 Task: In the event  named  Team Building Activity: Paint and Sip Night, Set a range of dates when you can accept meetings  '6 Jul â€" 31 Jul 2023'. Select a duration of  15 min. Select working hours  	_x000D_
MON- SAT 9:00am â€" 5:00pm. Add time before or after your events  as 5 min. Set the frequency of available time slots for invitees as  40 min. Set the minimum notice period and maximum events allowed per day as  44 hours and 4. , logged in from the account softage.4@softage.net and add another guest for the event, softage.10@softage.net
Action: Mouse pressed left at (875, 456)
Screenshot: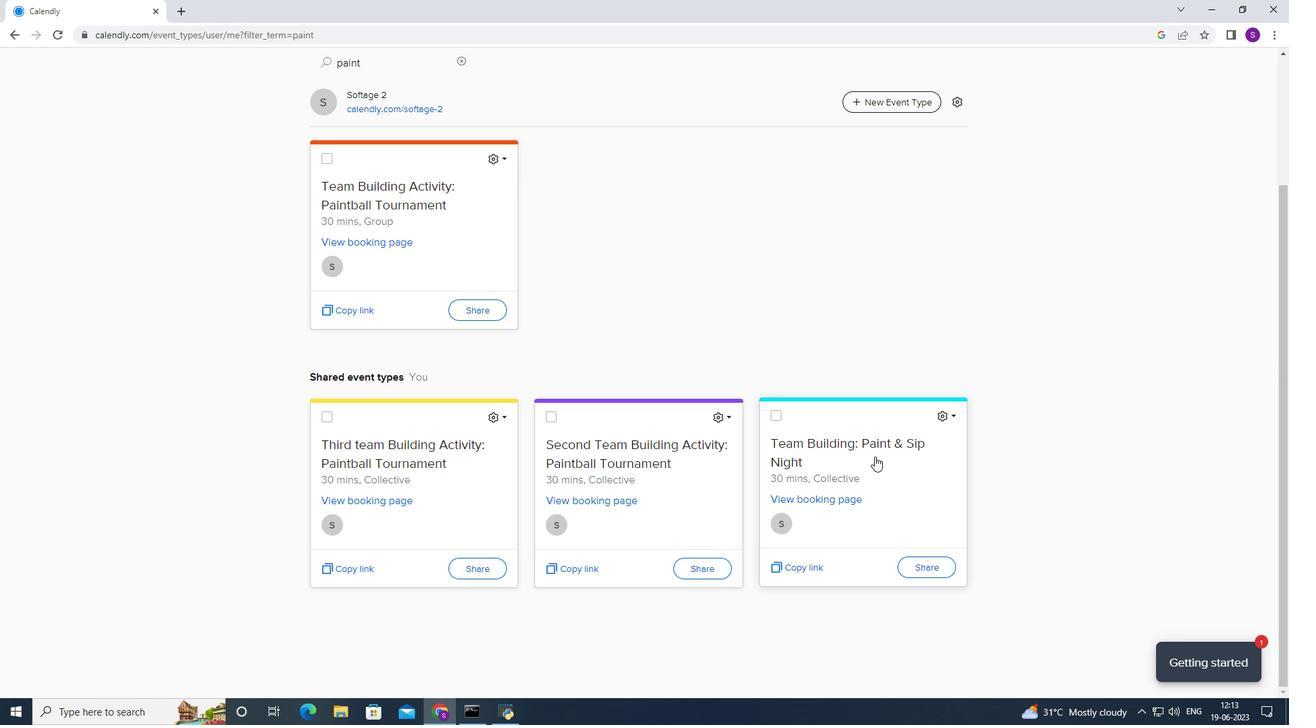 
Action: Mouse moved to (419, 336)
Screenshot: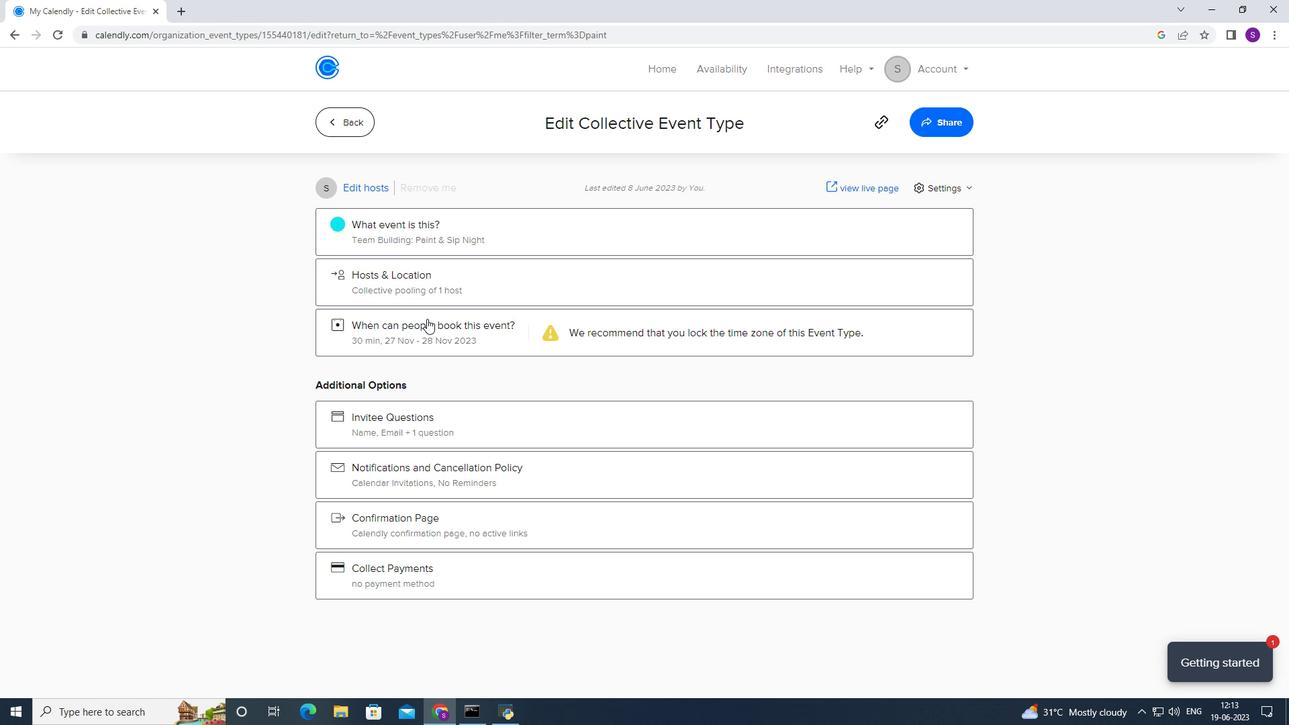 
Action: Mouse pressed left at (419, 336)
Screenshot: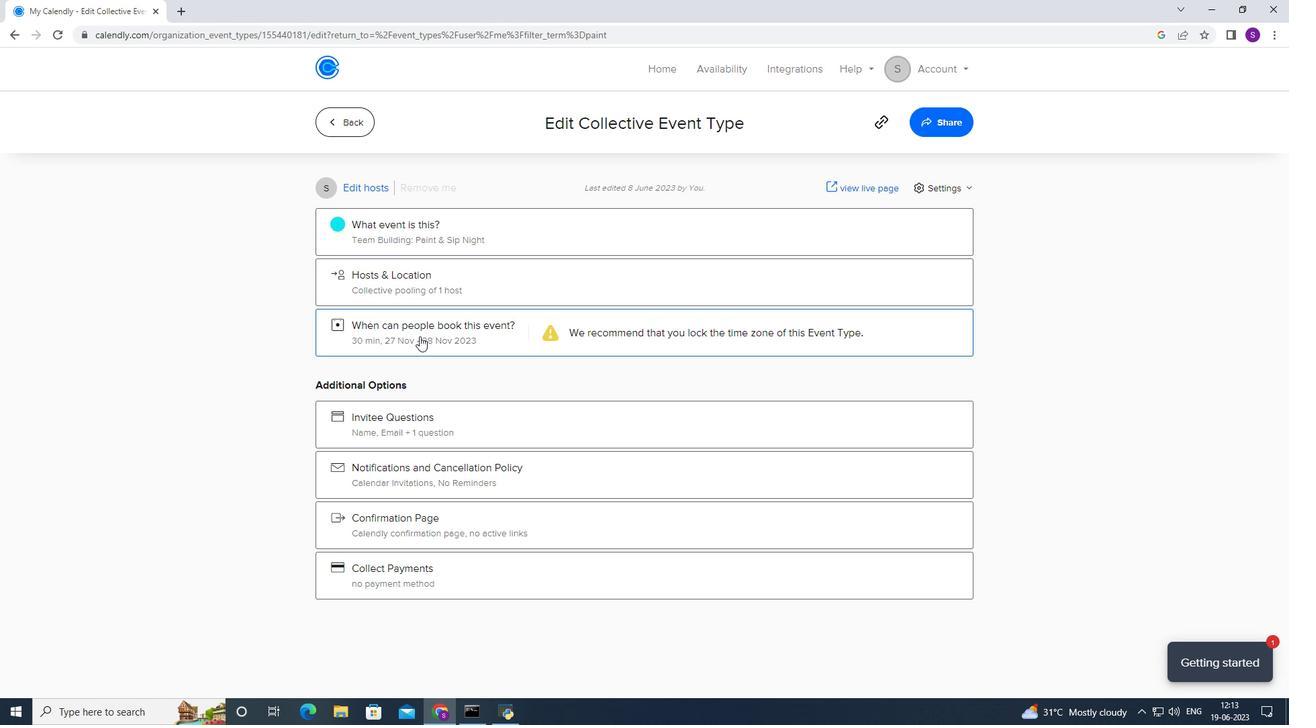 
Action: Mouse moved to (401, 382)
Screenshot: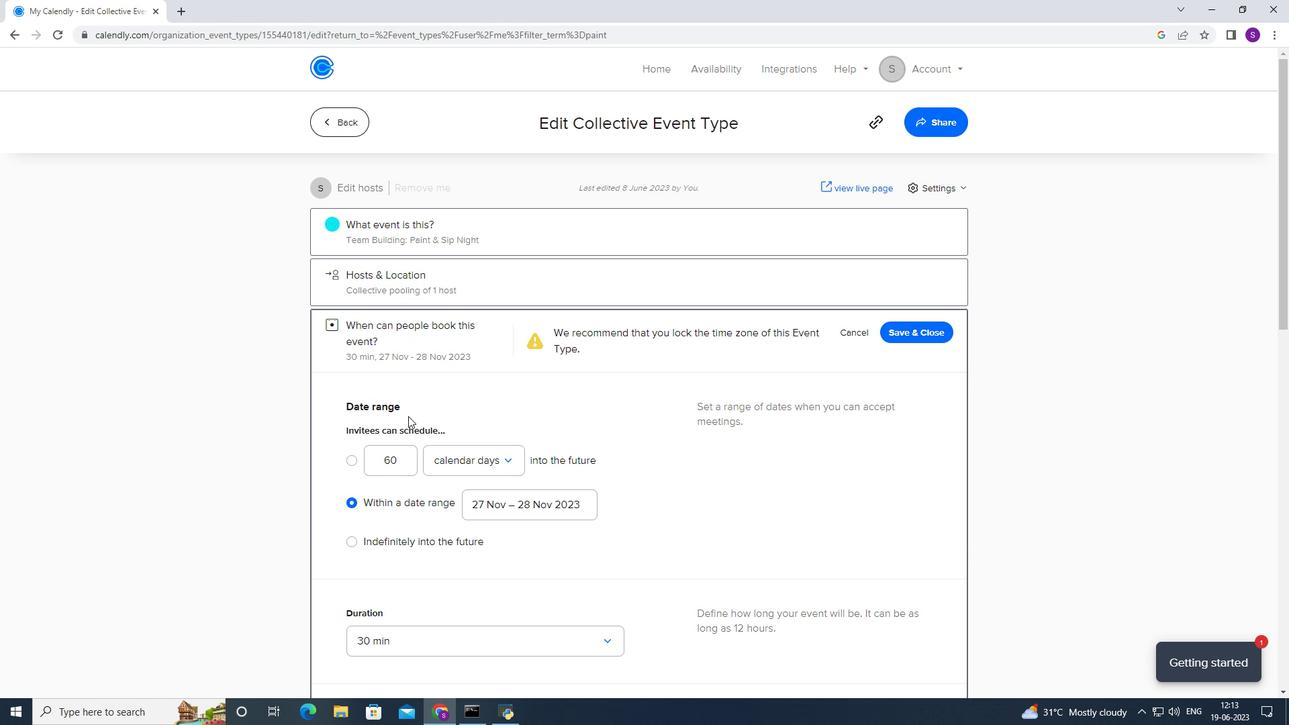 
Action: Mouse scrolled (401, 382) with delta (0, 0)
Screenshot: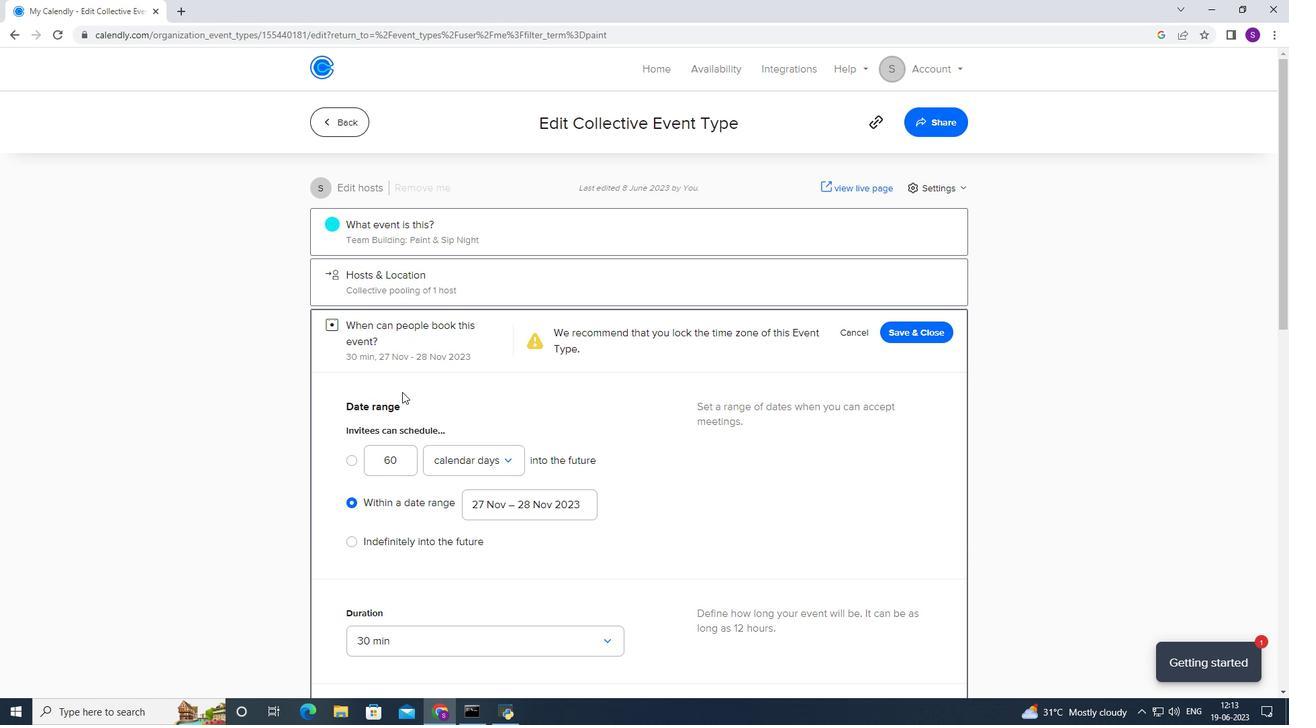
Action: Mouse scrolled (401, 382) with delta (0, 0)
Screenshot: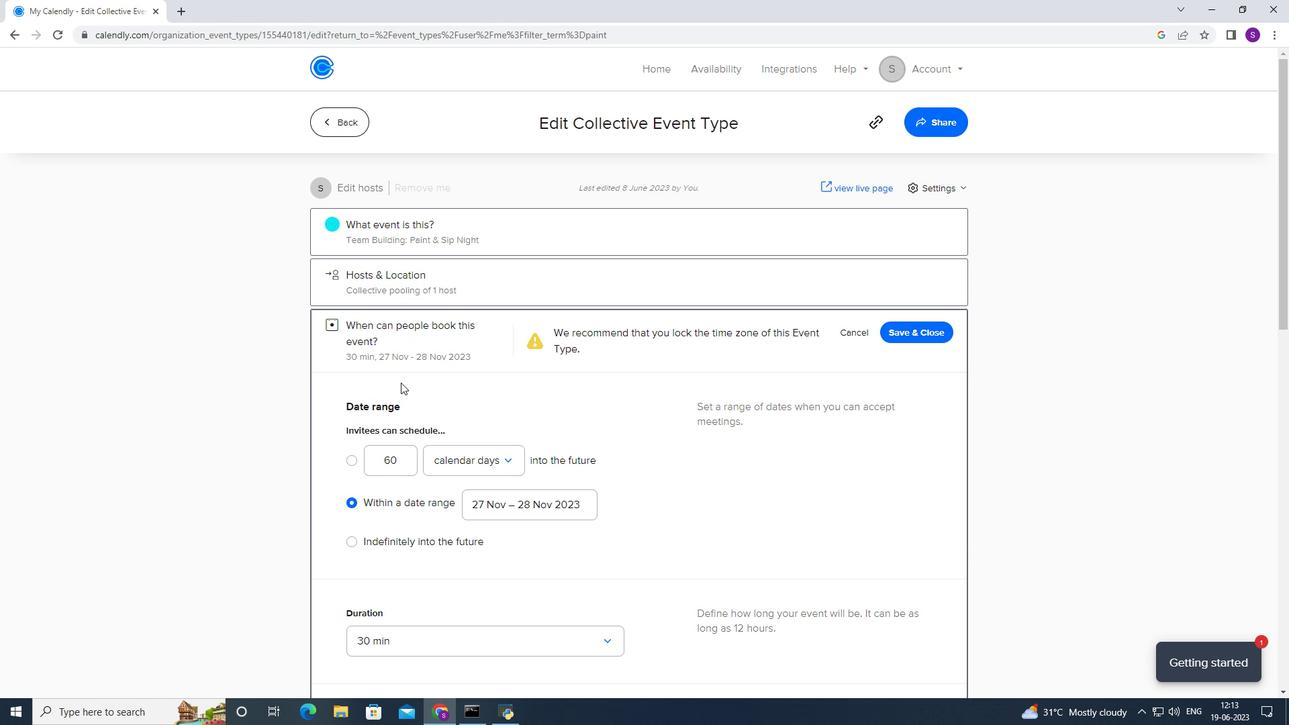 
Action: Mouse moved to (486, 372)
Screenshot: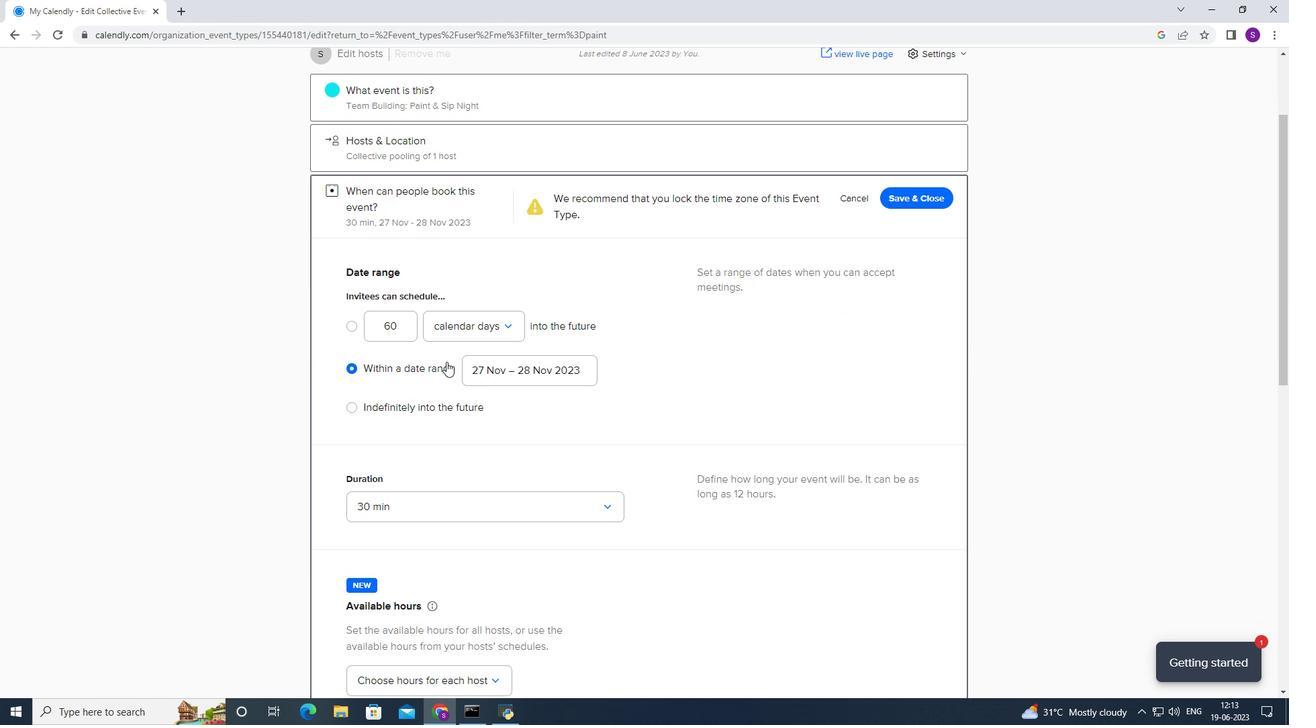 
Action: Mouse pressed left at (486, 372)
Screenshot: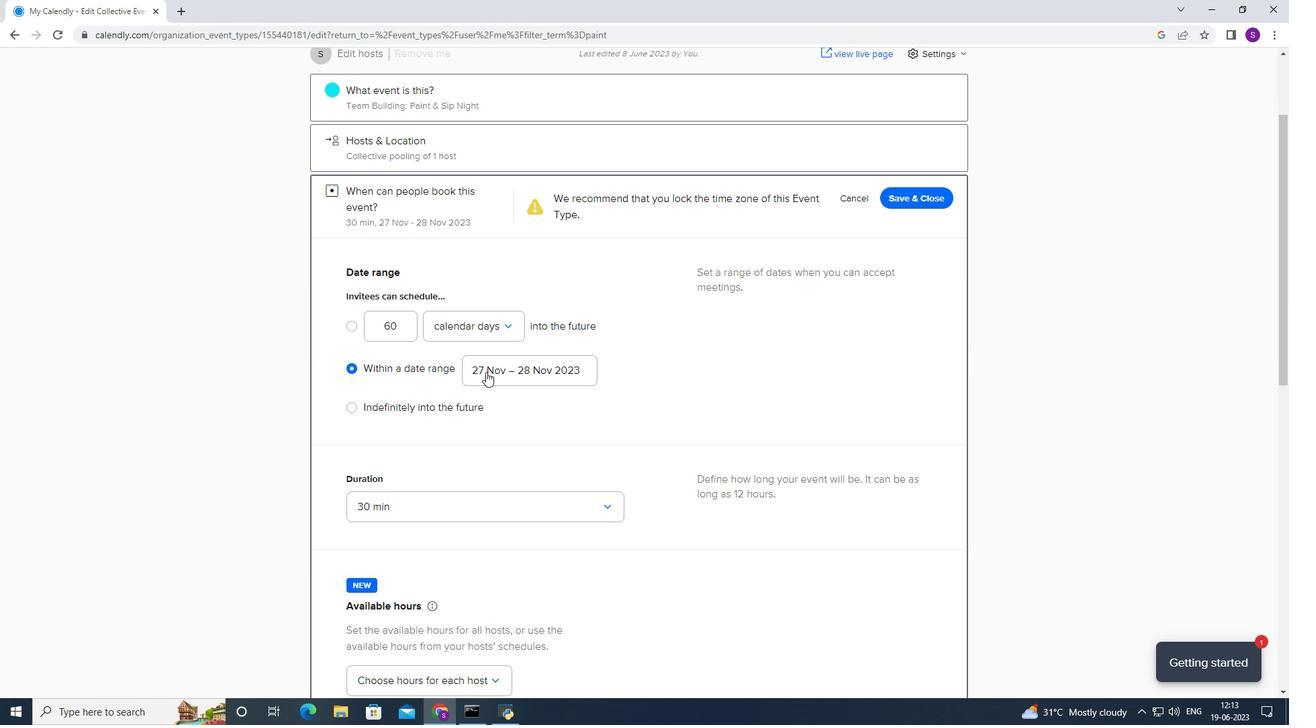 
Action: Mouse moved to (532, 482)
Screenshot: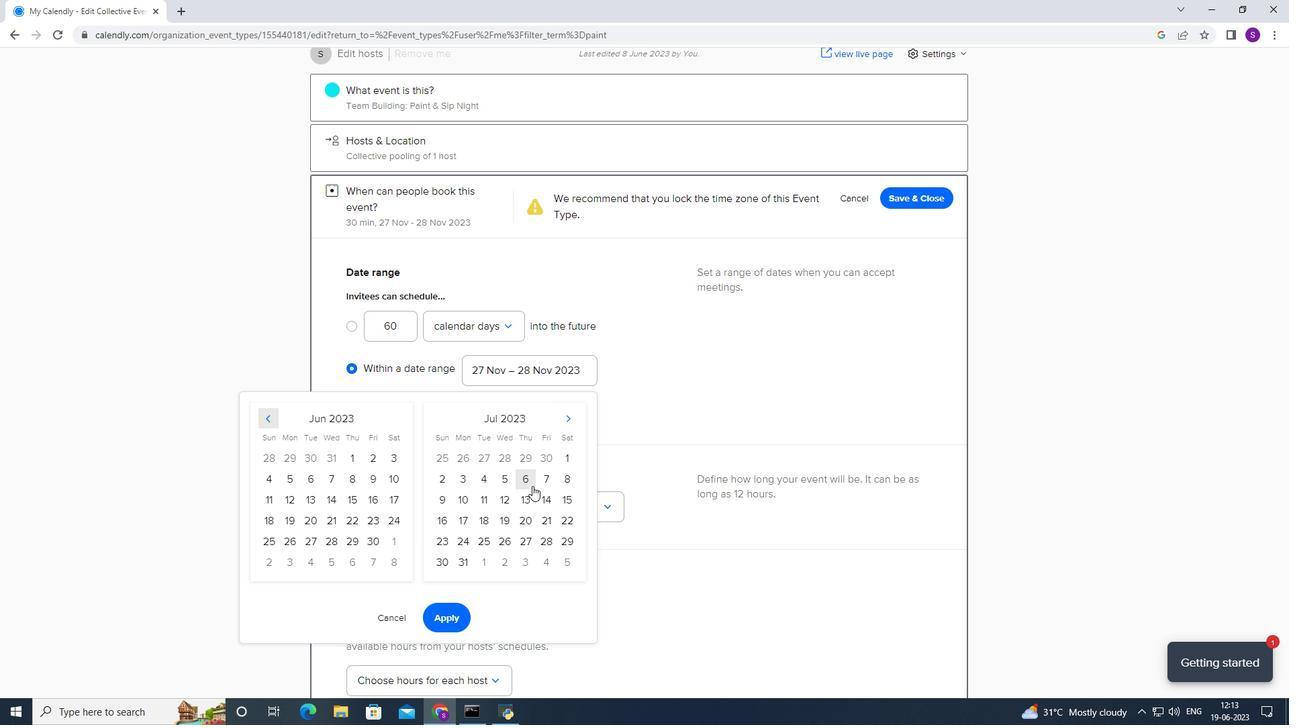 
Action: Mouse pressed left at (532, 482)
Screenshot: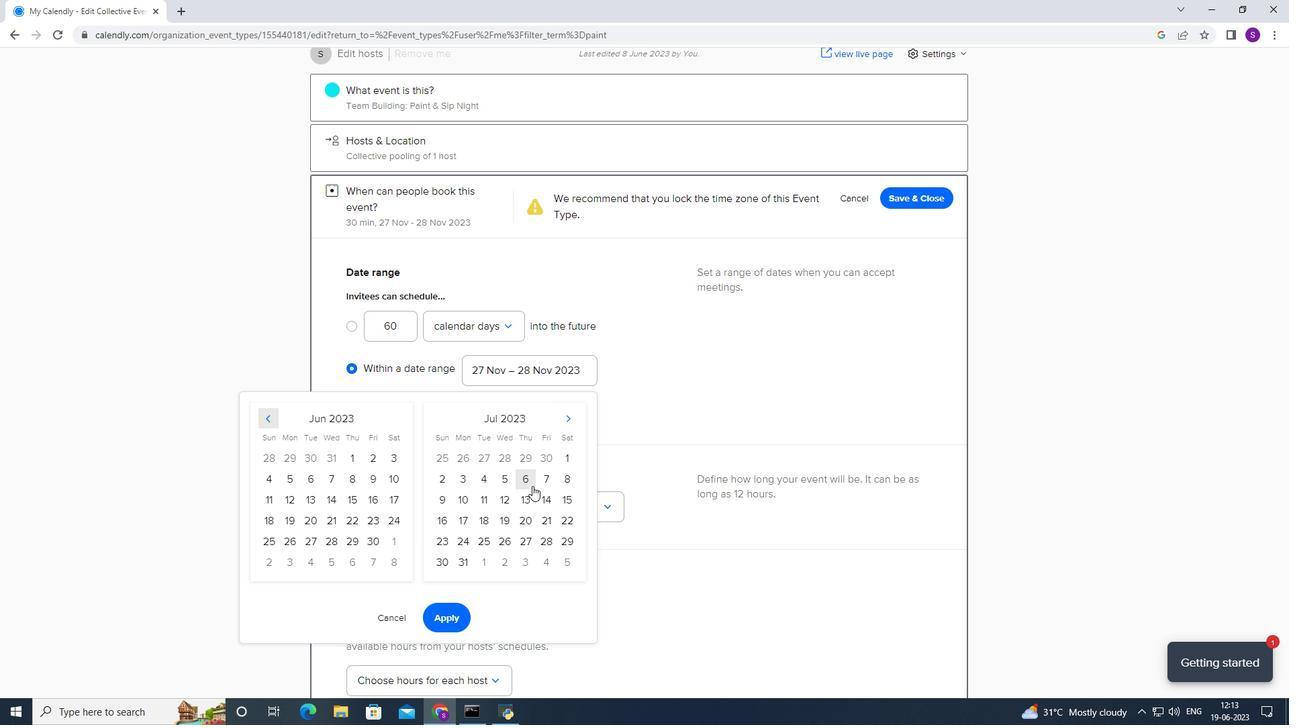 
Action: Mouse moved to (463, 549)
Screenshot: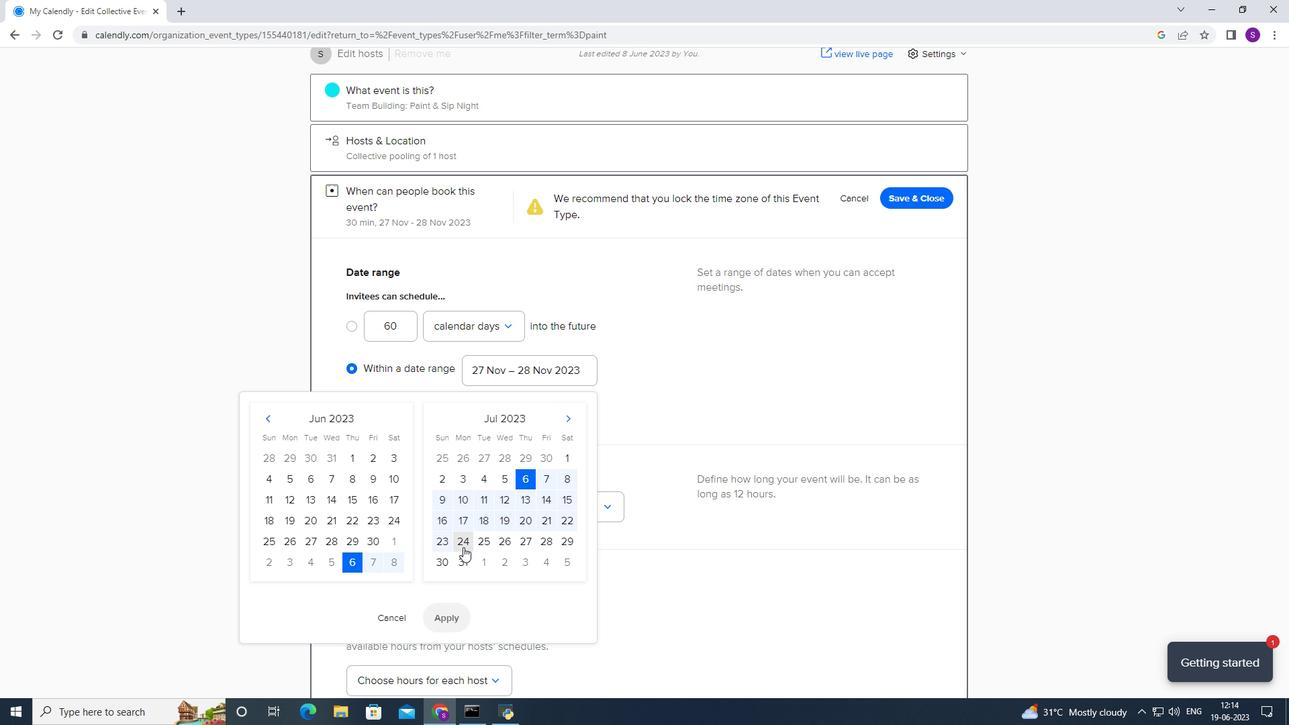 
Action: Mouse pressed left at (463, 549)
Screenshot: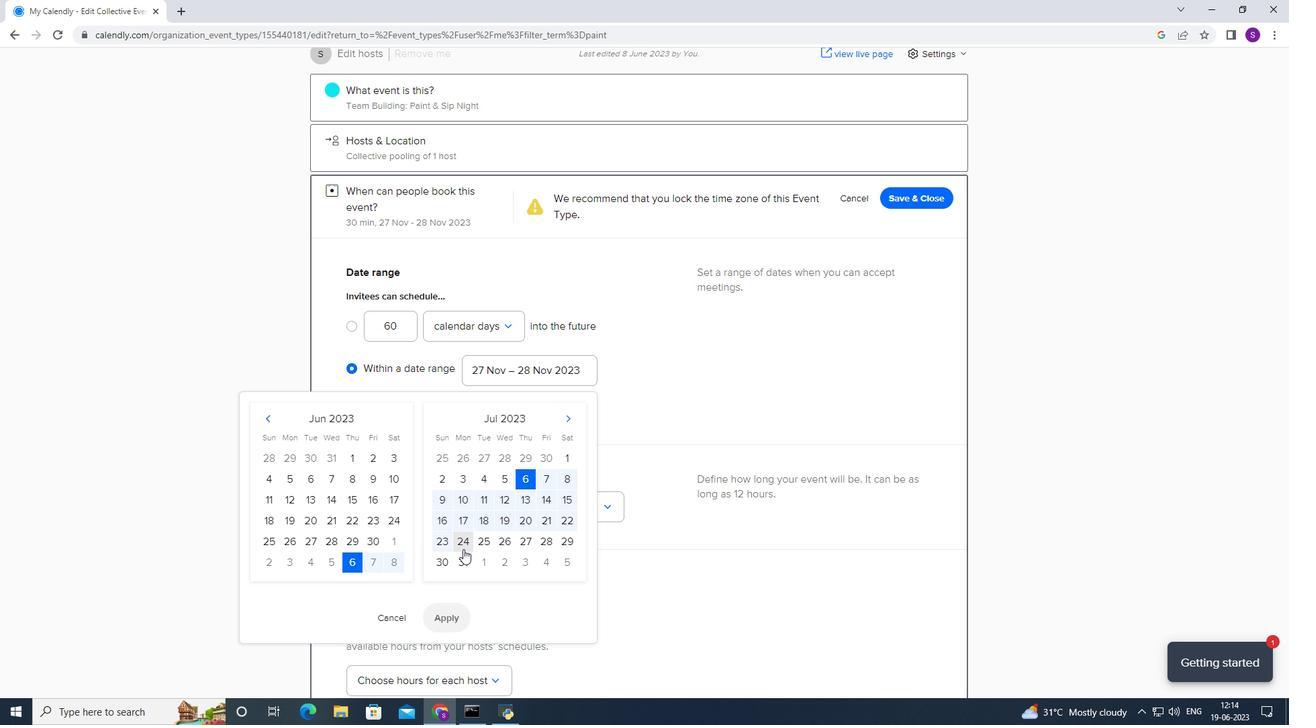 
Action: Mouse moved to (464, 559)
Screenshot: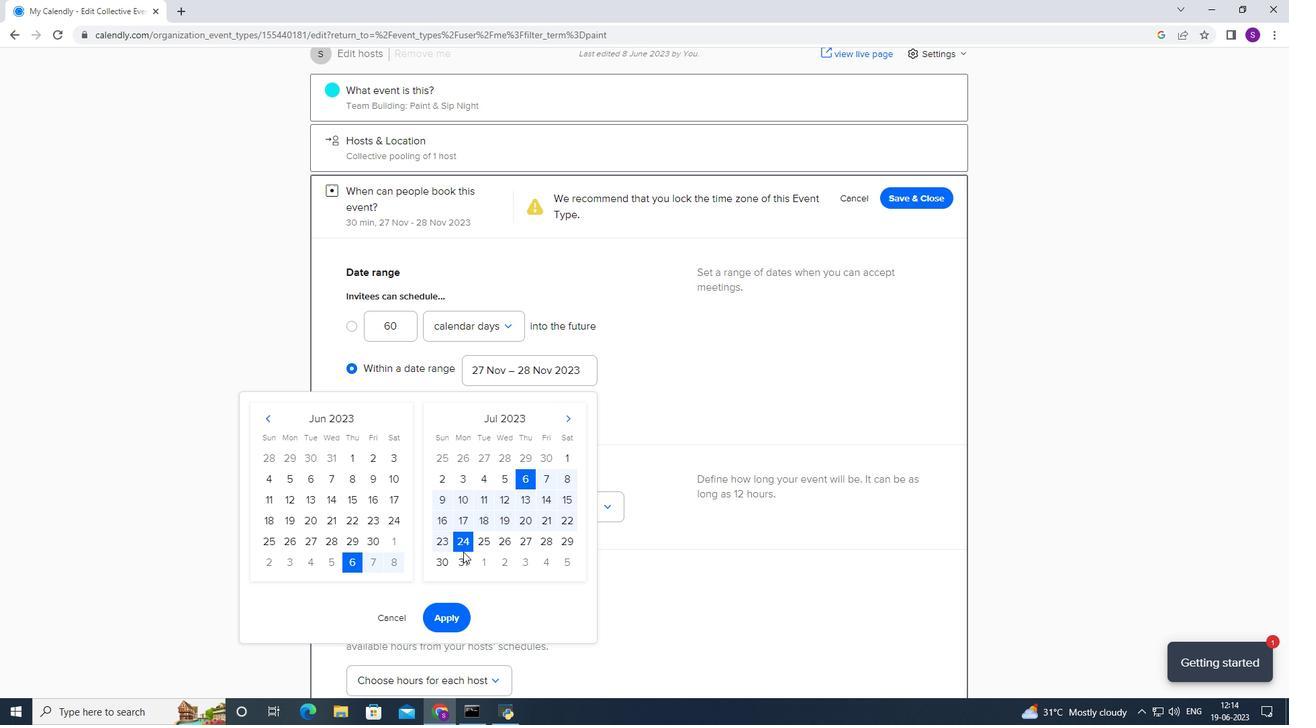 
Action: Mouse pressed left at (464, 559)
Screenshot: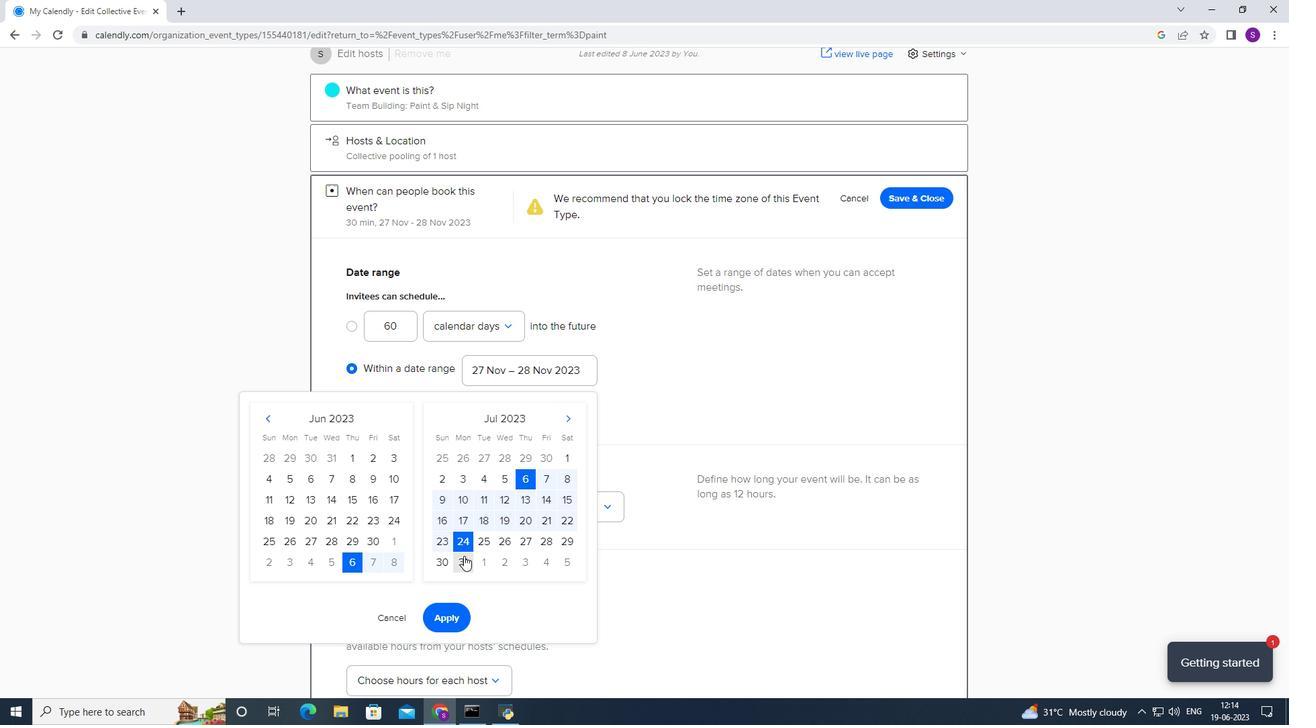 
Action: Mouse moved to (523, 480)
Screenshot: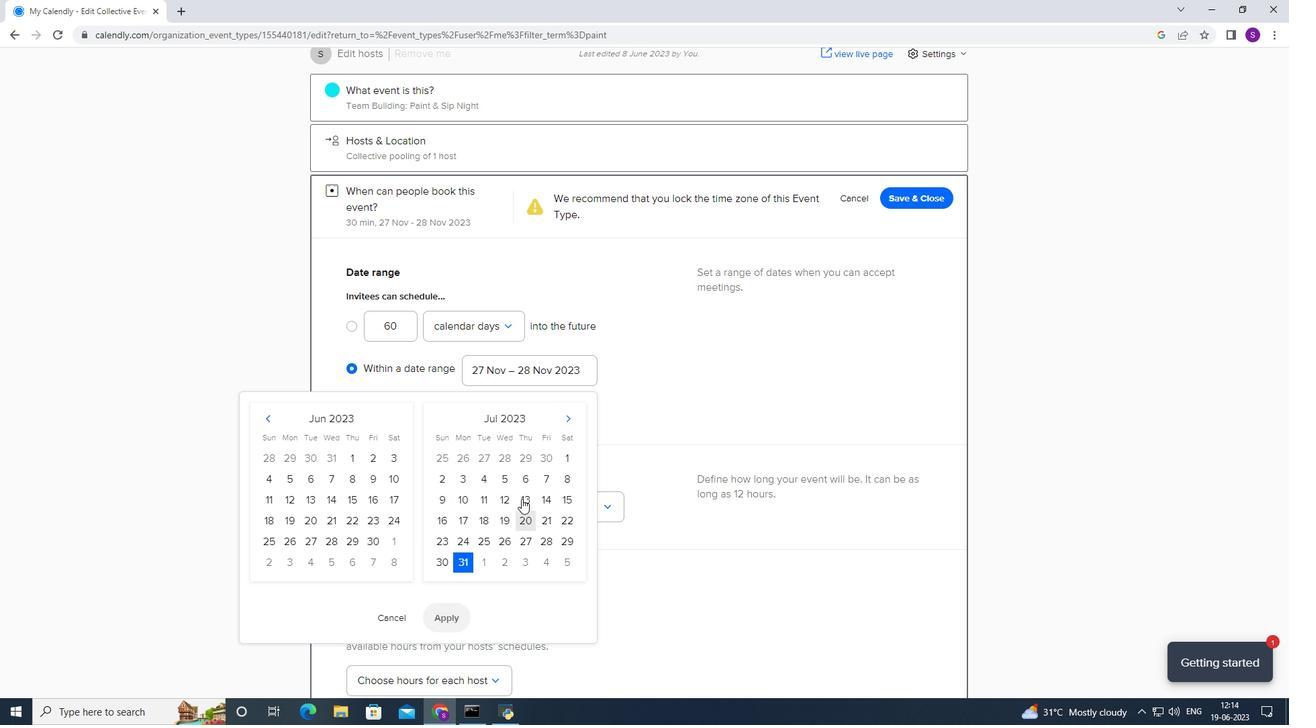 
Action: Mouse pressed left at (523, 480)
Screenshot: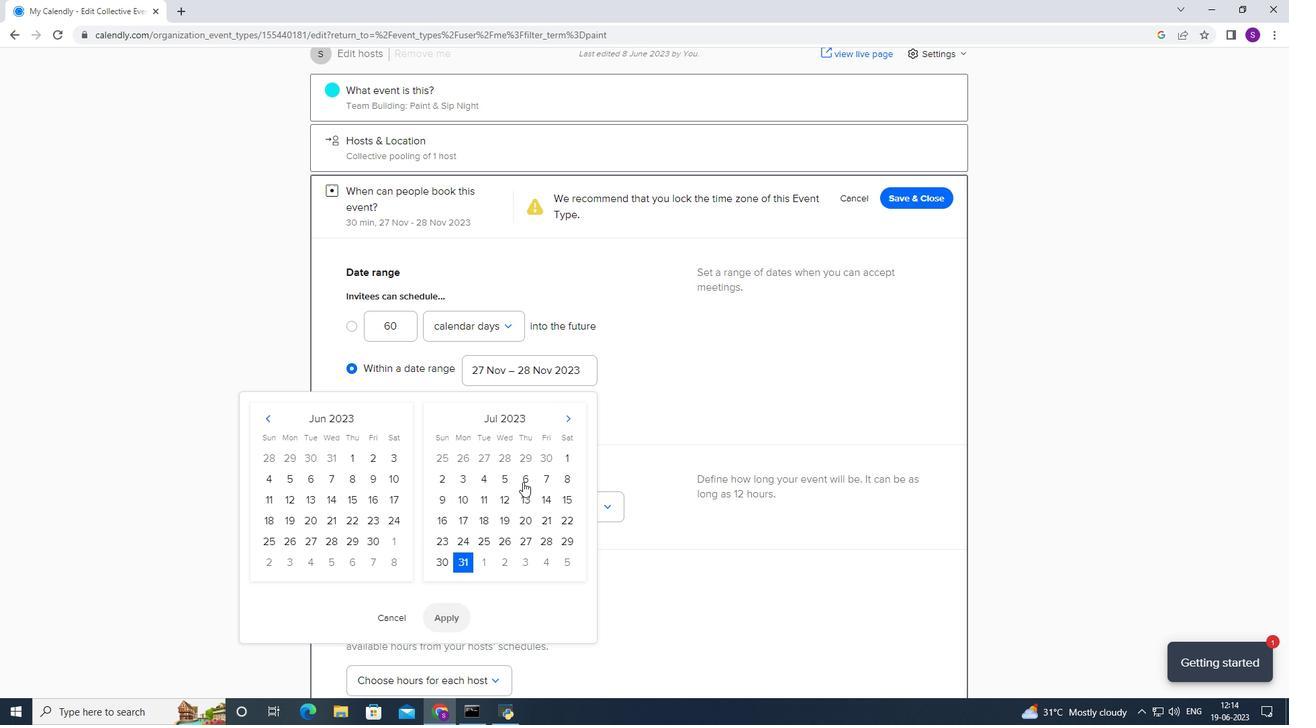 
Action: Mouse moved to (458, 557)
Screenshot: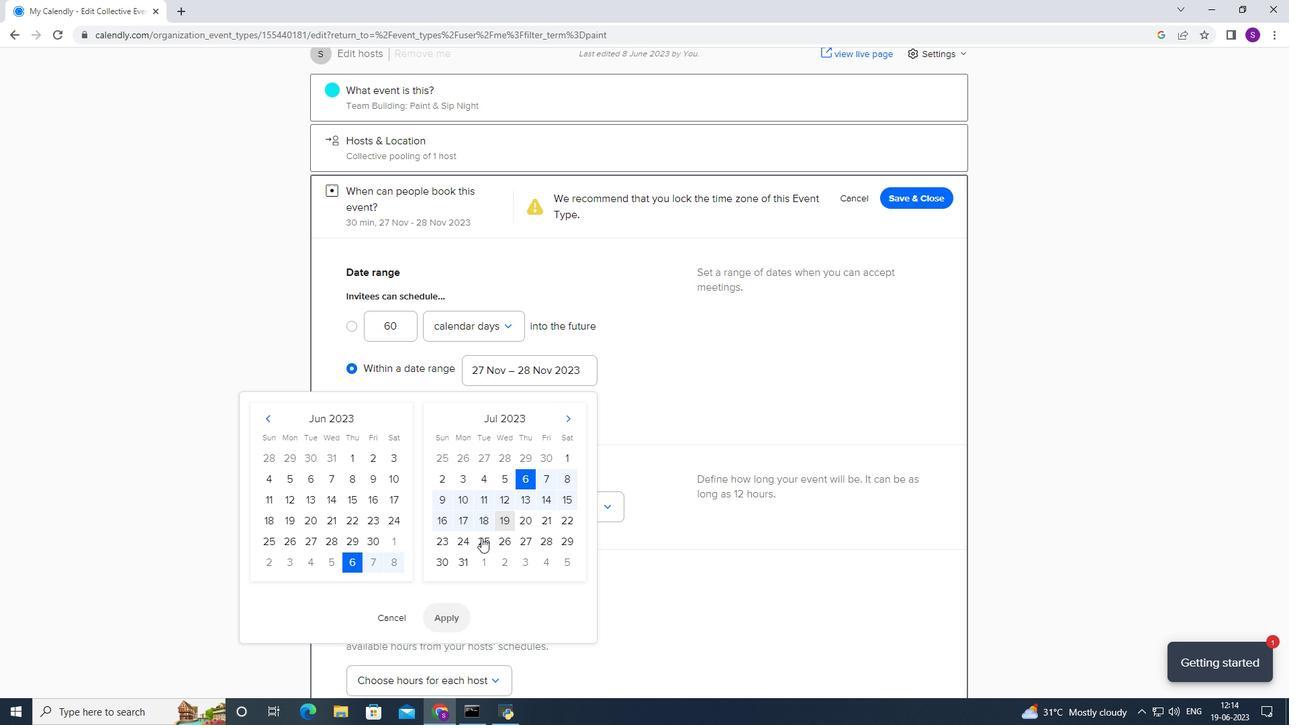 
Action: Mouse pressed left at (458, 557)
Screenshot: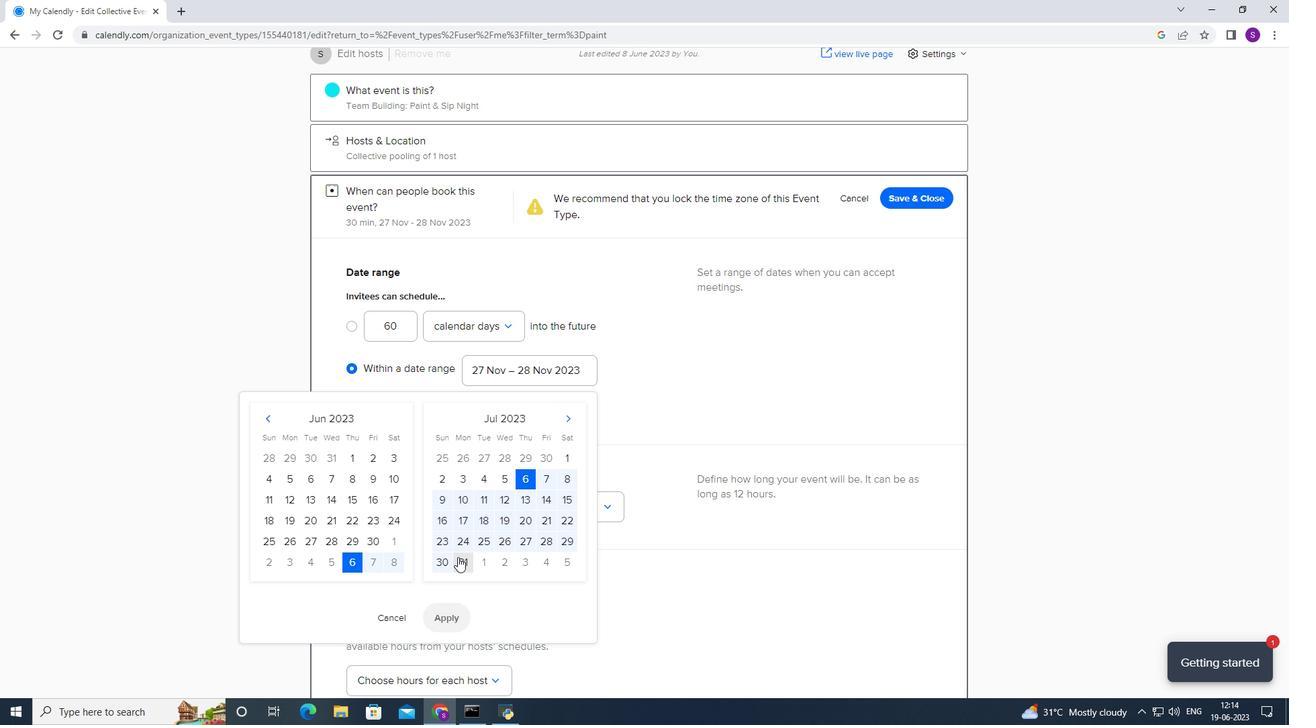 
Action: Mouse moved to (454, 625)
Screenshot: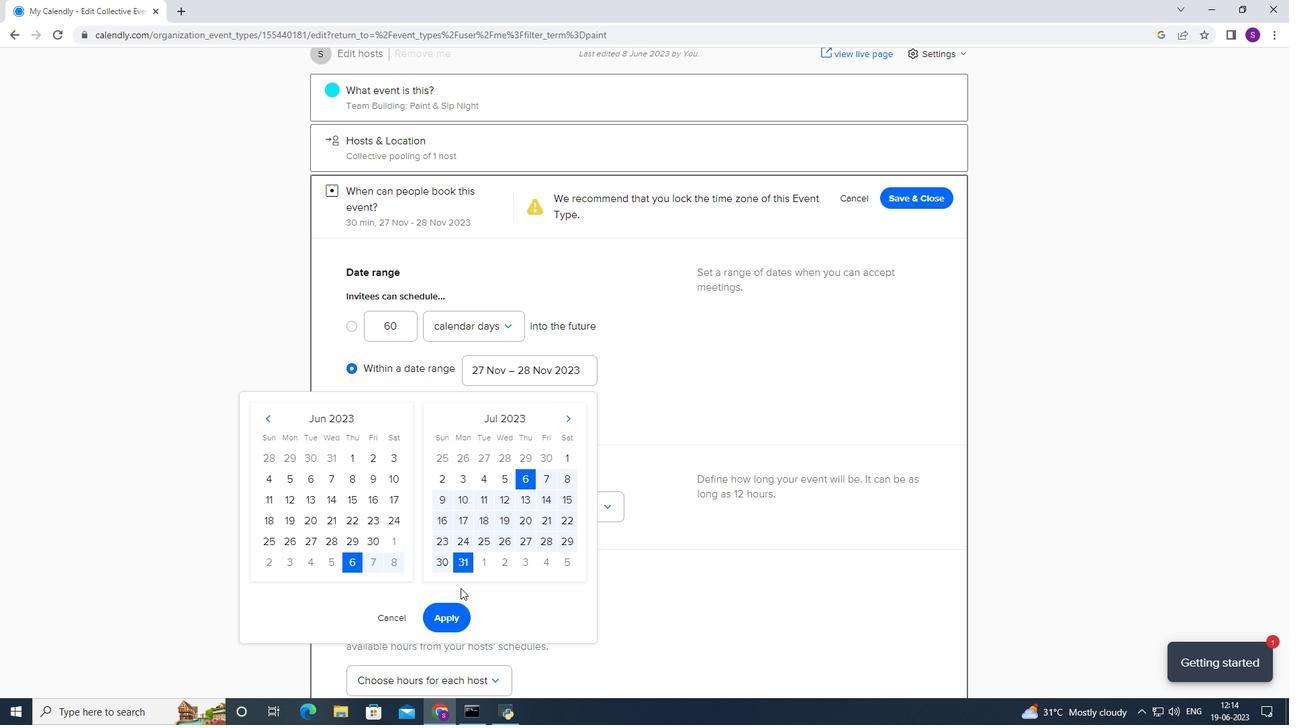 
Action: Mouse pressed left at (454, 625)
Screenshot: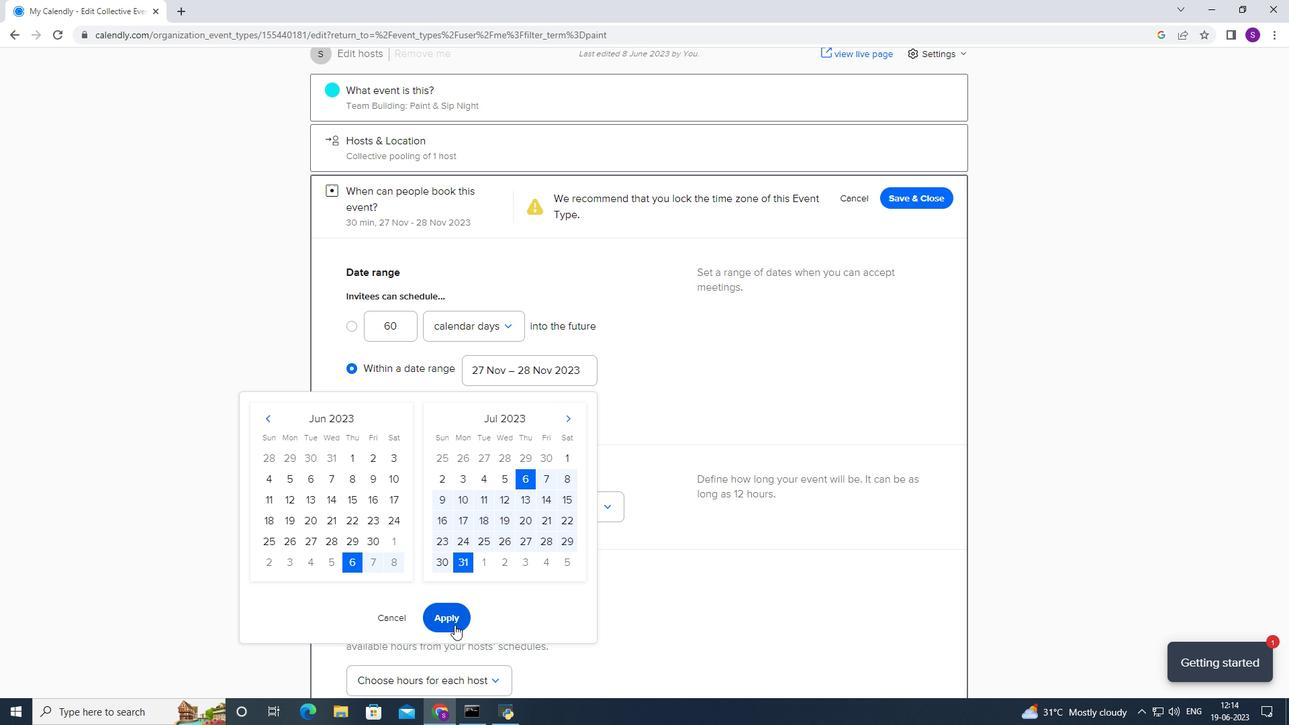 
Action: Mouse moved to (498, 511)
Screenshot: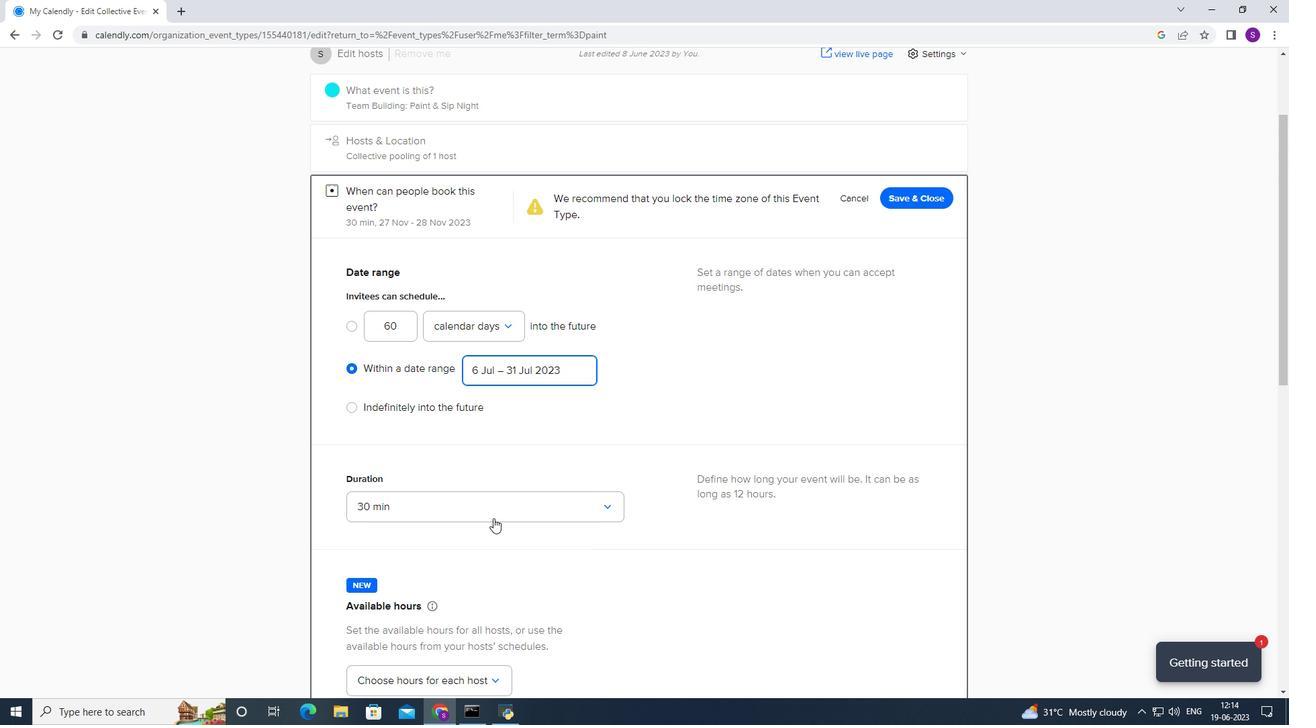 
Action: Mouse scrolled (498, 510) with delta (0, 0)
Screenshot: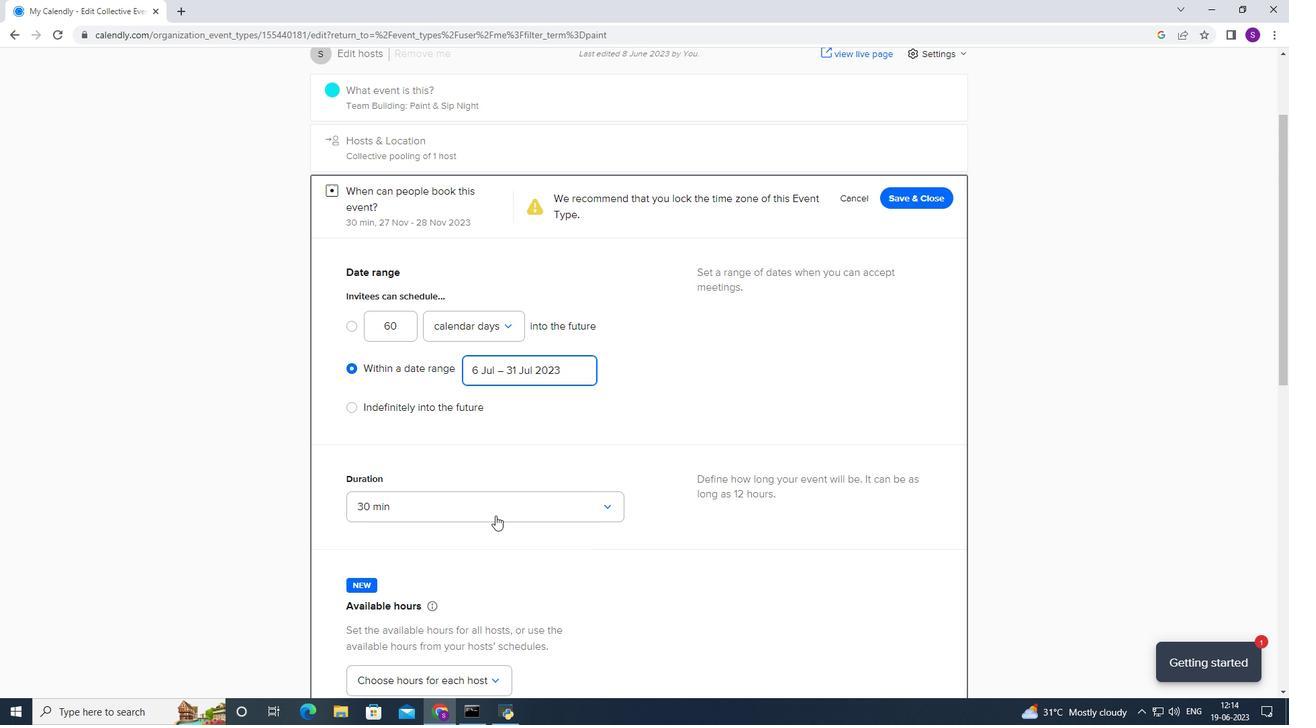 
Action: Mouse scrolled (498, 510) with delta (0, 0)
Screenshot: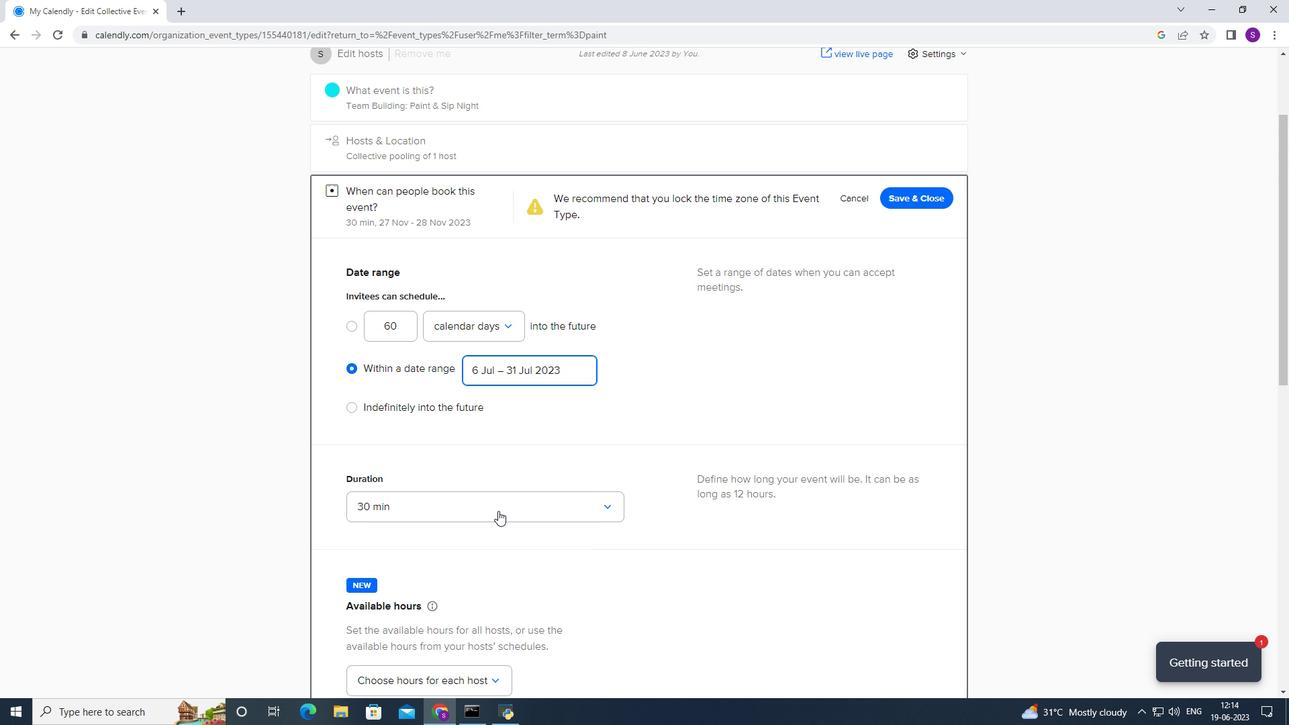 
Action: Mouse scrolled (498, 510) with delta (0, 0)
Screenshot: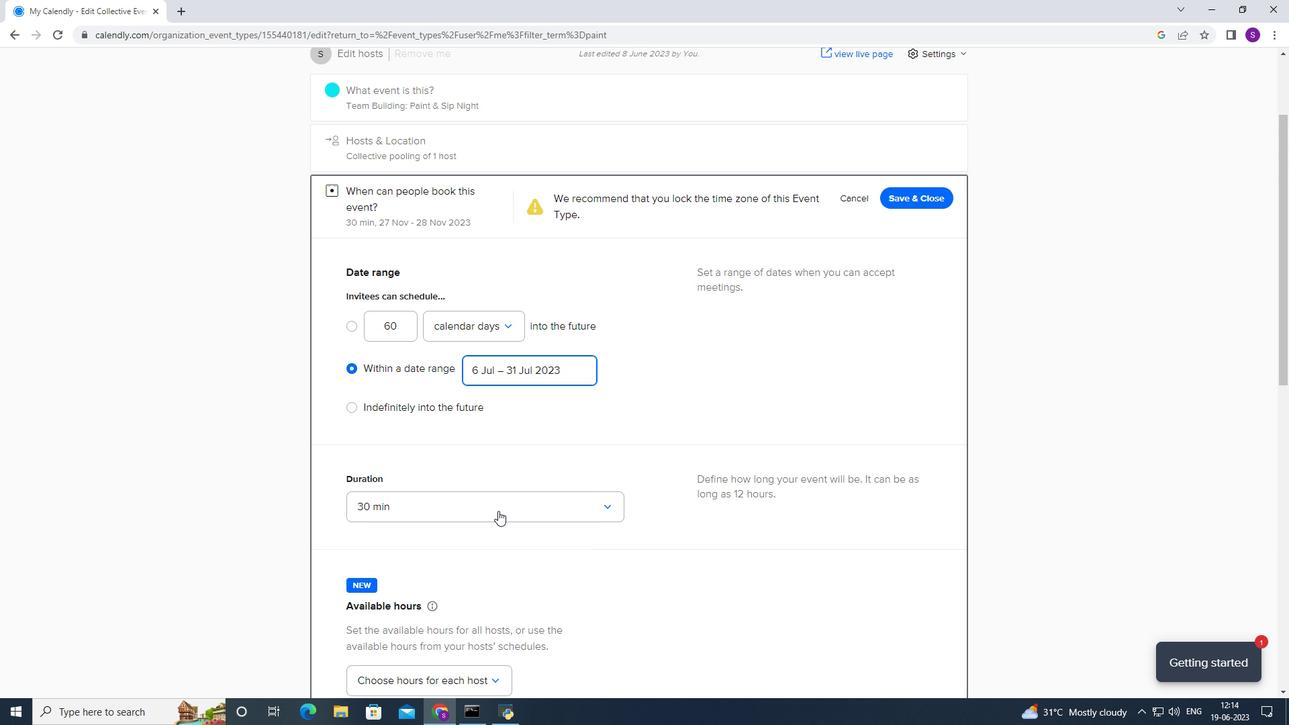
Action: Mouse scrolled (498, 510) with delta (0, 0)
Screenshot: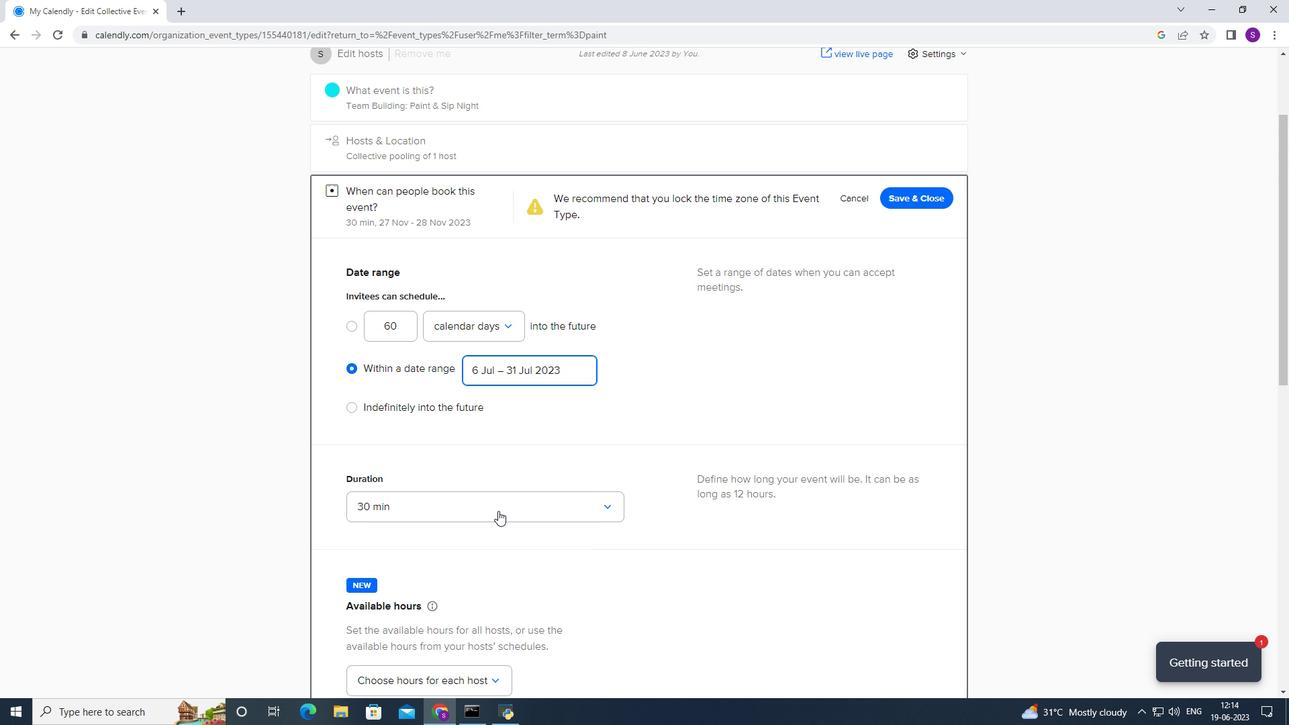 
Action: Mouse moved to (523, 250)
Screenshot: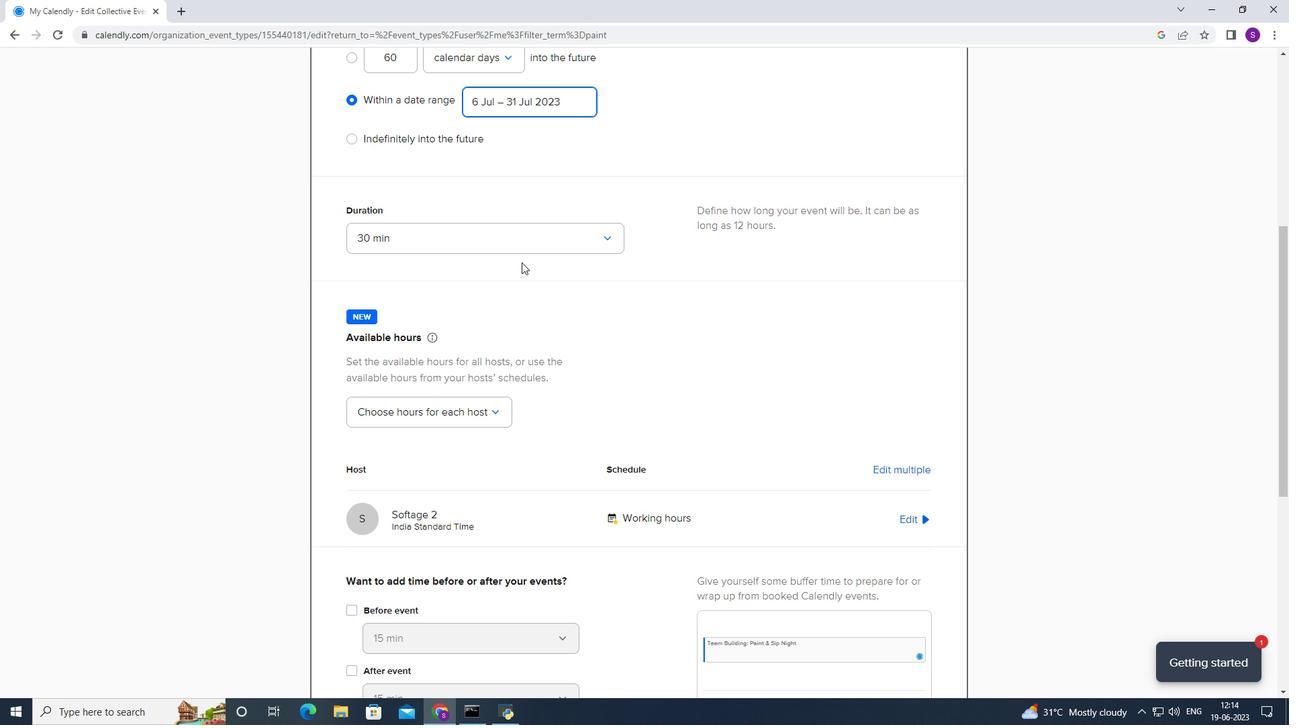 
Action: Mouse pressed left at (523, 250)
Screenshot: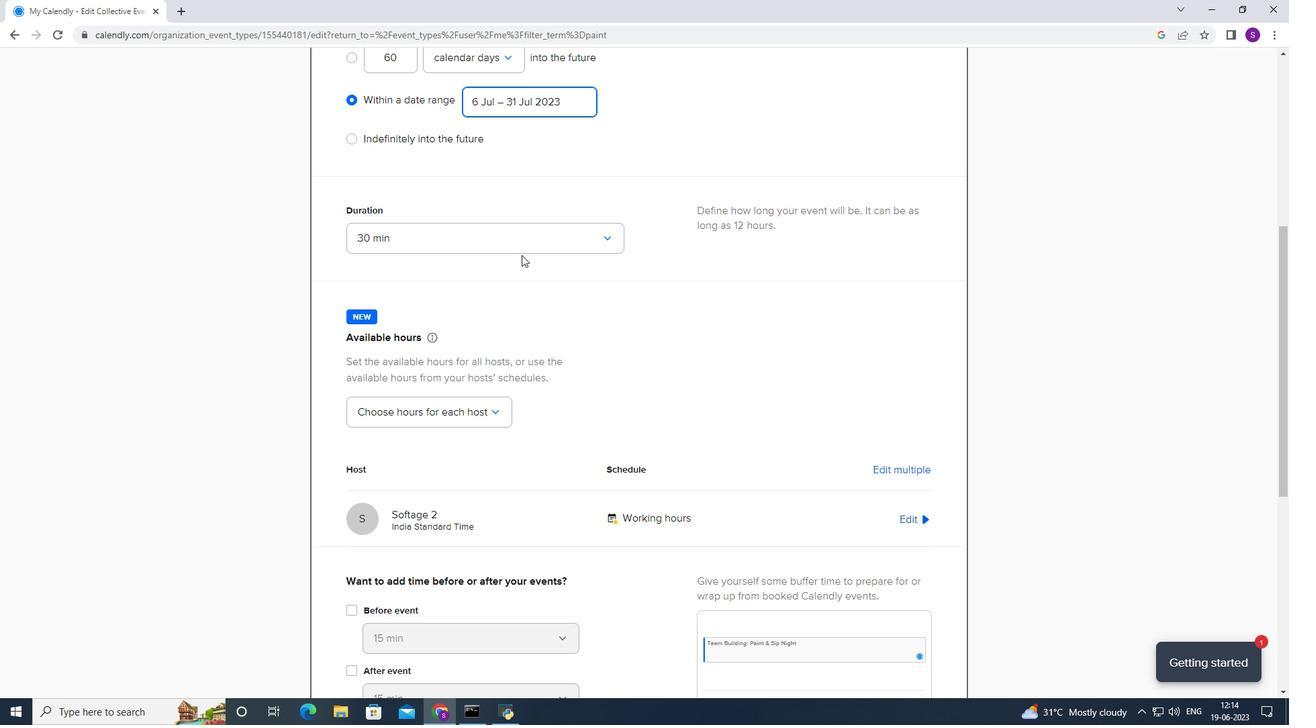 
Action: Mouse moved to (491, 282)
Screenshot: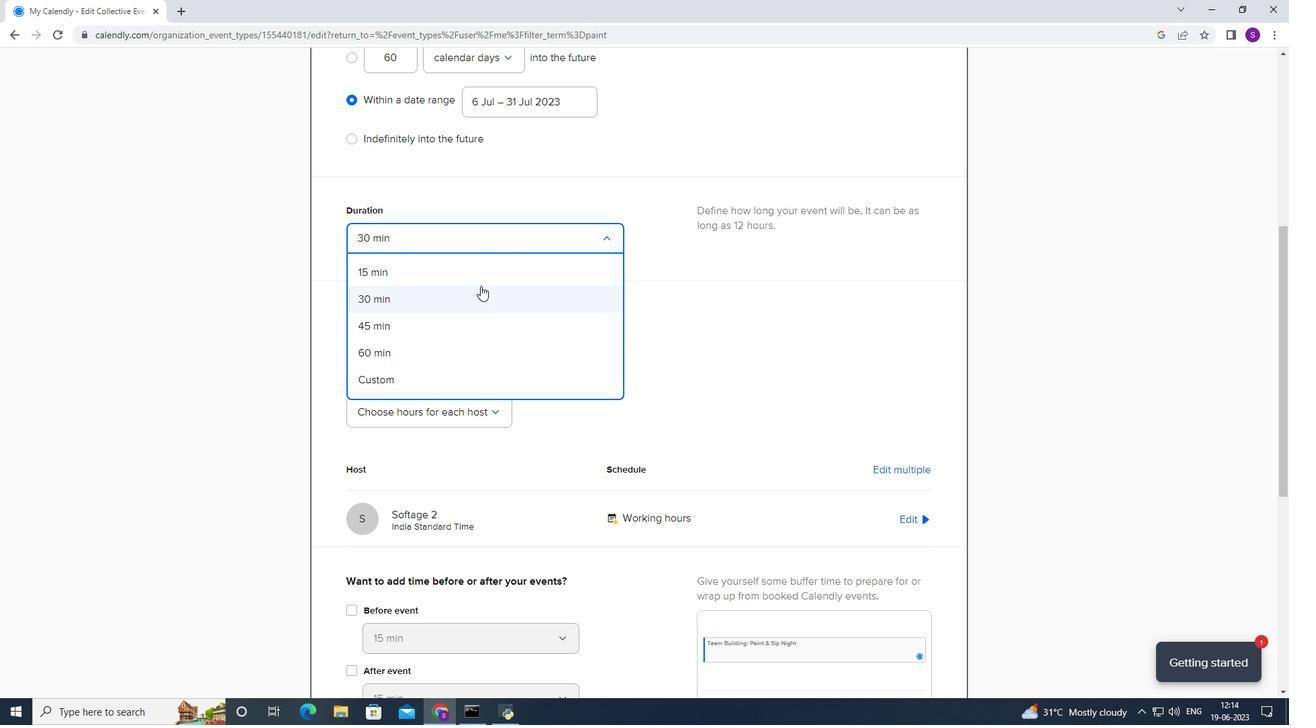 
Action: Mouse pressed left at (491, 282)
Screenshot: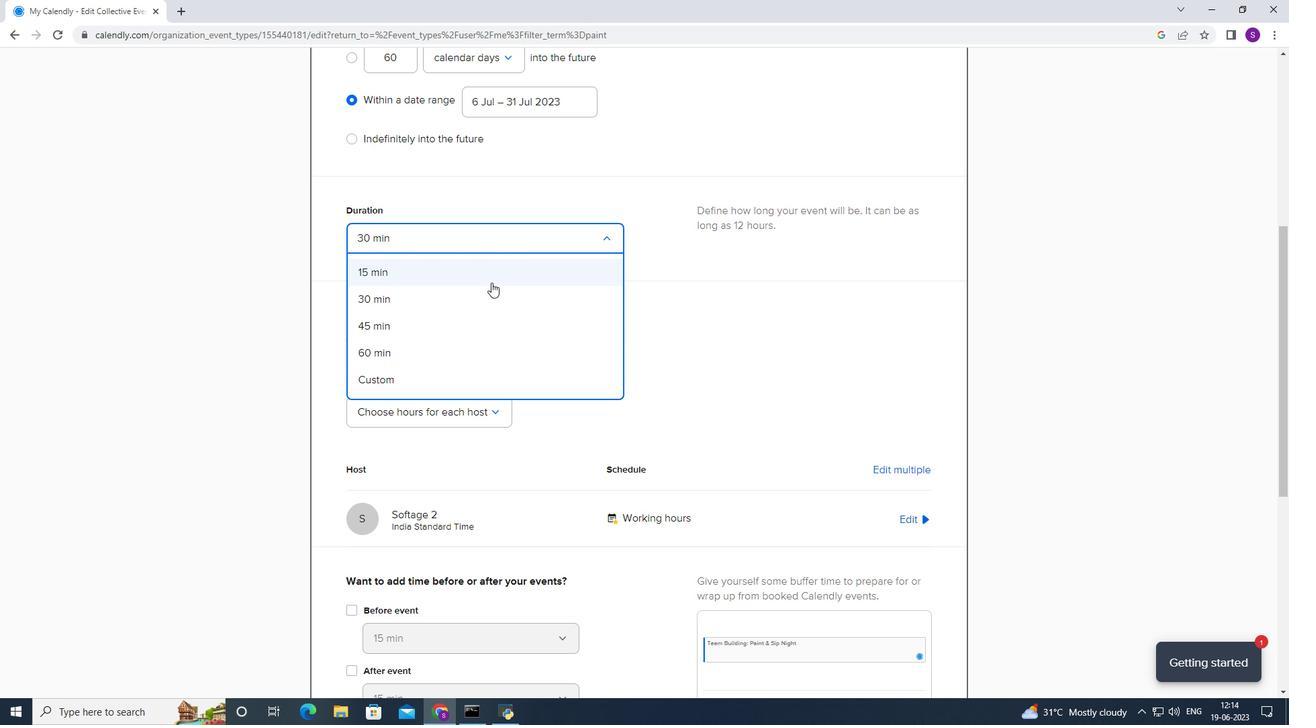 
Action: Mouse moved to (419, 380)
Screenshot: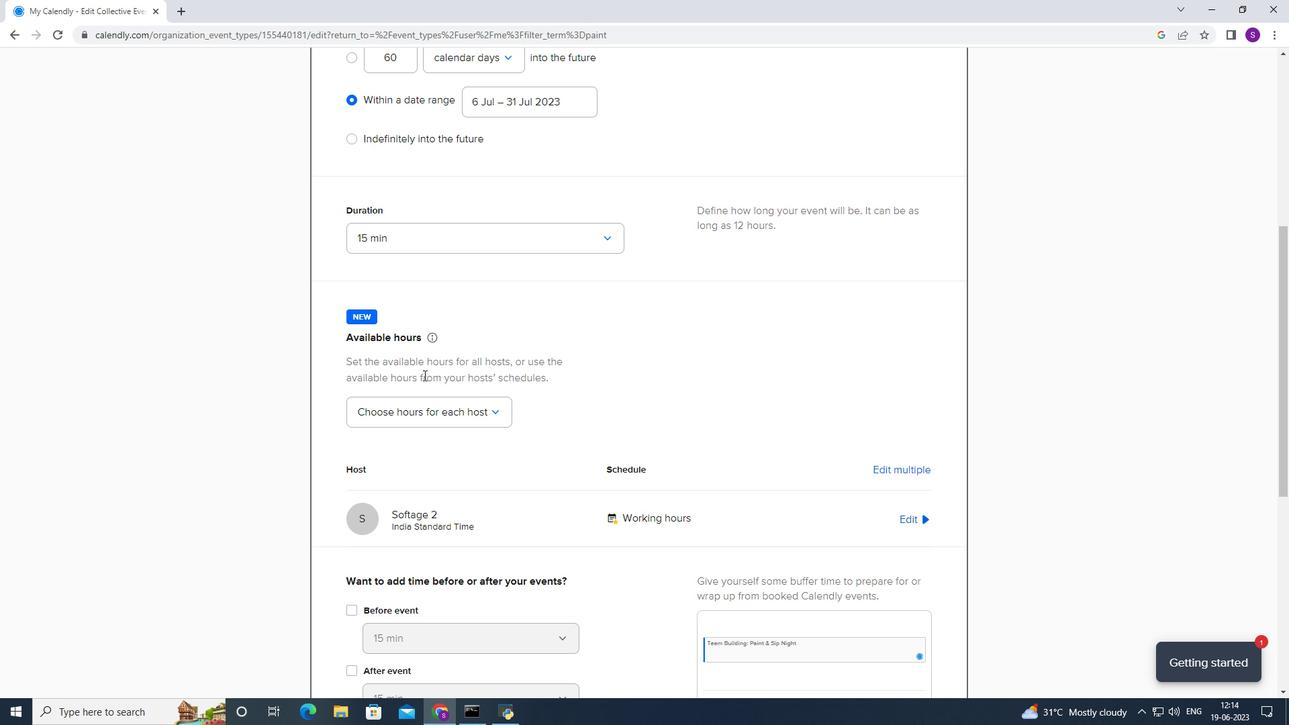 
Action: Mouse scrolled (419, 380) with delta (0, 0)
Screenshot: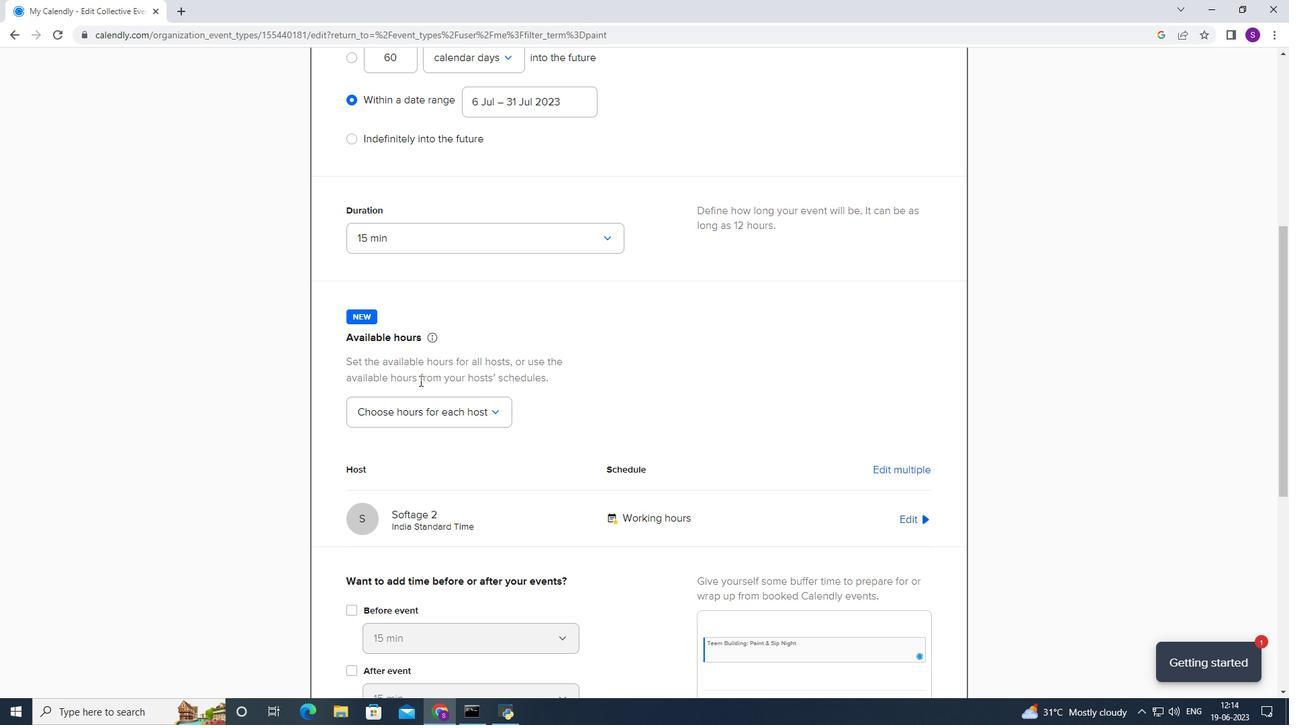 
Action: Mouse scrolled (419, 380) with delta (0, 0)
Screenshot: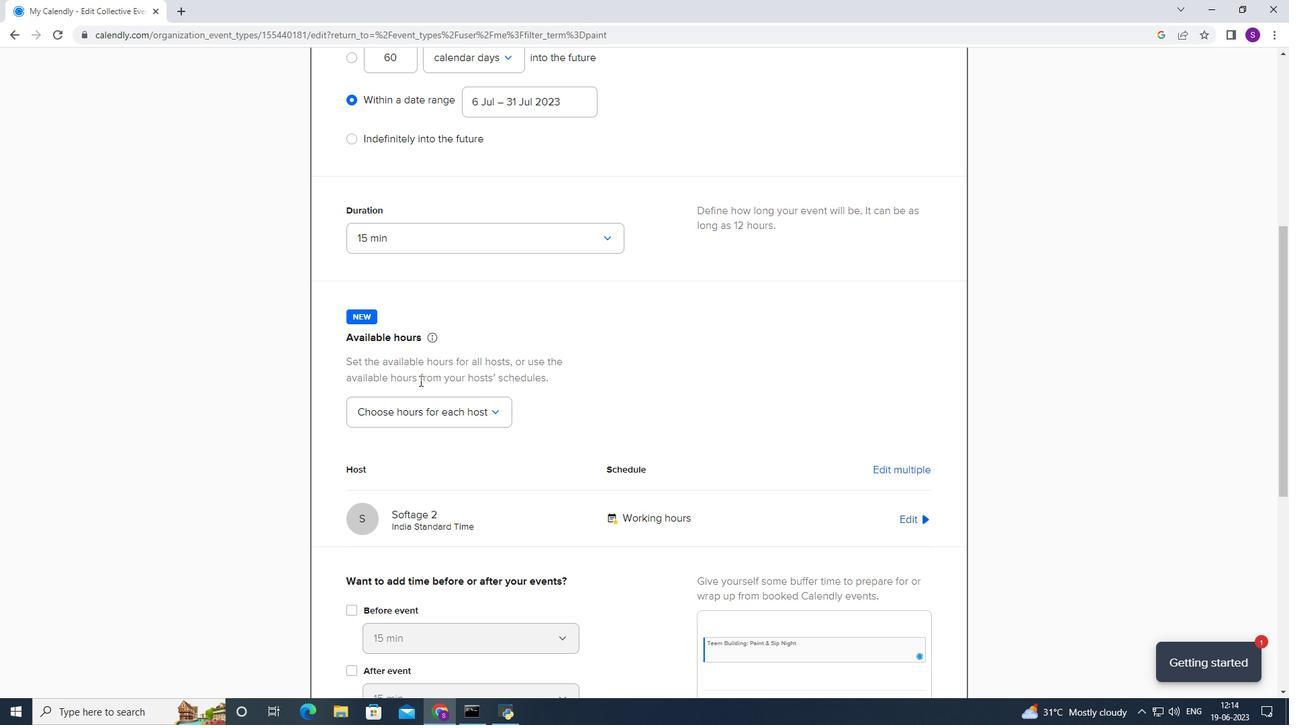 
Action: Mouse scrolled (419, 380) with delta (0, 0)
Screenshot: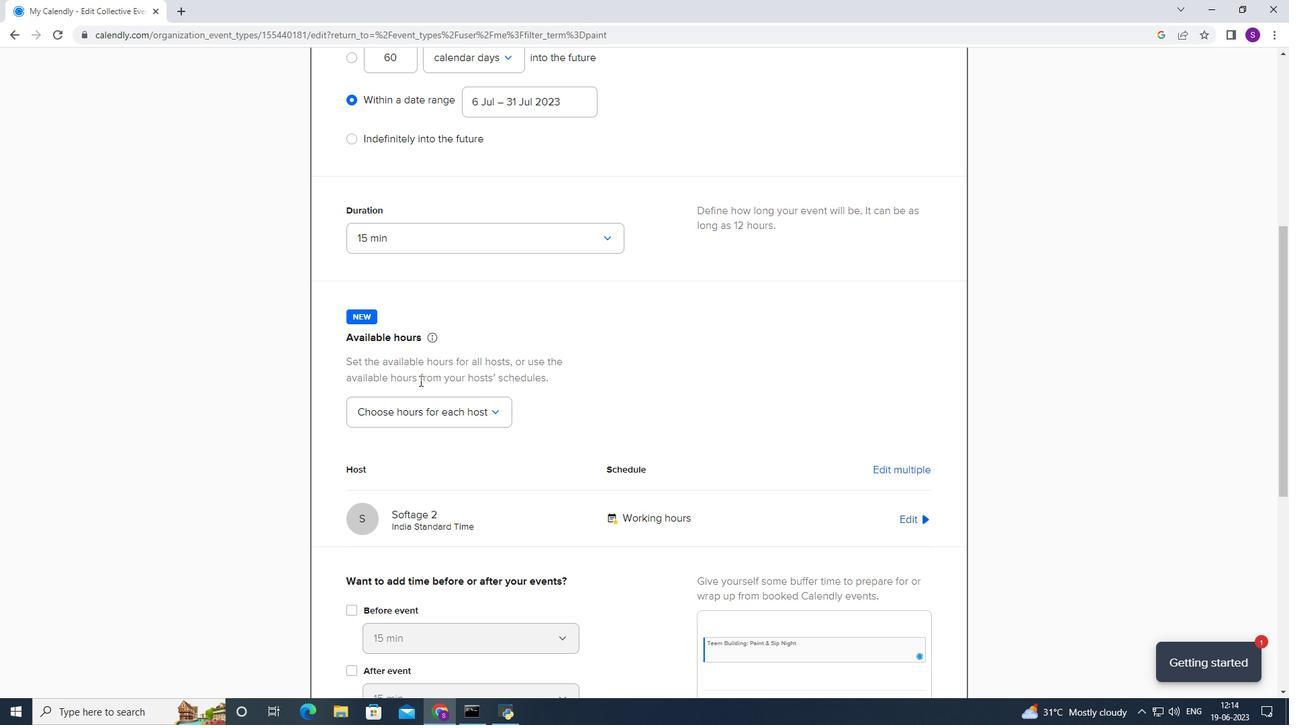 
Action: Mouse moved to (394, 410)
Screenshot: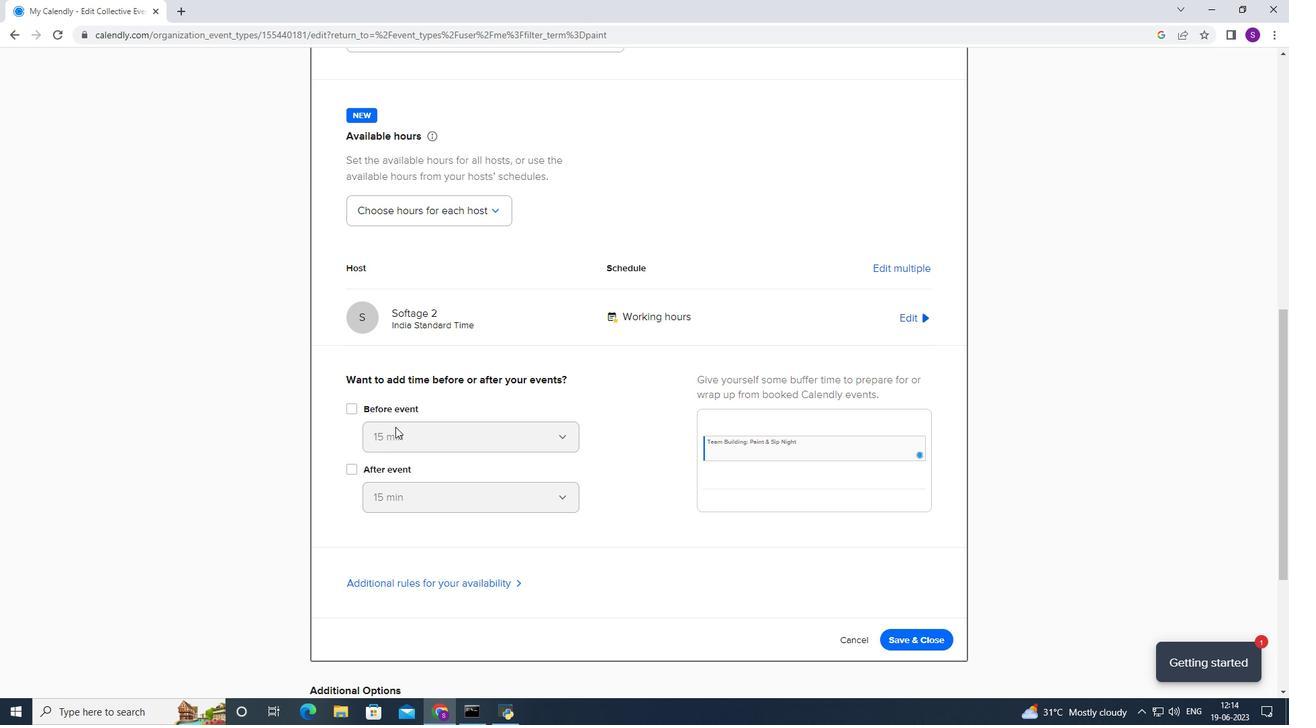 
Action: Mouse pressed left at (394, 410)
Screenshot: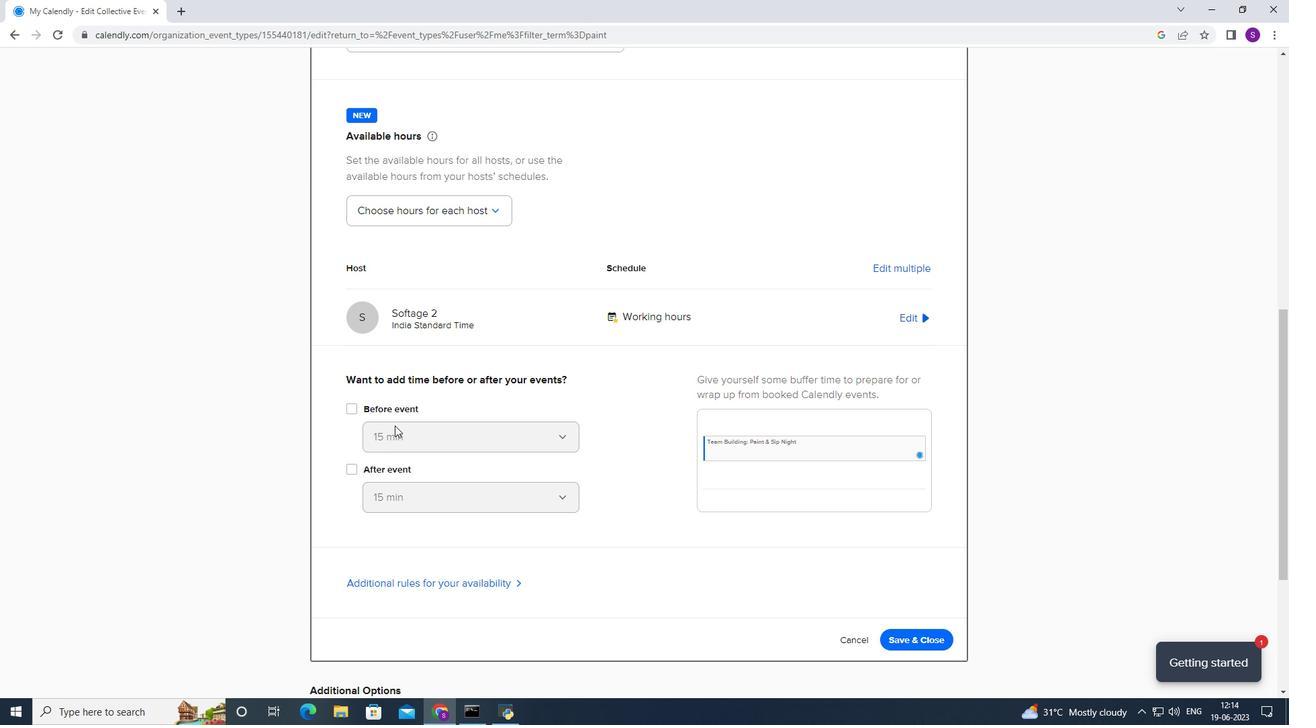 
Action: Mouse moved to (394, 431)
Screenshot: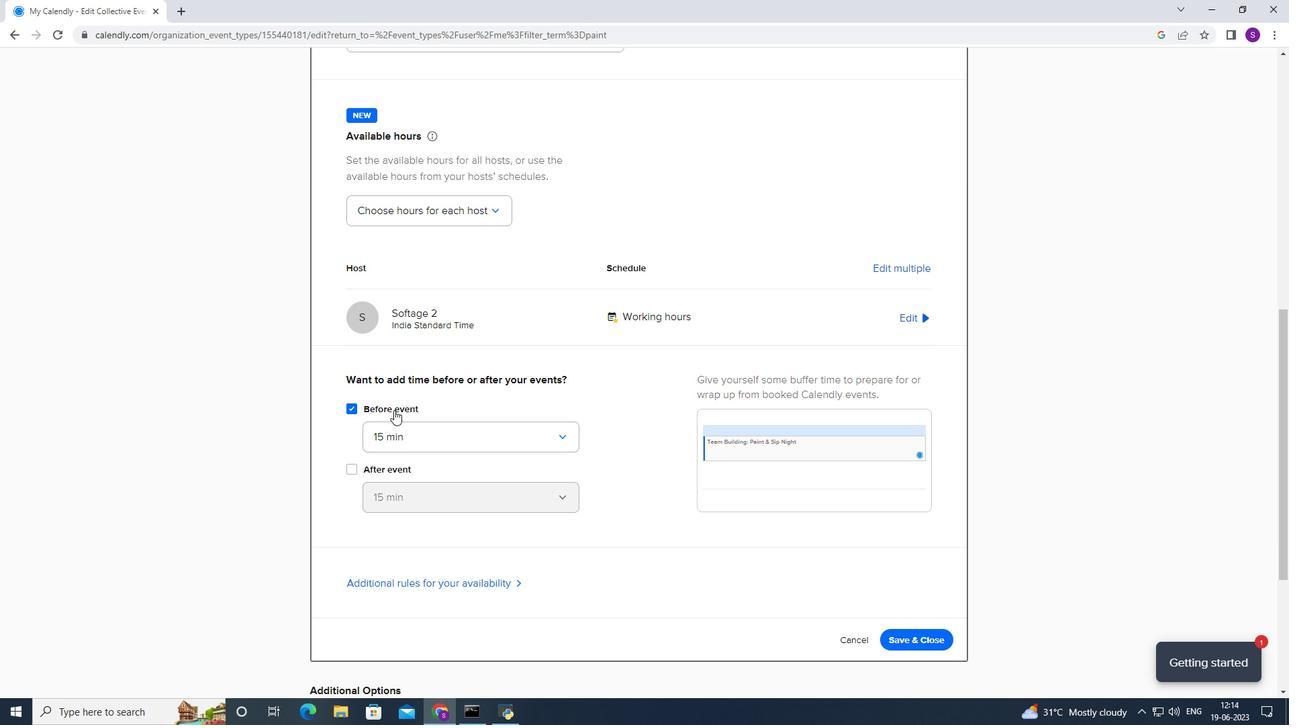 
Action: Mouse pressed left at (394, 431)
Screenshot: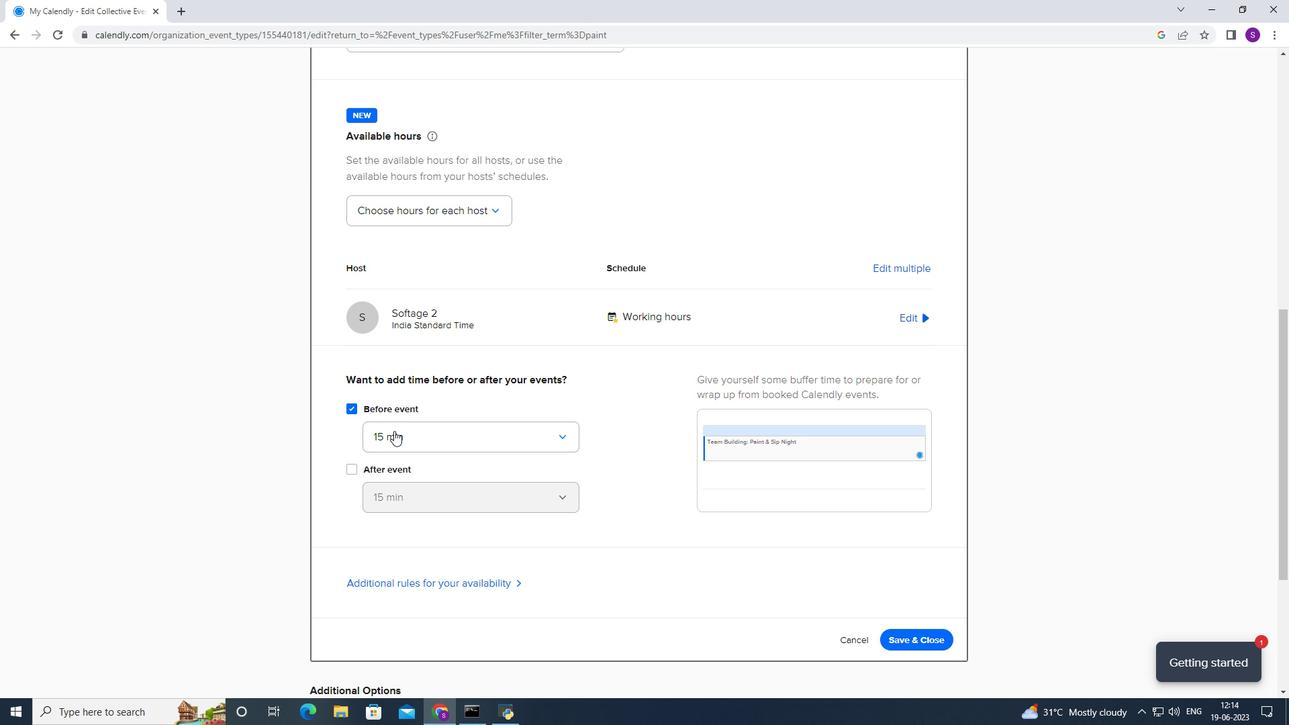 
Action: Mouse moved to (388, 480)
Screenshot: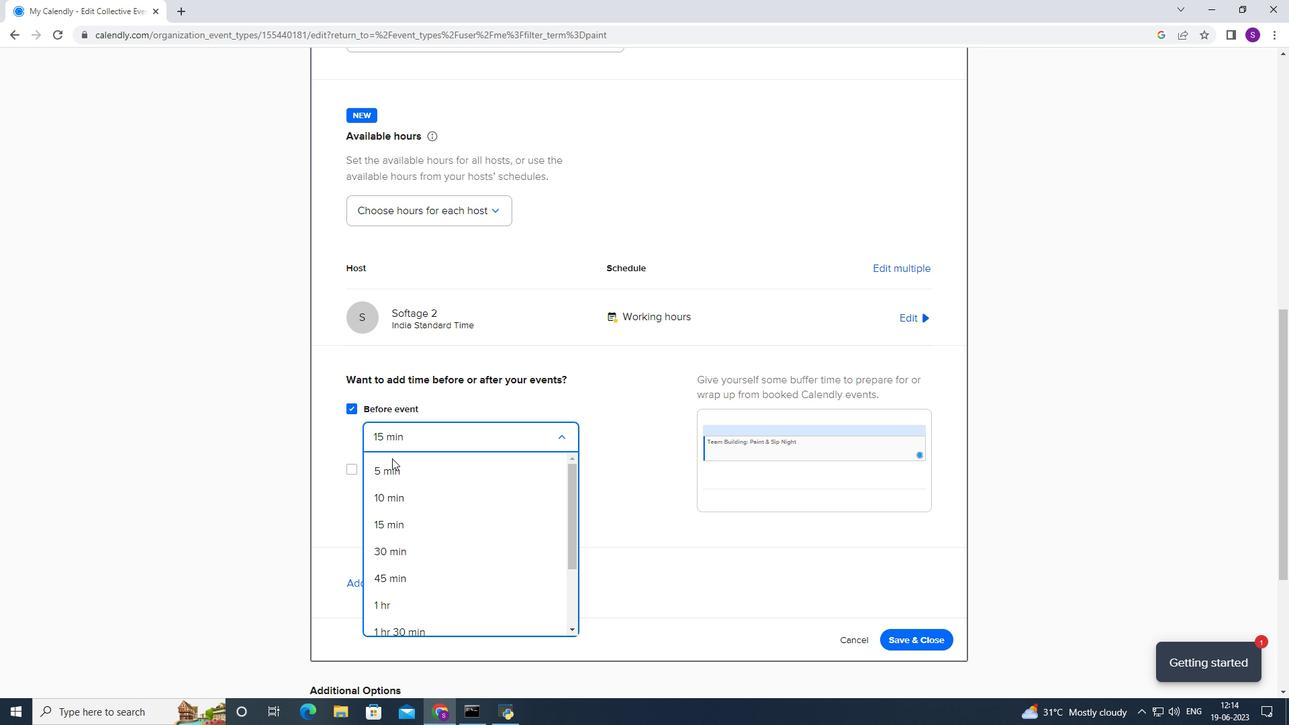 
Action: Mouse pressed left at (388, 480)
Screenshot: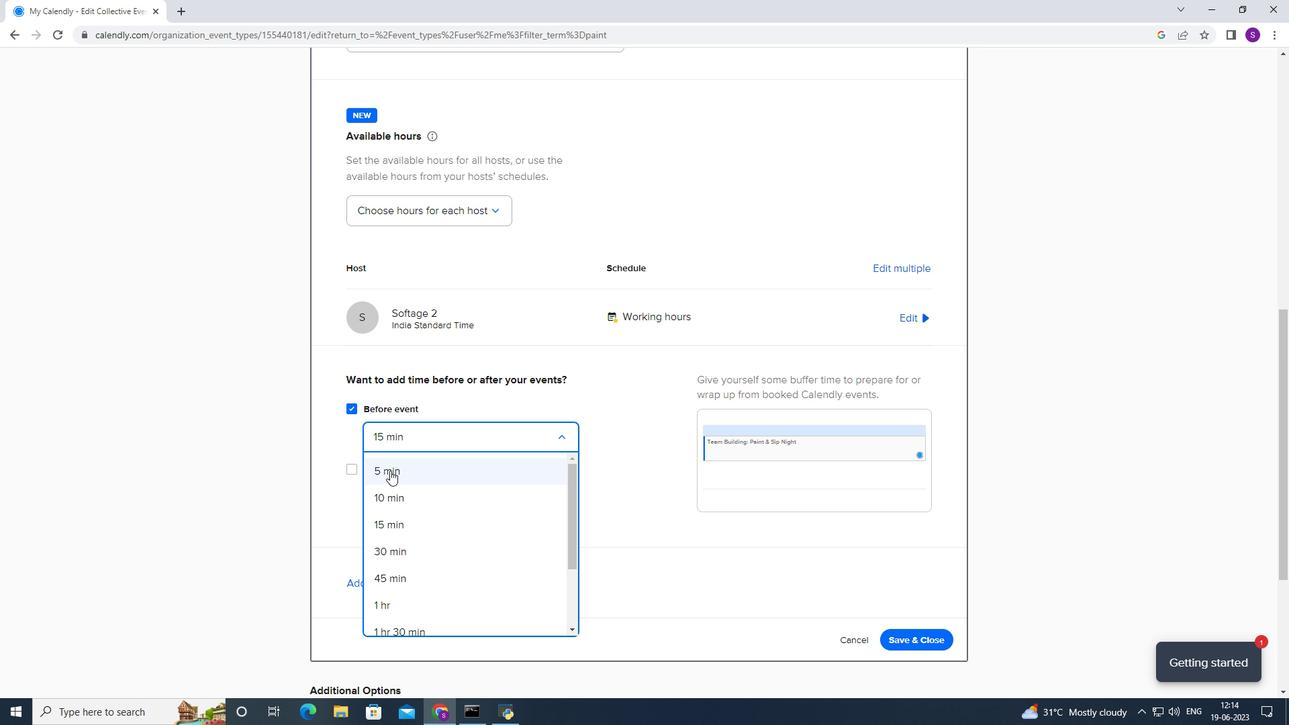 
Action: Mouse moved to (356, 461)
Screenshot: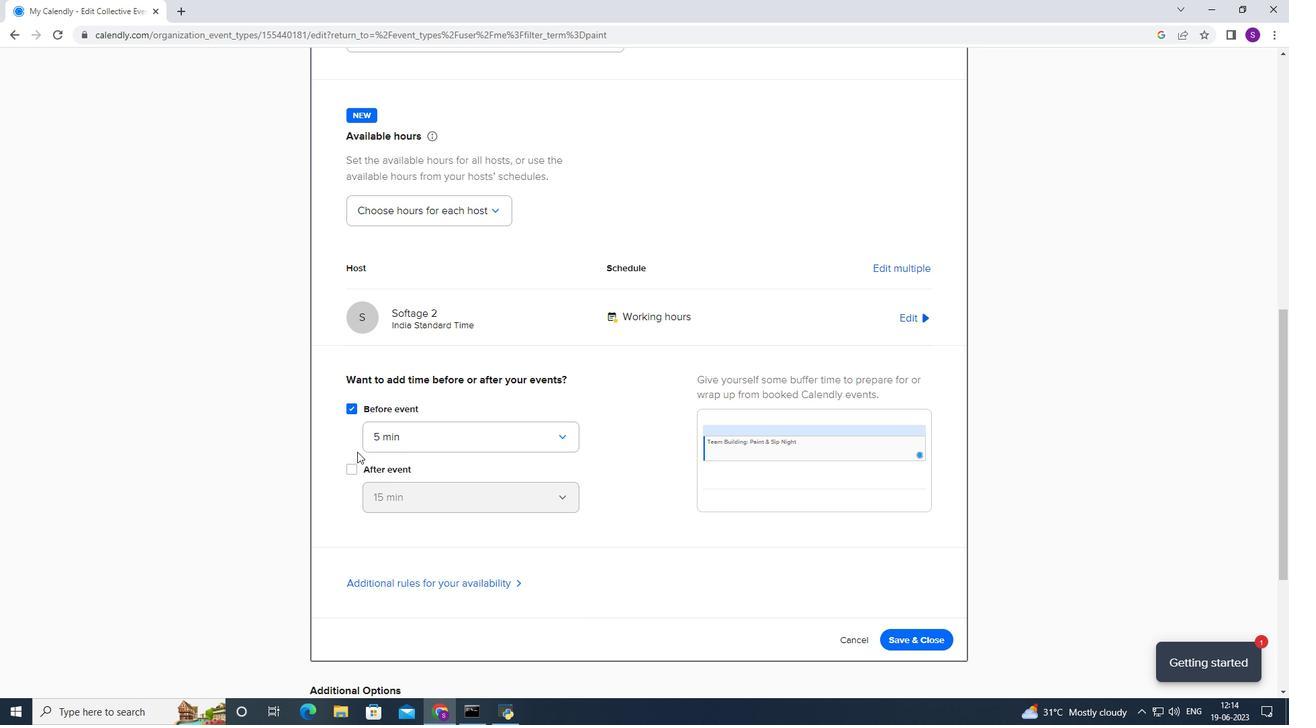 
Action: Mouse pressed left at (356, 461)
Screenshot: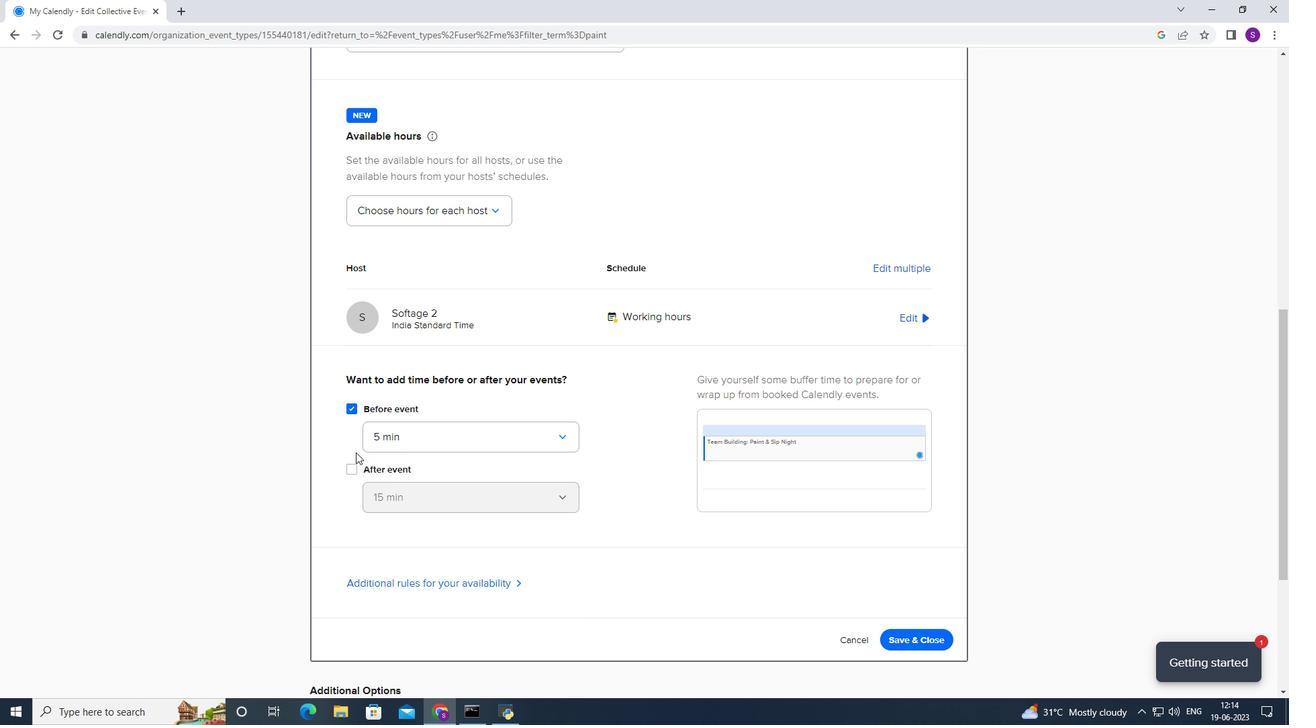 
Action: Mouse moved to (359, 471)
Screenshot: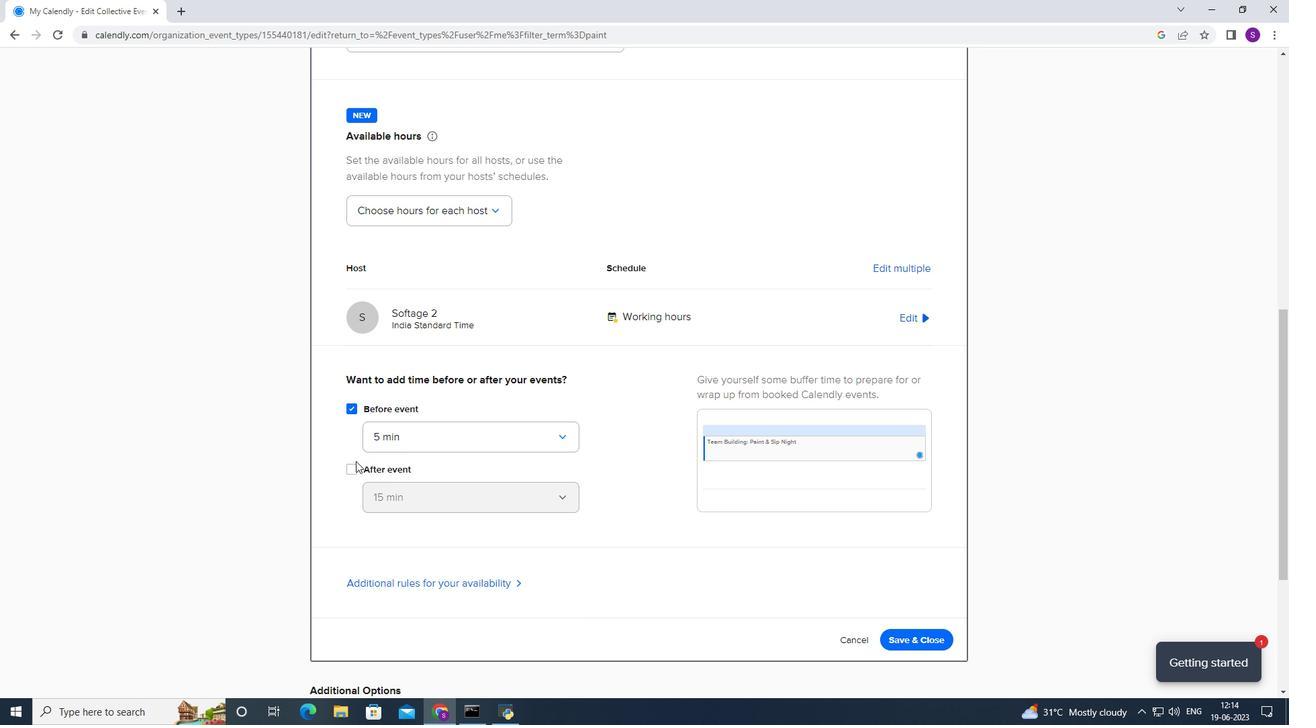 
Action: Mouse pressed left at (359, 471)
Screenshot: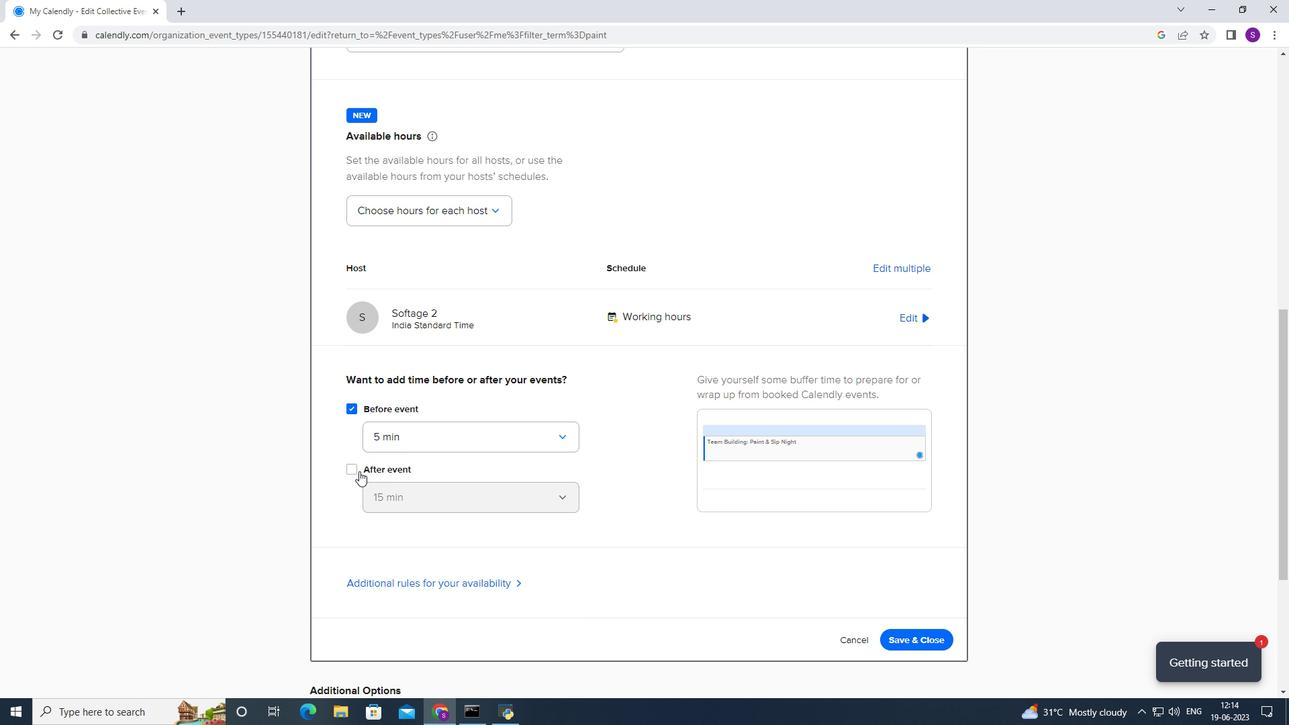 
Action: Mouse moved to (370, 484)
Screenshot: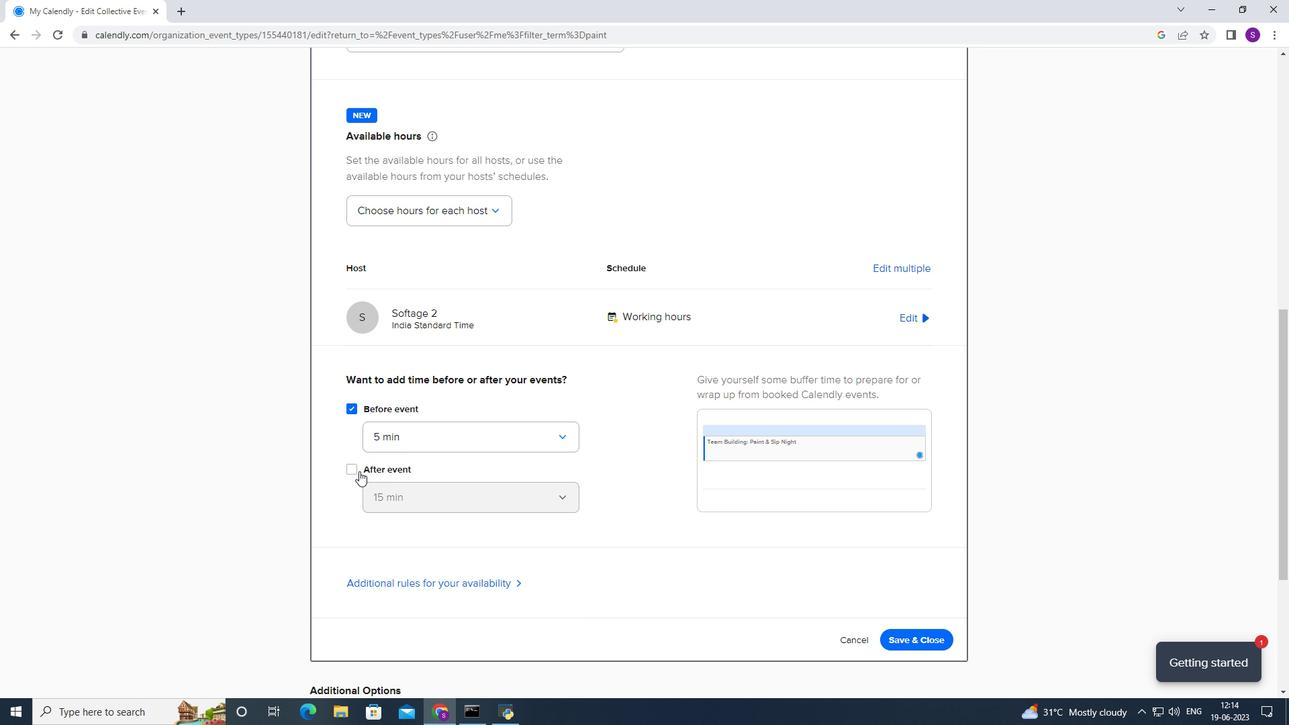 
Action: Mouse pressed left at (370, 484)
Screenshot: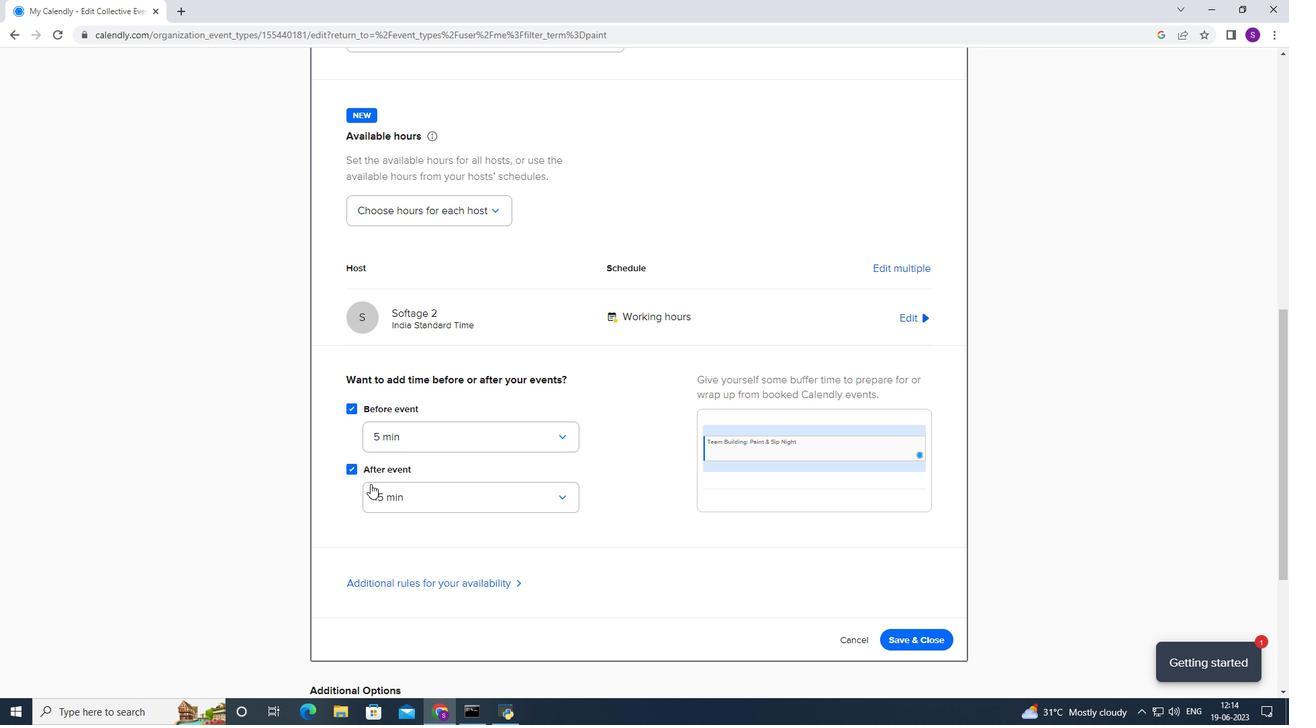 
Action: Mouse moved to (383, 523)
Screenshot: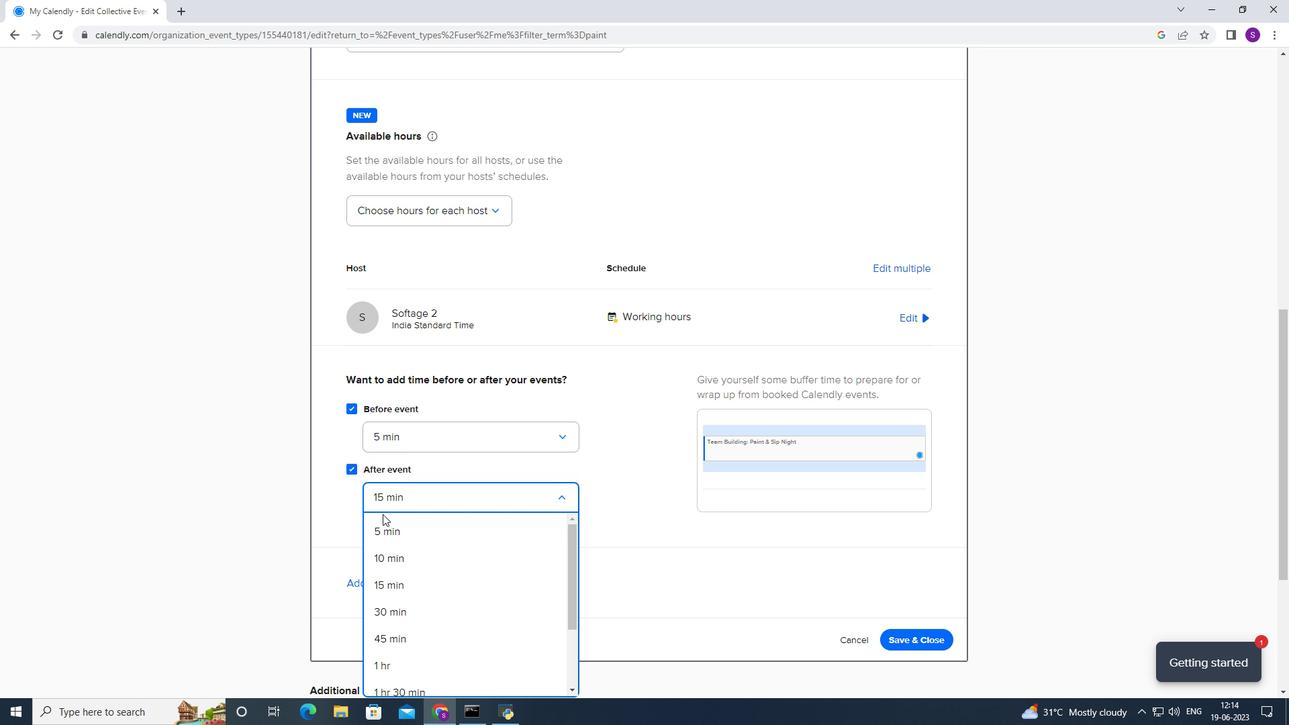 
Action: Mouse pressed left at (383, 523)
Screenshot: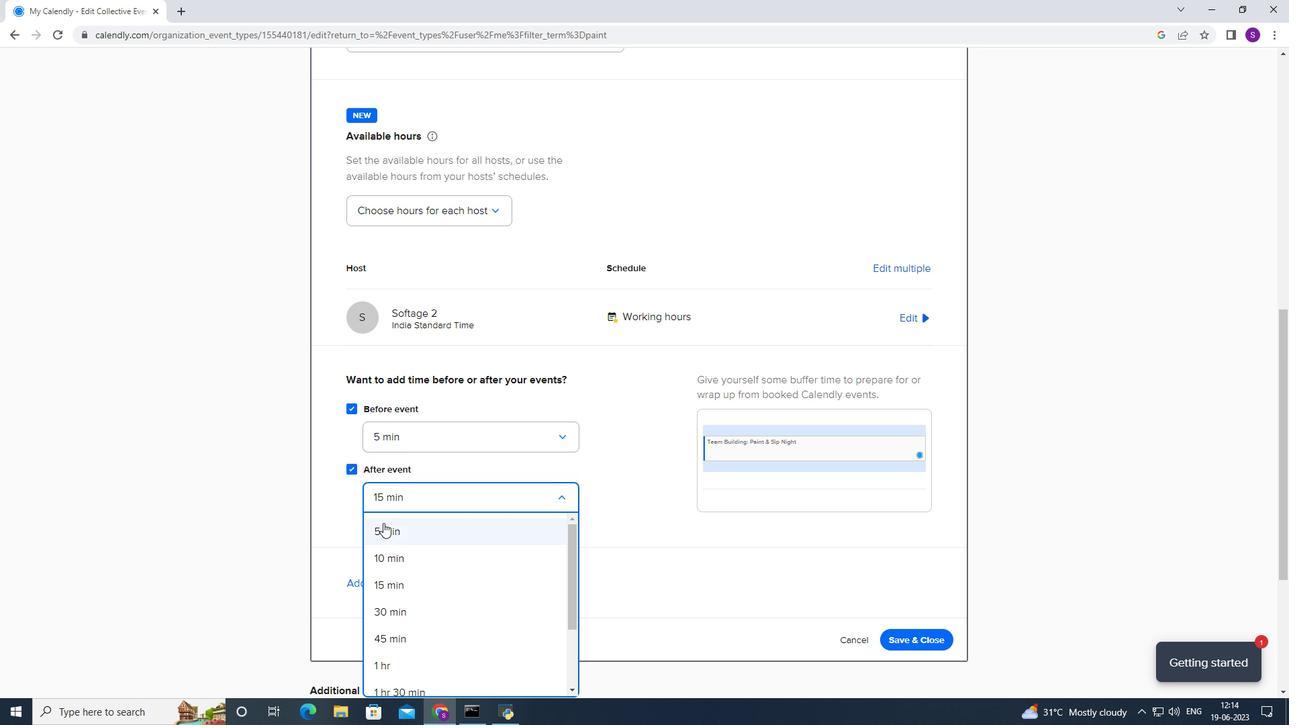 
Action: Mouse moved to (376, 585)
Screenshot: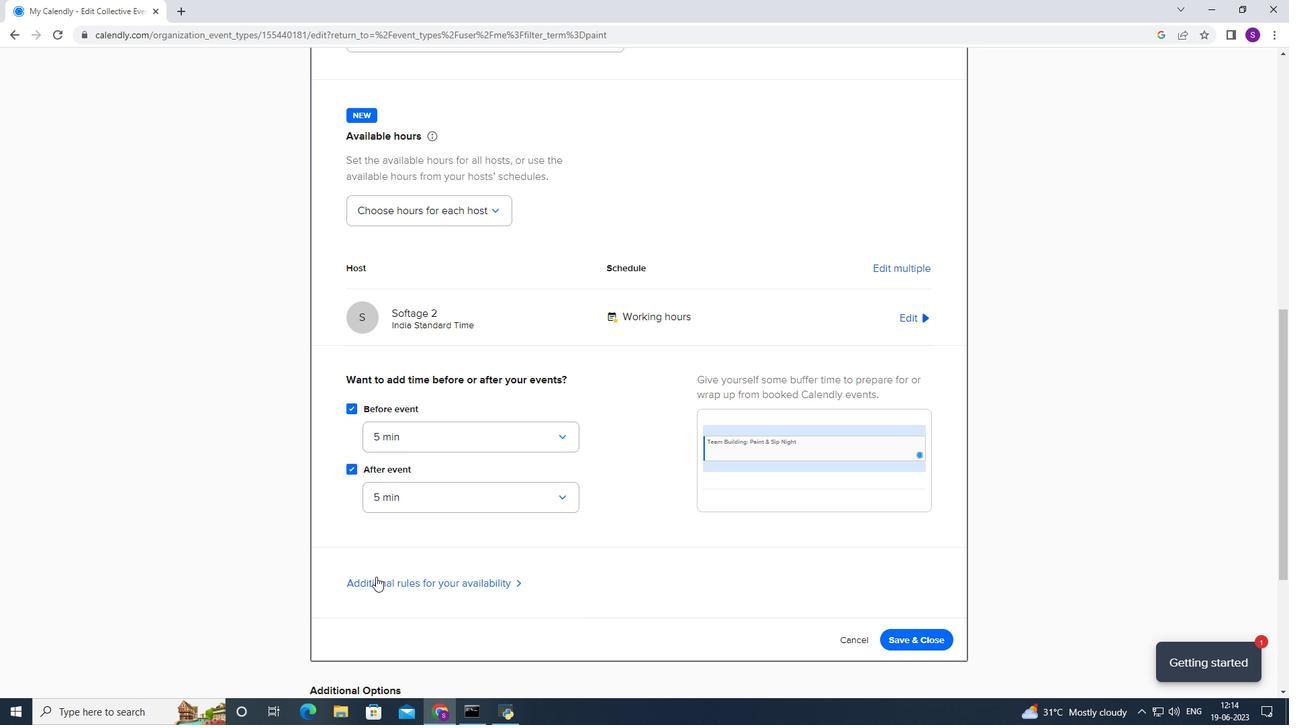 
Action: Mouse pressed left at (376, 585)
Screenshot: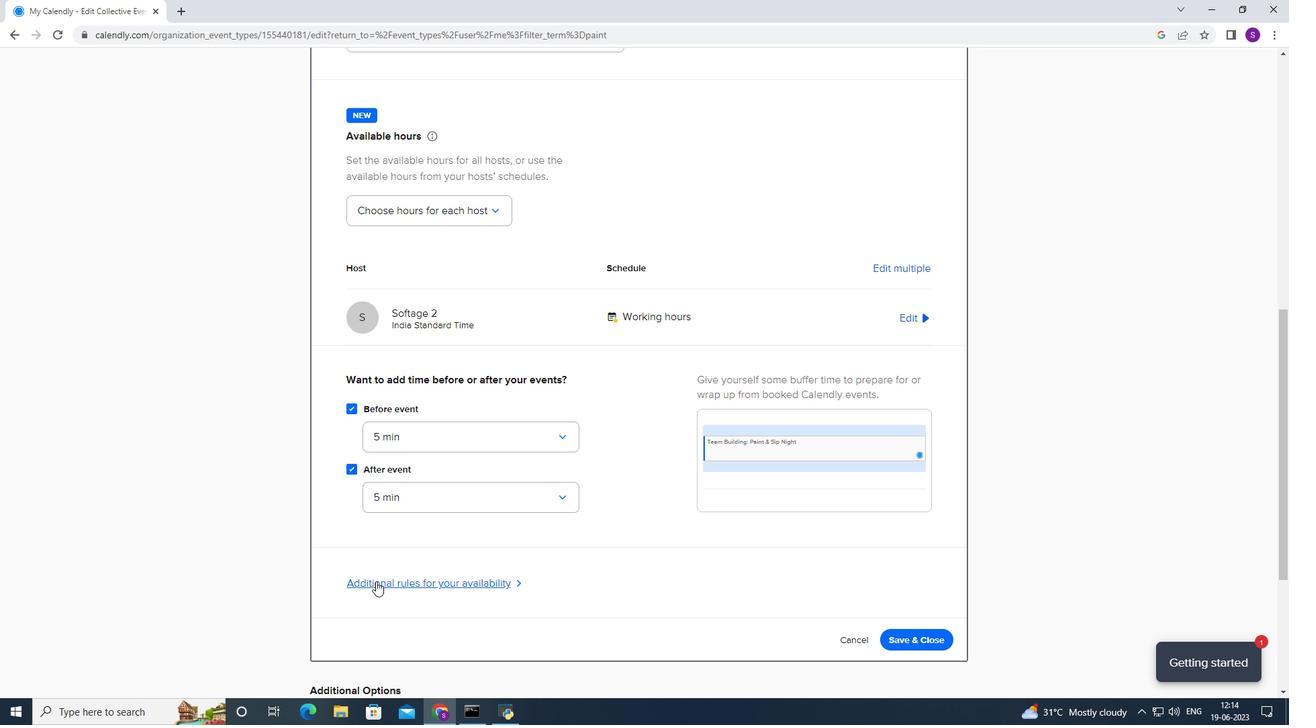 
Action: Mouse moved to (390, 533)
Screenshot: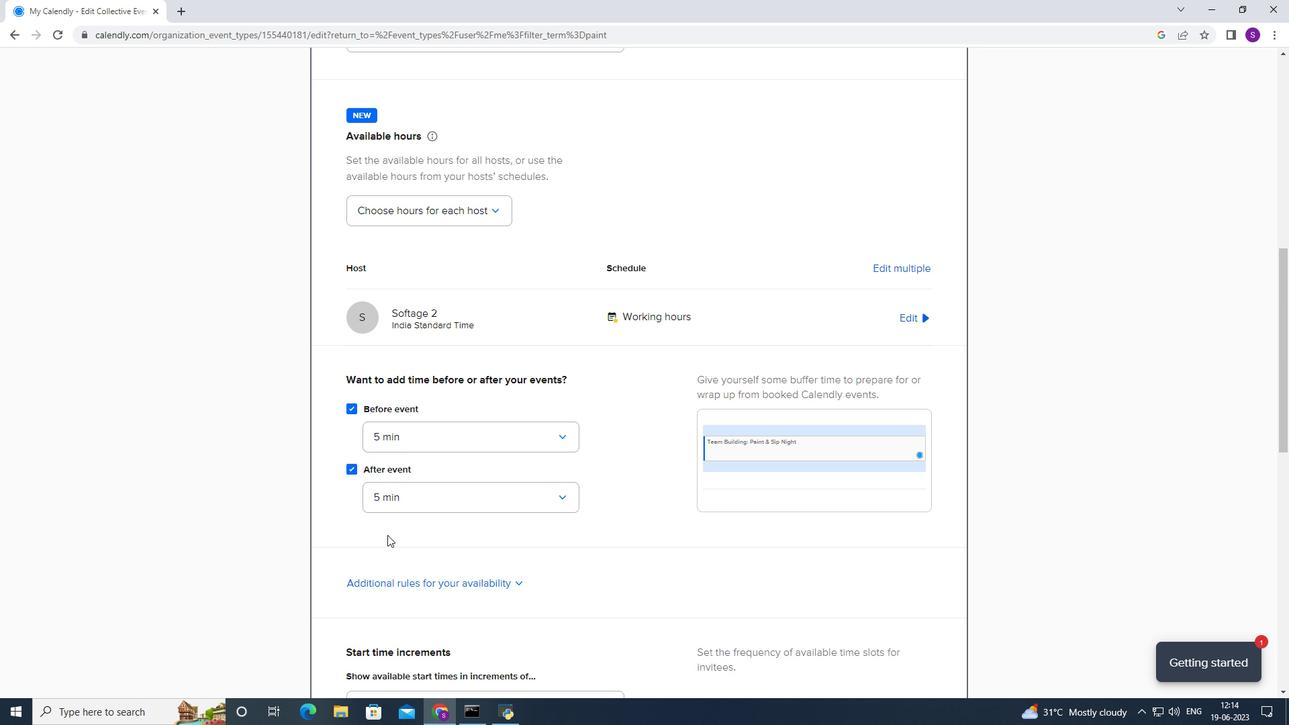 
Action: Mouse scrolled (390, 532) with delta (0, 0)
Screenshot: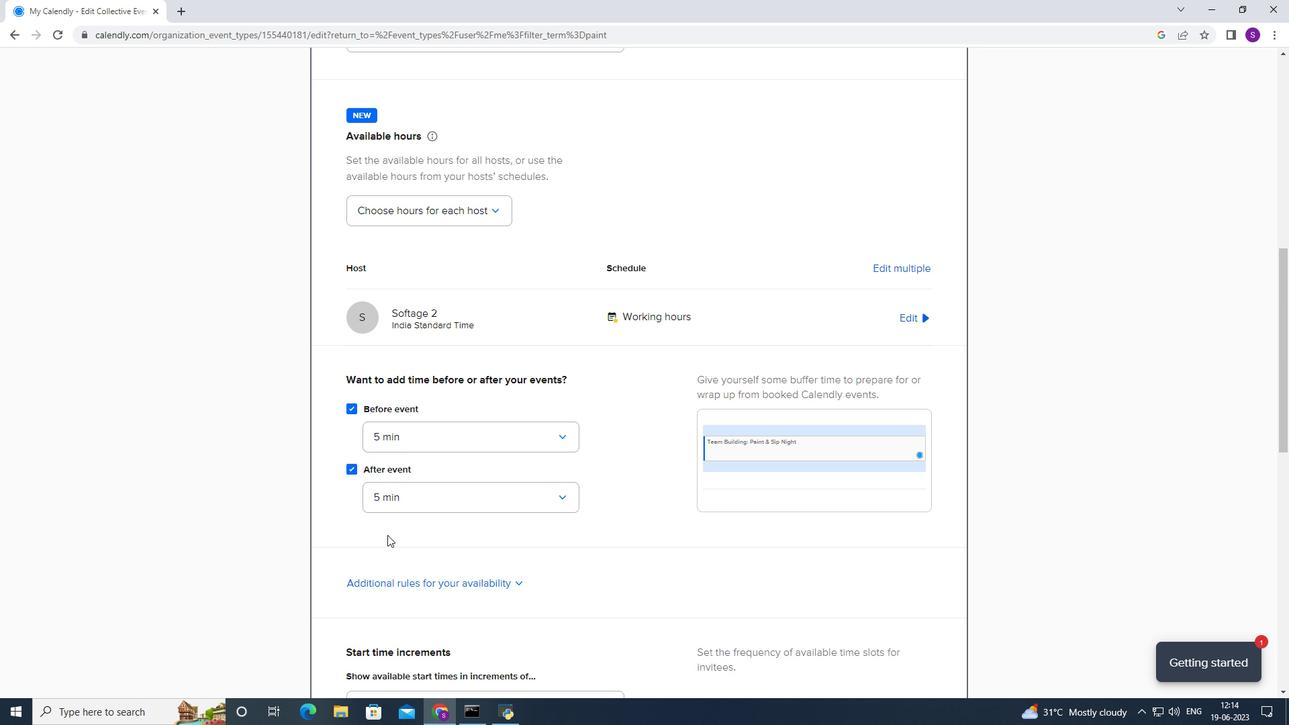 
Action: Mouse scrolled (390, 532) with delta (0, 0)
Screenshot: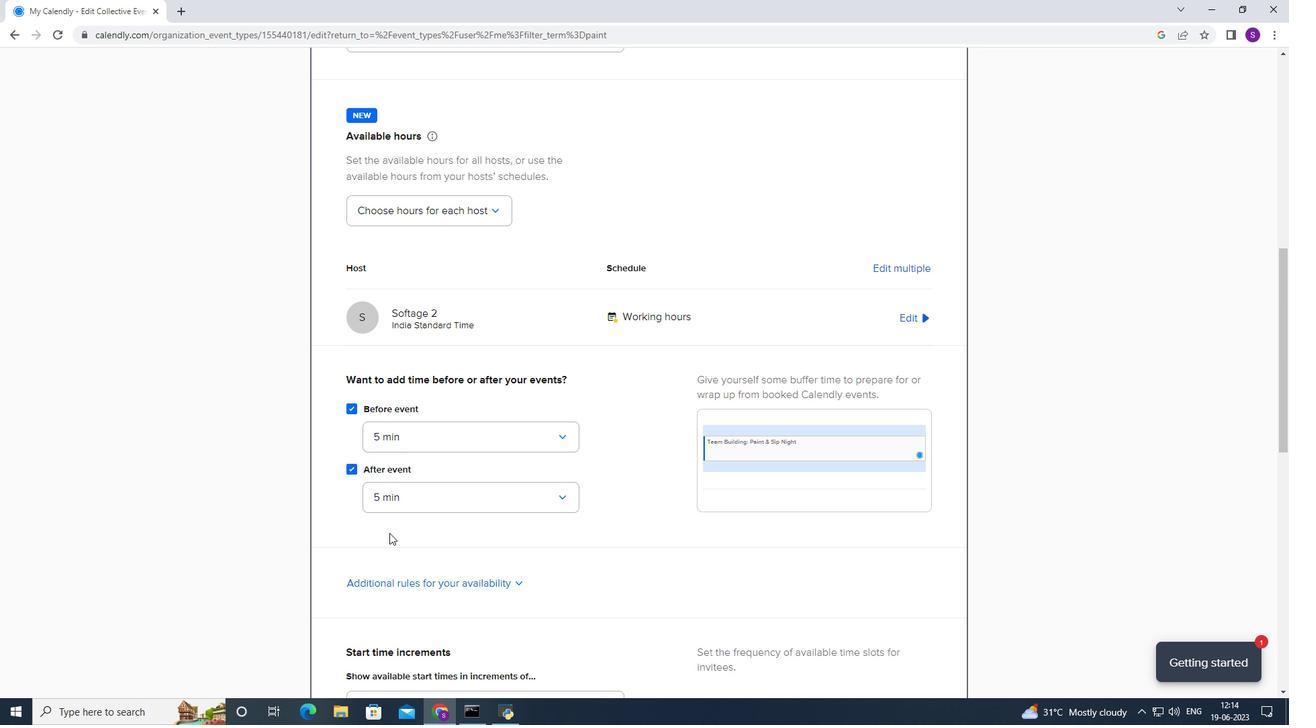 
Action: Mouse scrolled (390, 532) with delta (0, 0)
Screenshot: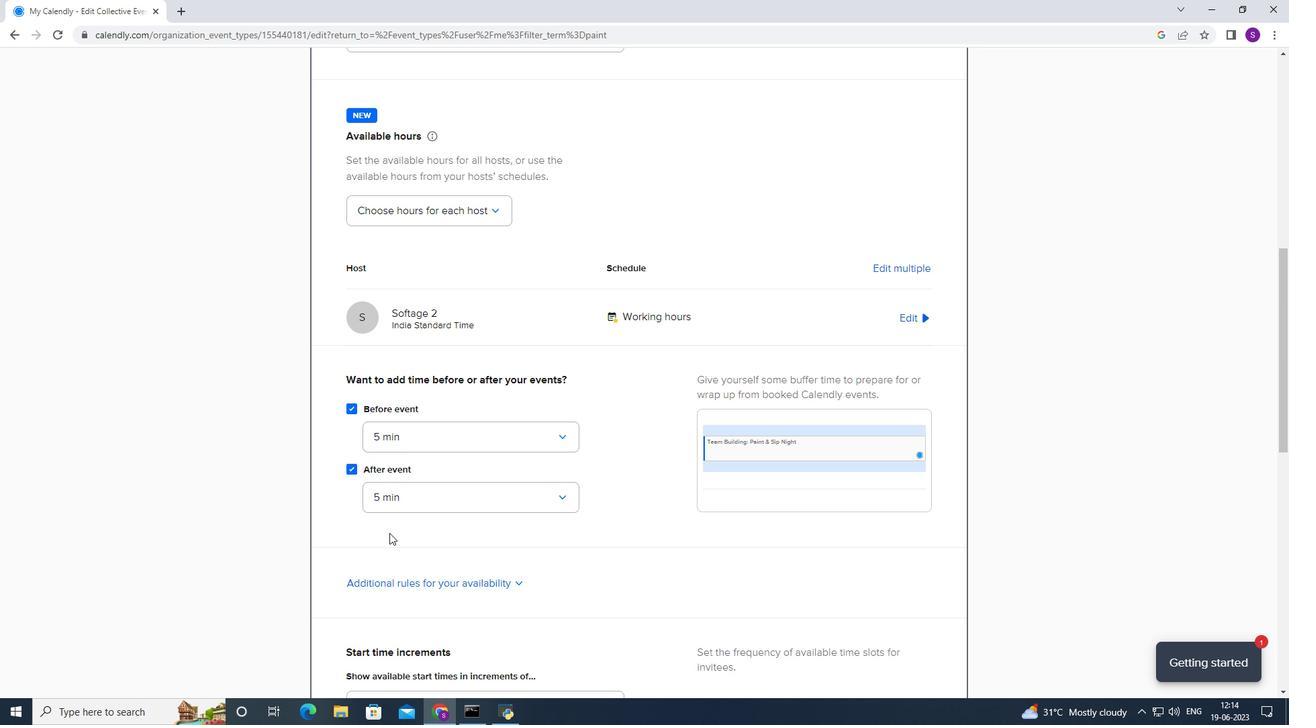 
Action: Mouse scrolled (390, 532) with delta (0, 0)
Screenshot: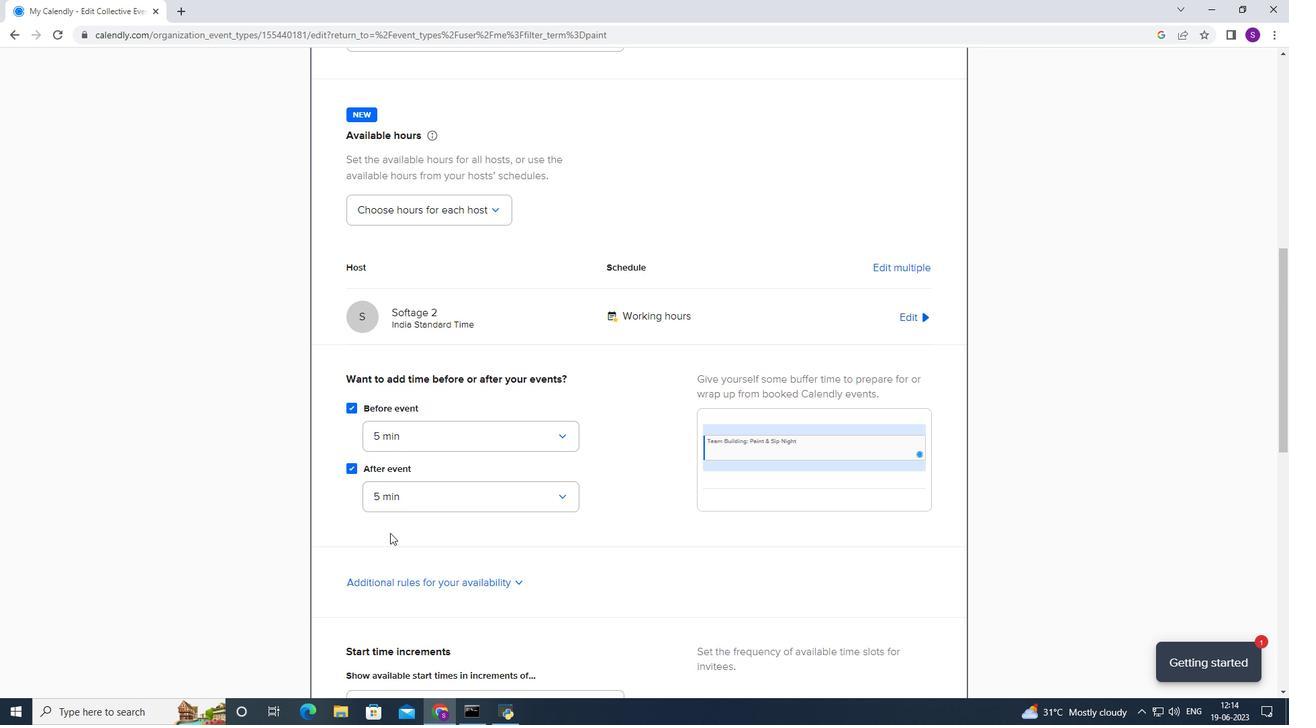 
Action: Mouse moved to (428, 446)
Screenshot: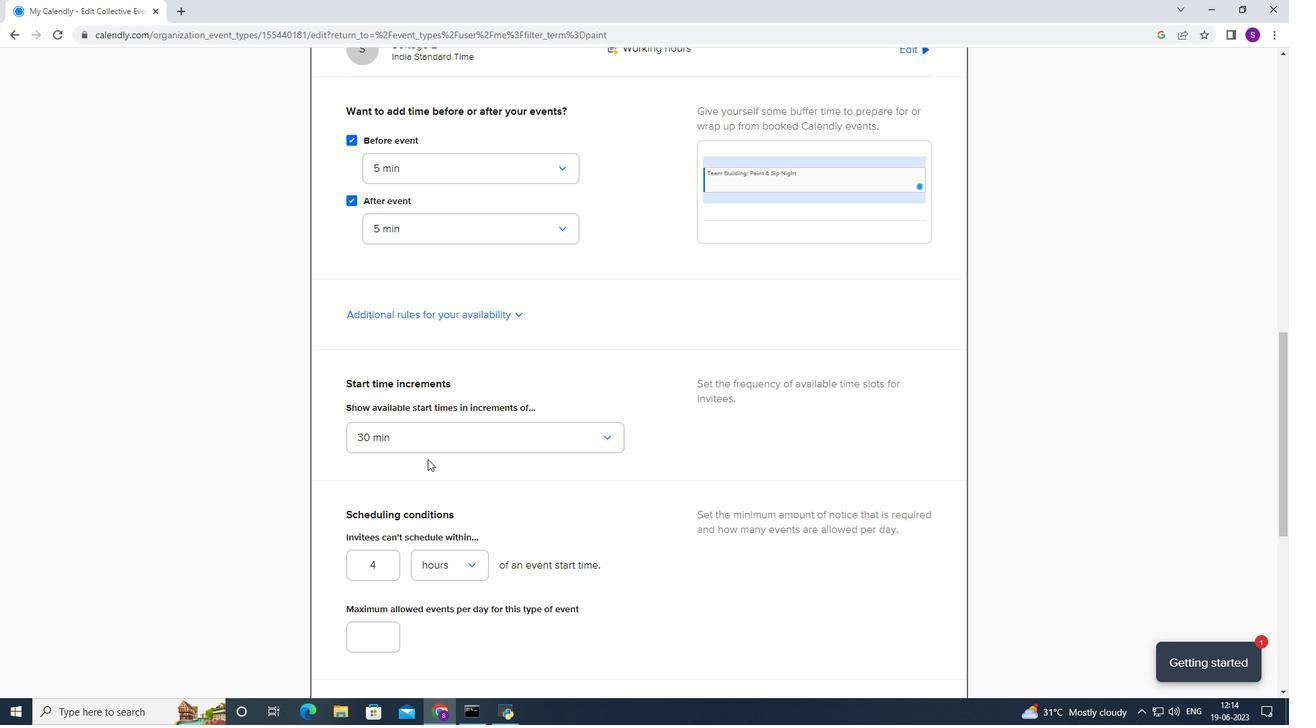 
Action: Mouse pressed left at (428, 446)
Screenshot: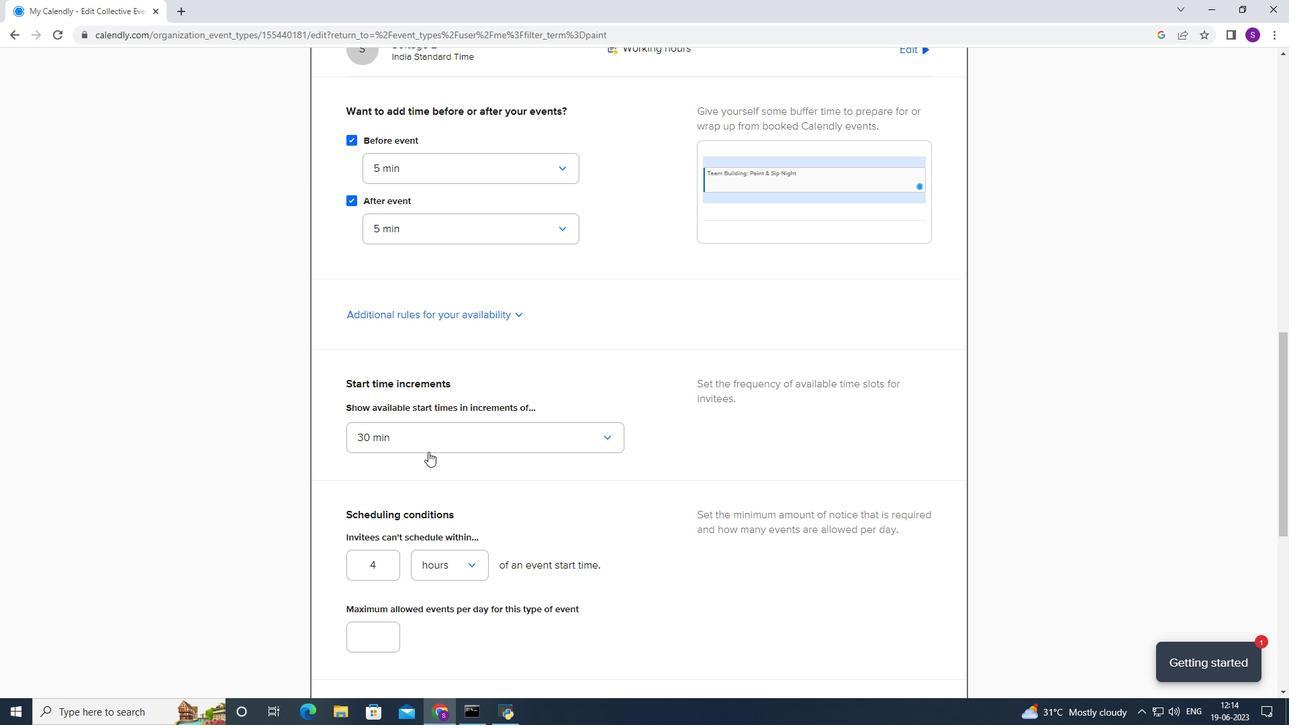 
Action: Mouse moved to (372, 623)
Screenshot: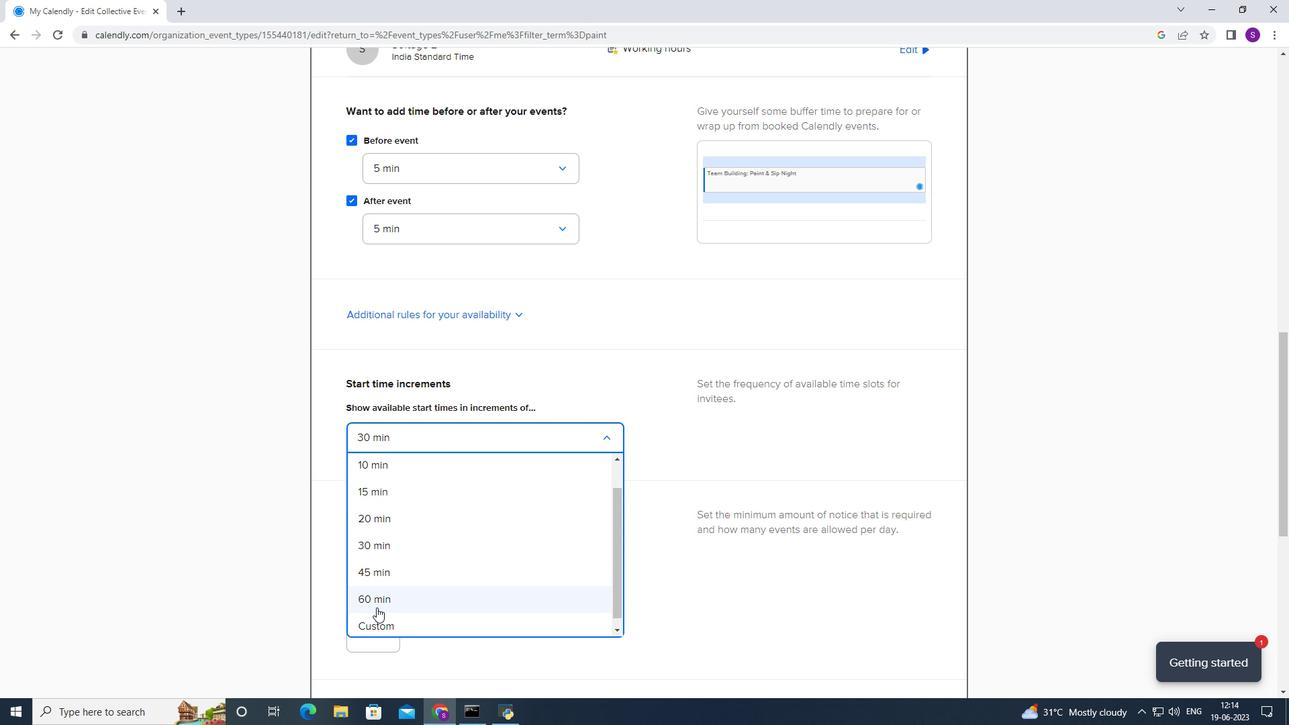 
Action: Mouse pressed left at (372, 623)
Screenshot: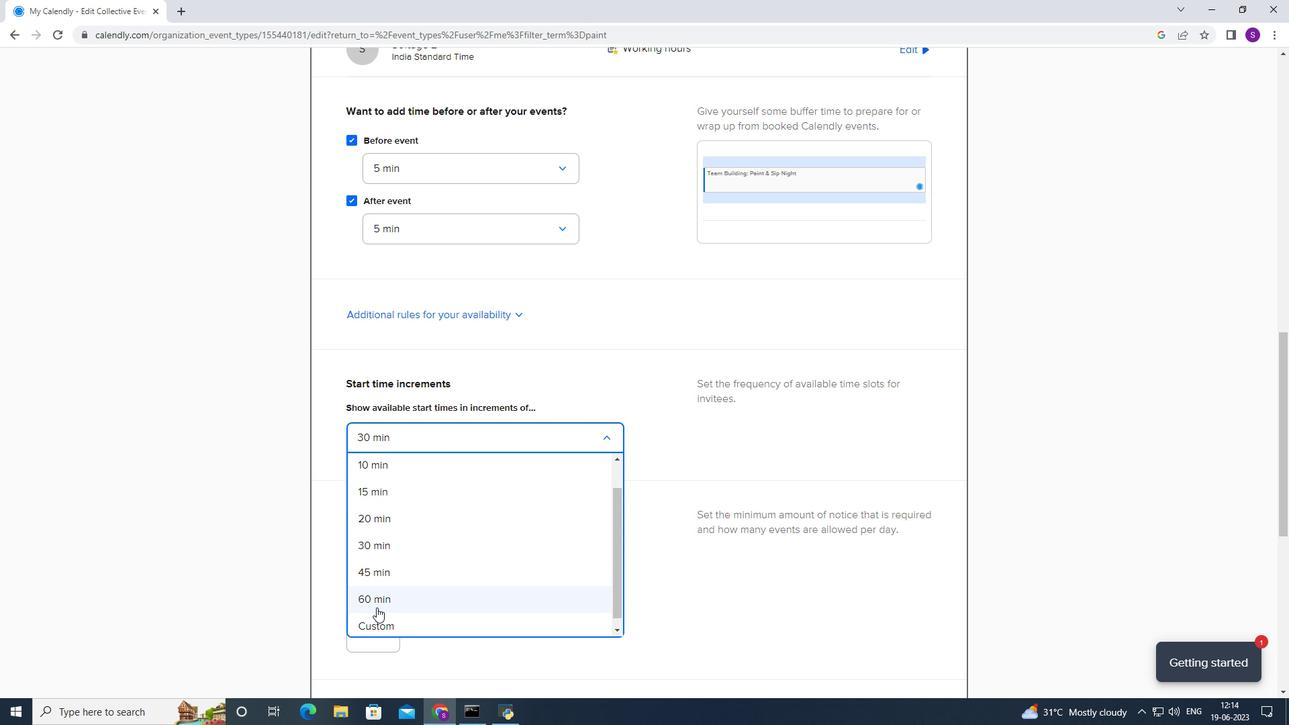
Action: Mouse moved to (379, 482)
Screenshot: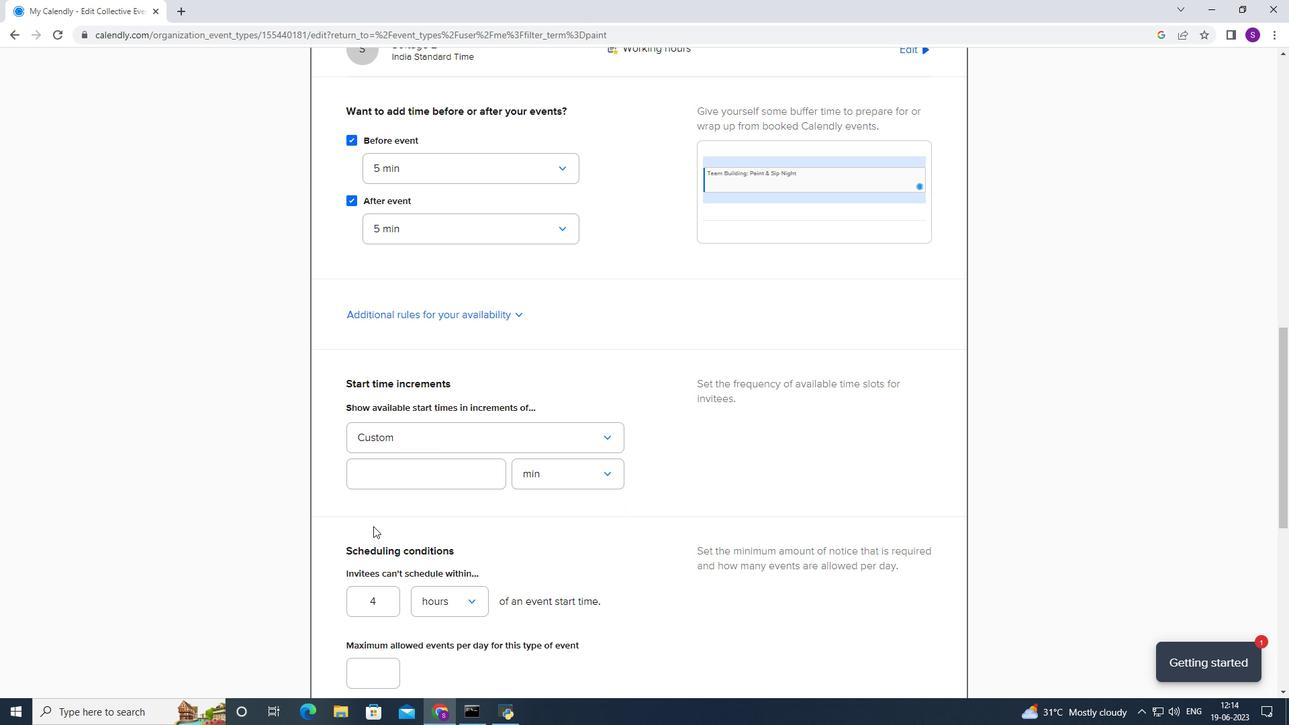 
Action: Mouse pressed left at (379, 482)
Screenshot: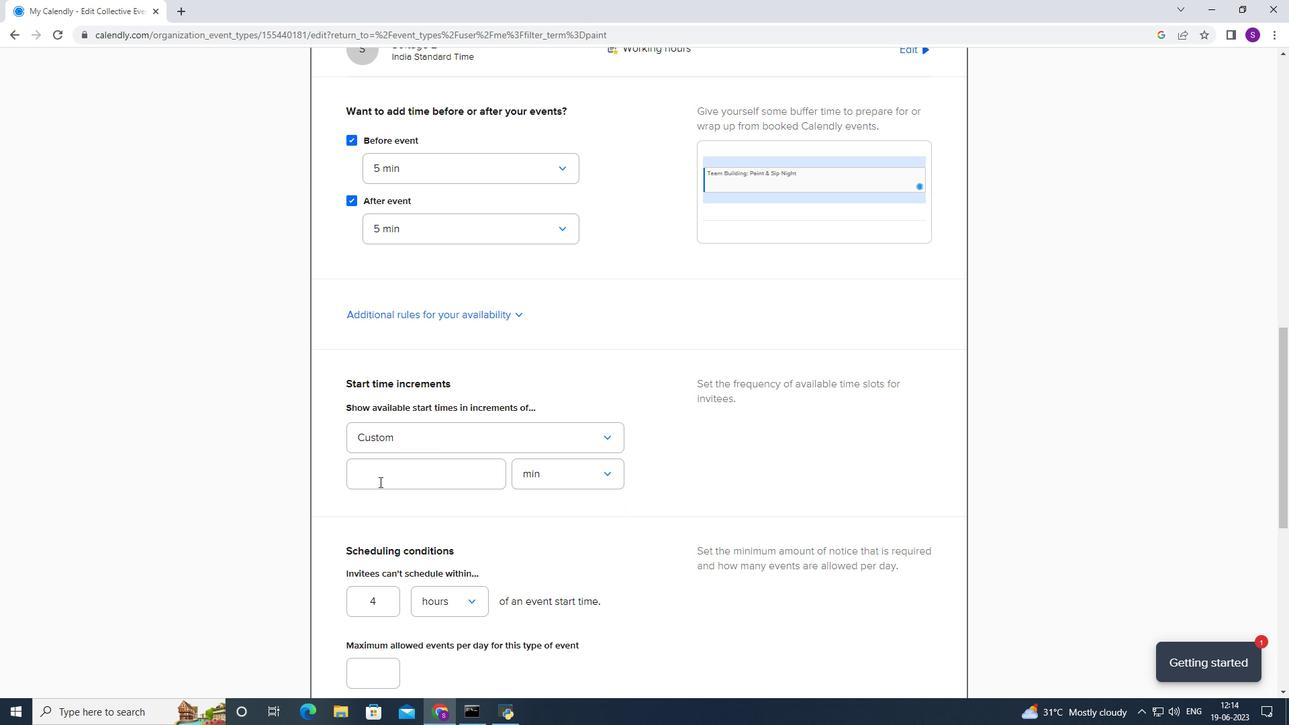 
Action: Key pressed 40
Screenshot: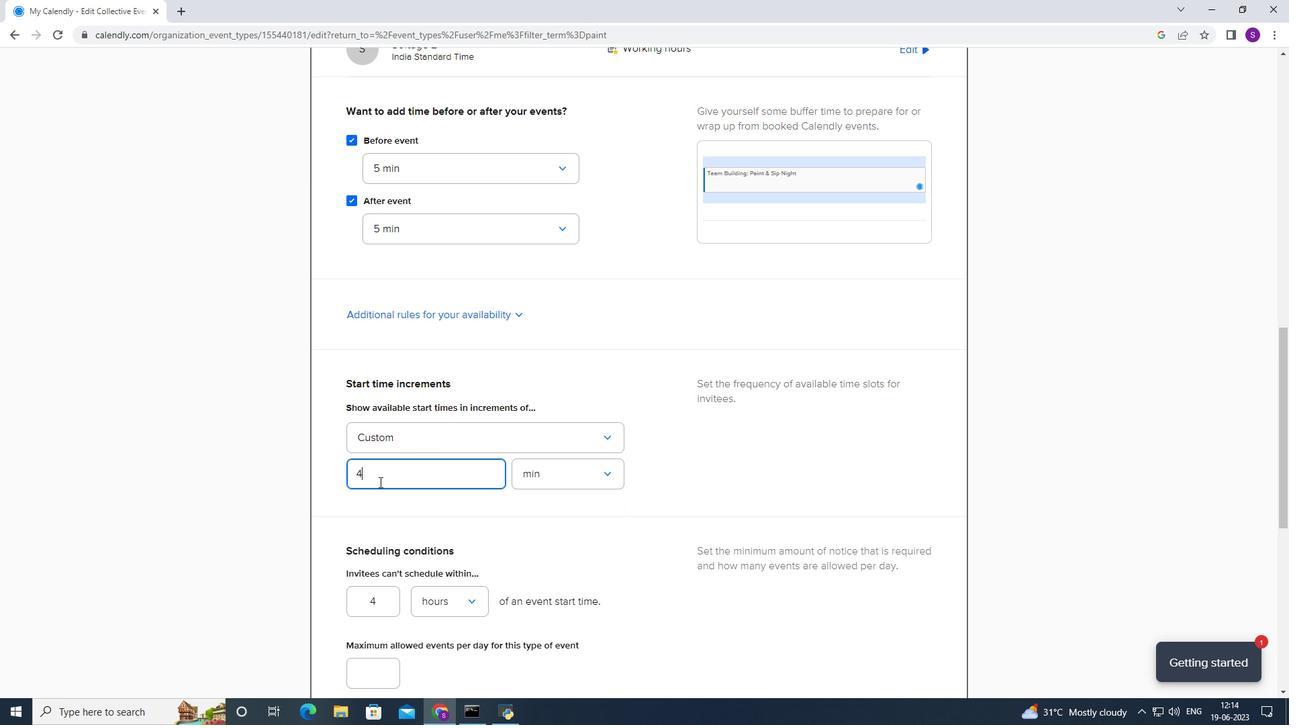 
Action: Mouse moved to (379, 524)
Screenshot: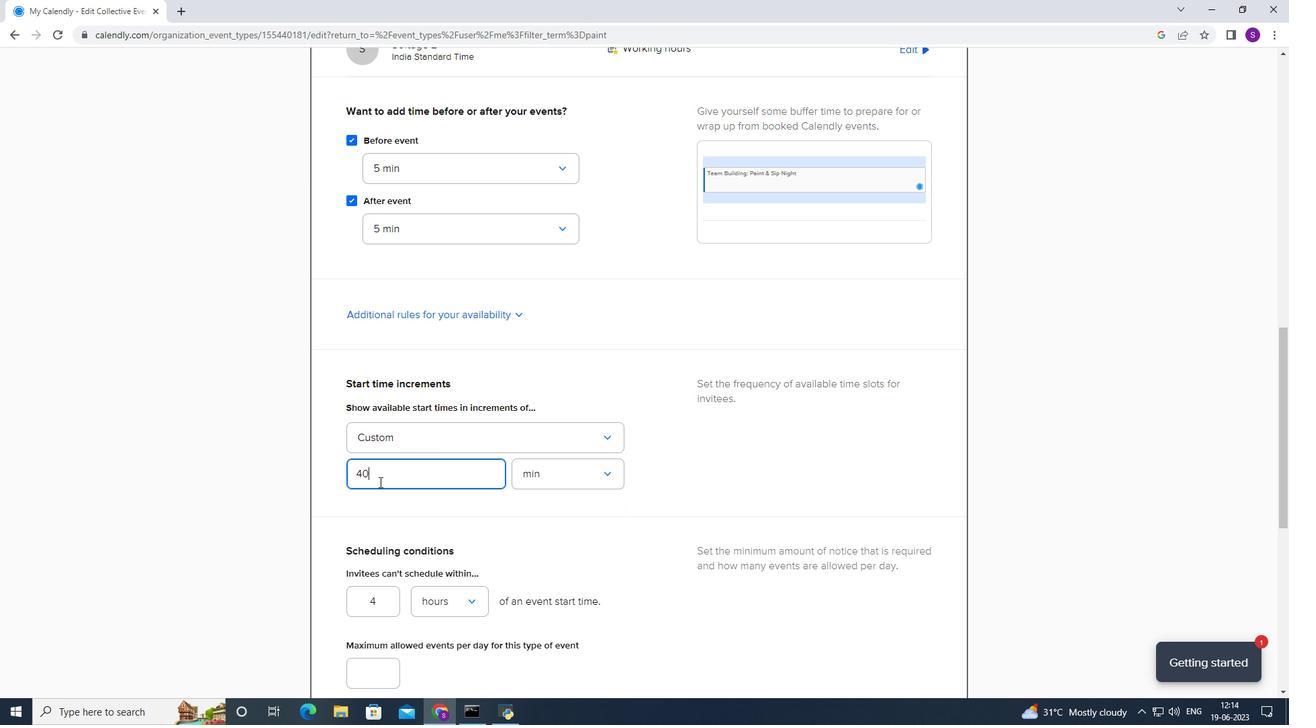
Action: Mouse pressed left at (379, 524)
Screenshot: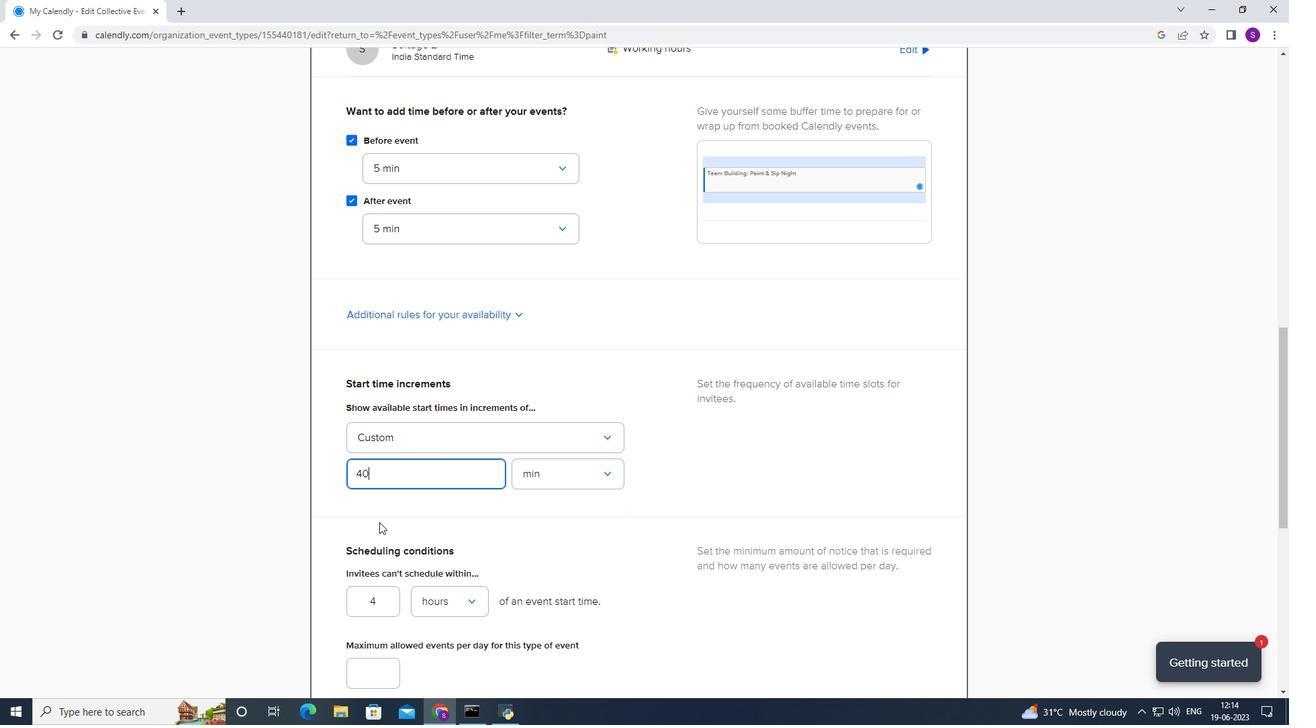 
Action: Mouse moved to (383, 590)
Screenshot: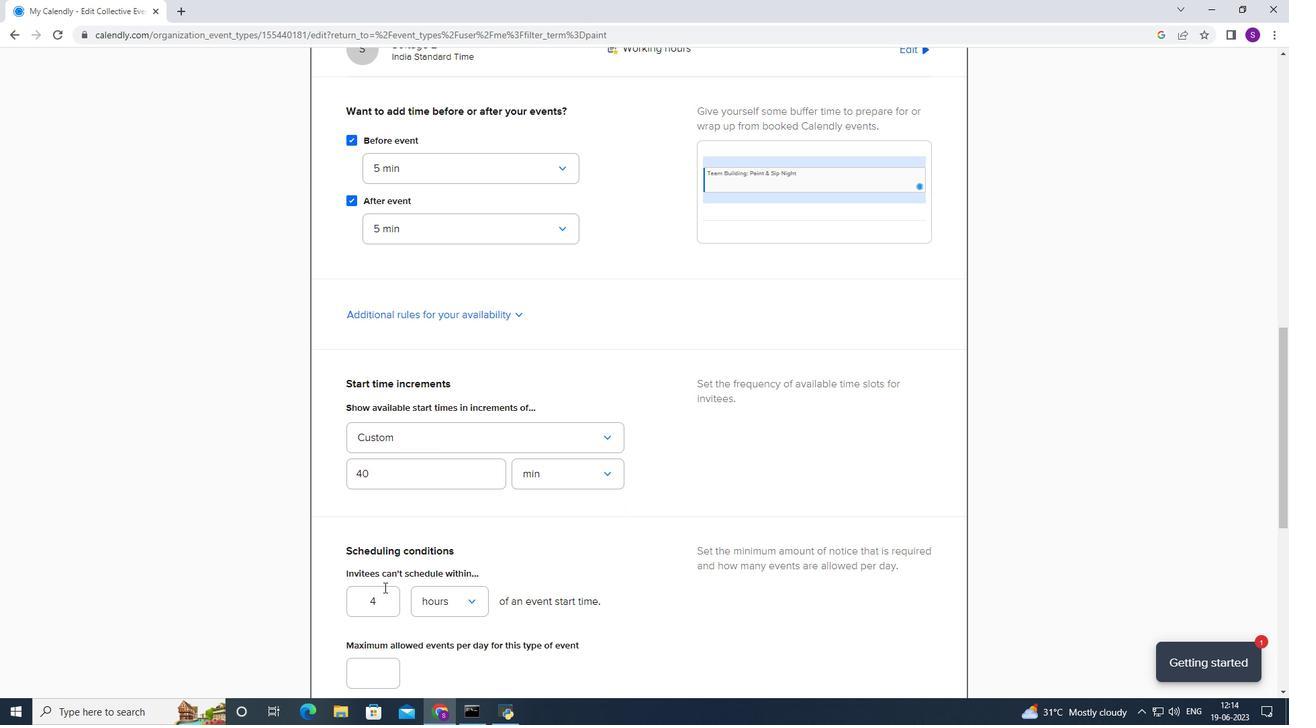 
Action: Mouse pressed left at (383, 590)
Screenshot: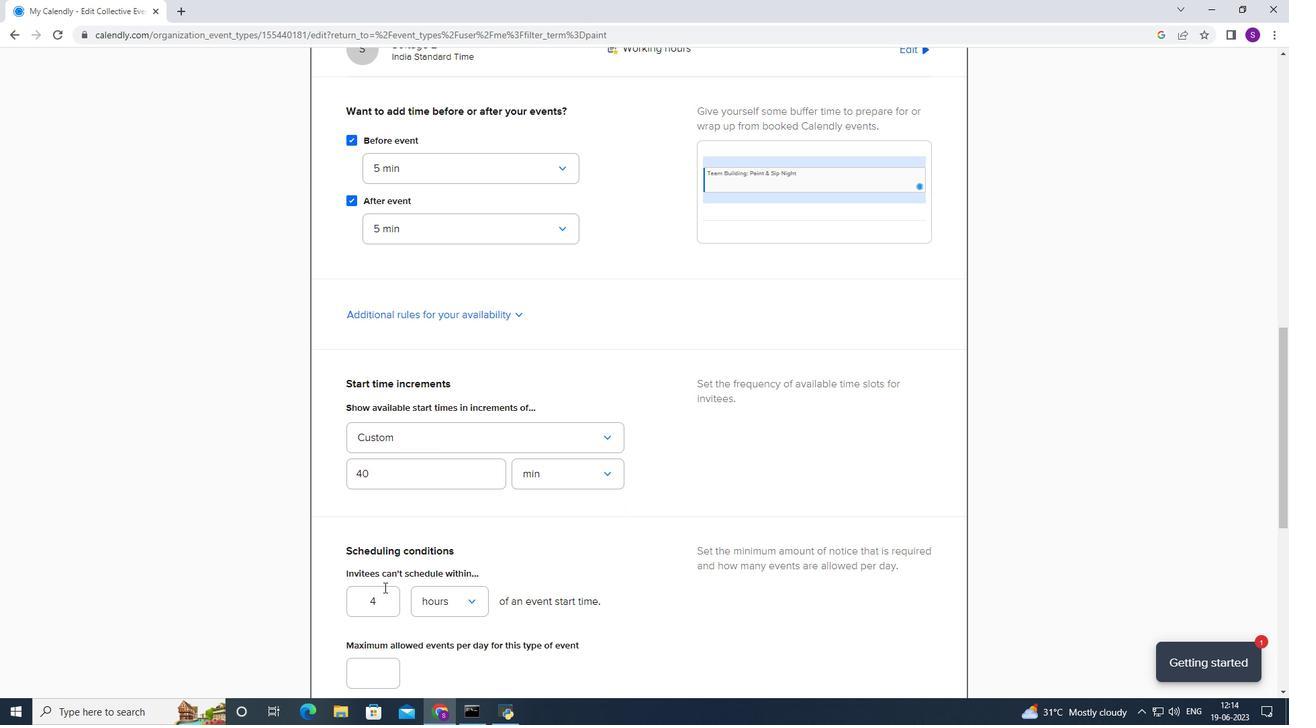 
Action: Key pressed <Key.backspace>4
Screenshot: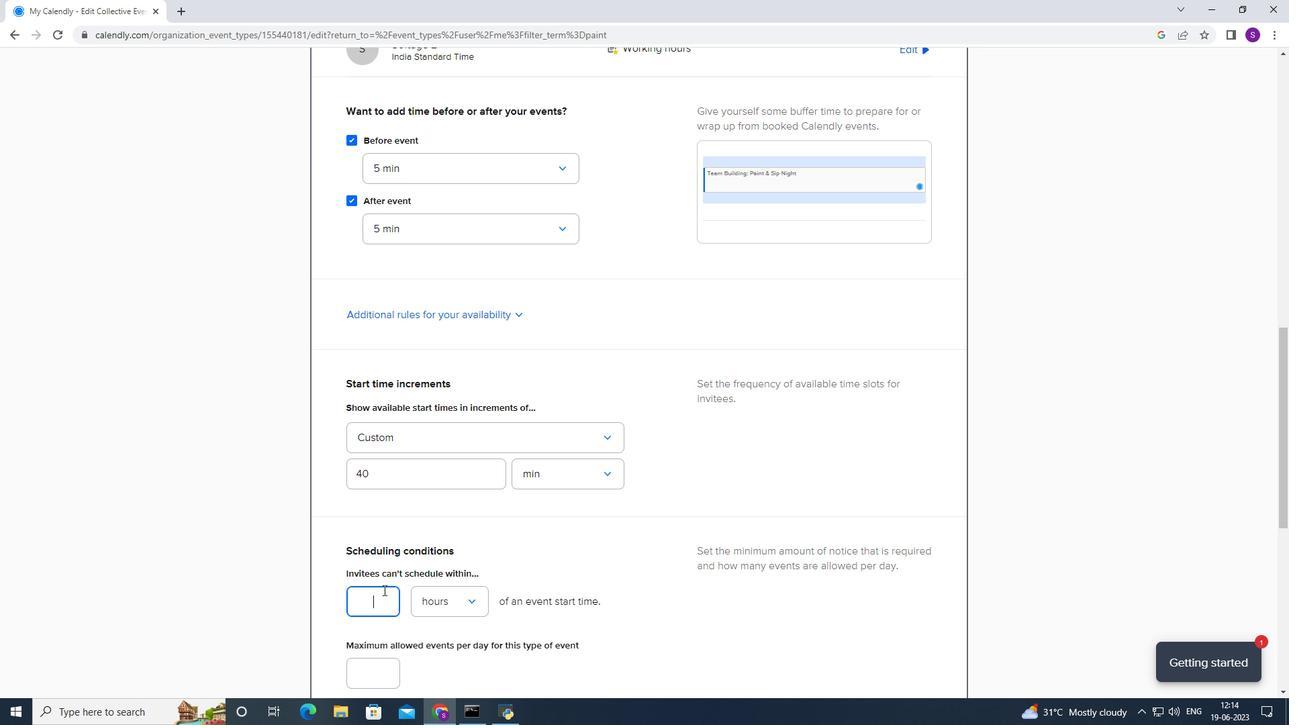 
Action: Mouse moved to (384, 585)
Screenshot: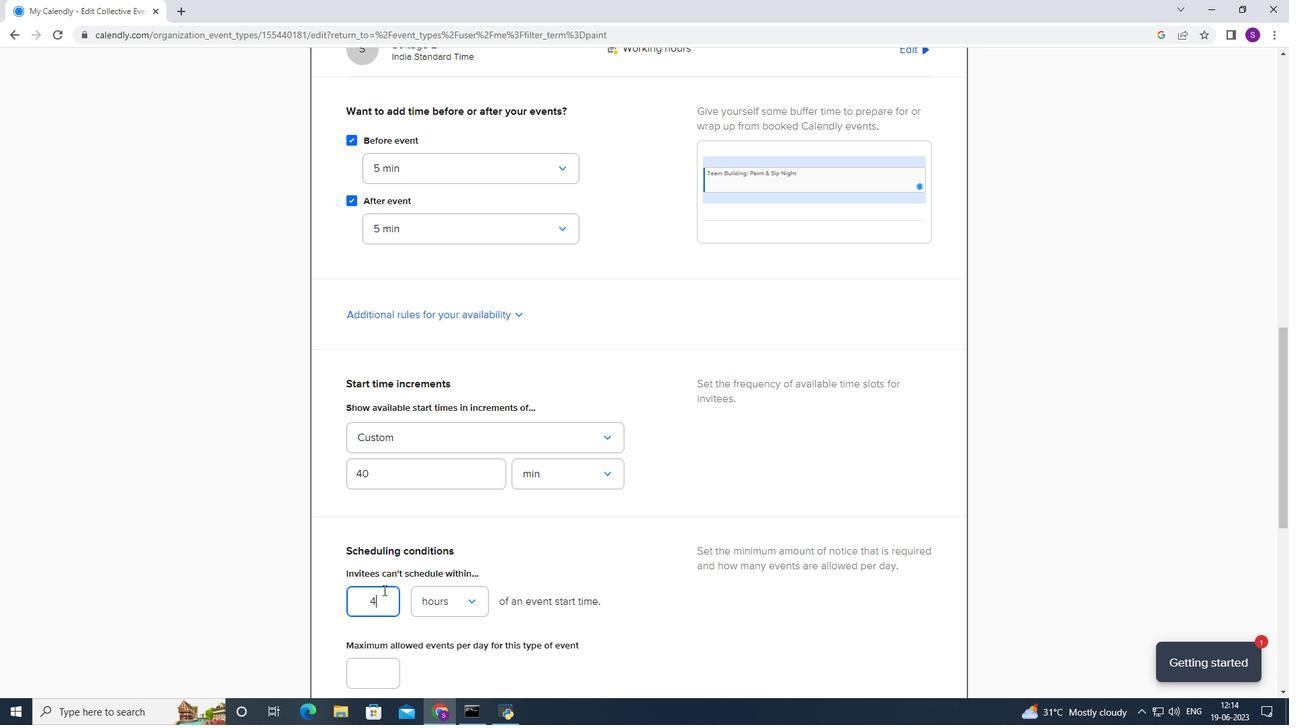 
Action: Key pressed 4
Screenshot: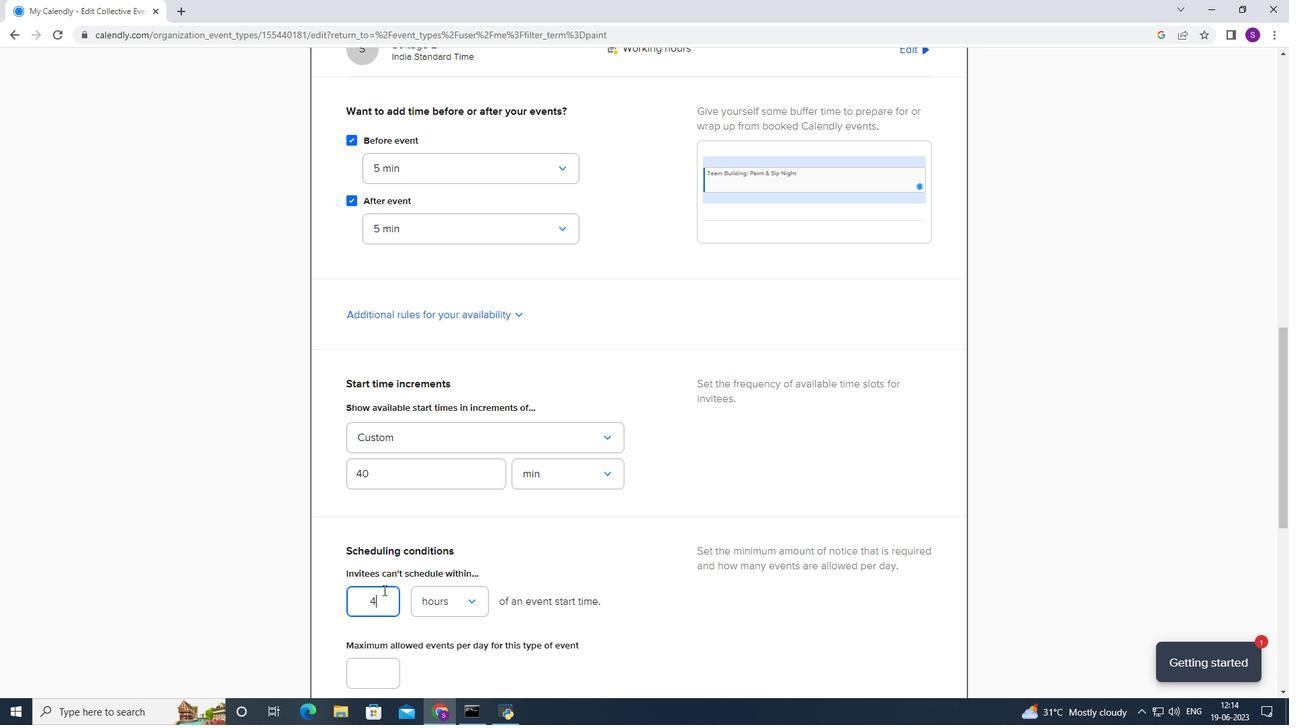 
Action: Mouse moved to (387, 579)
Screenshot: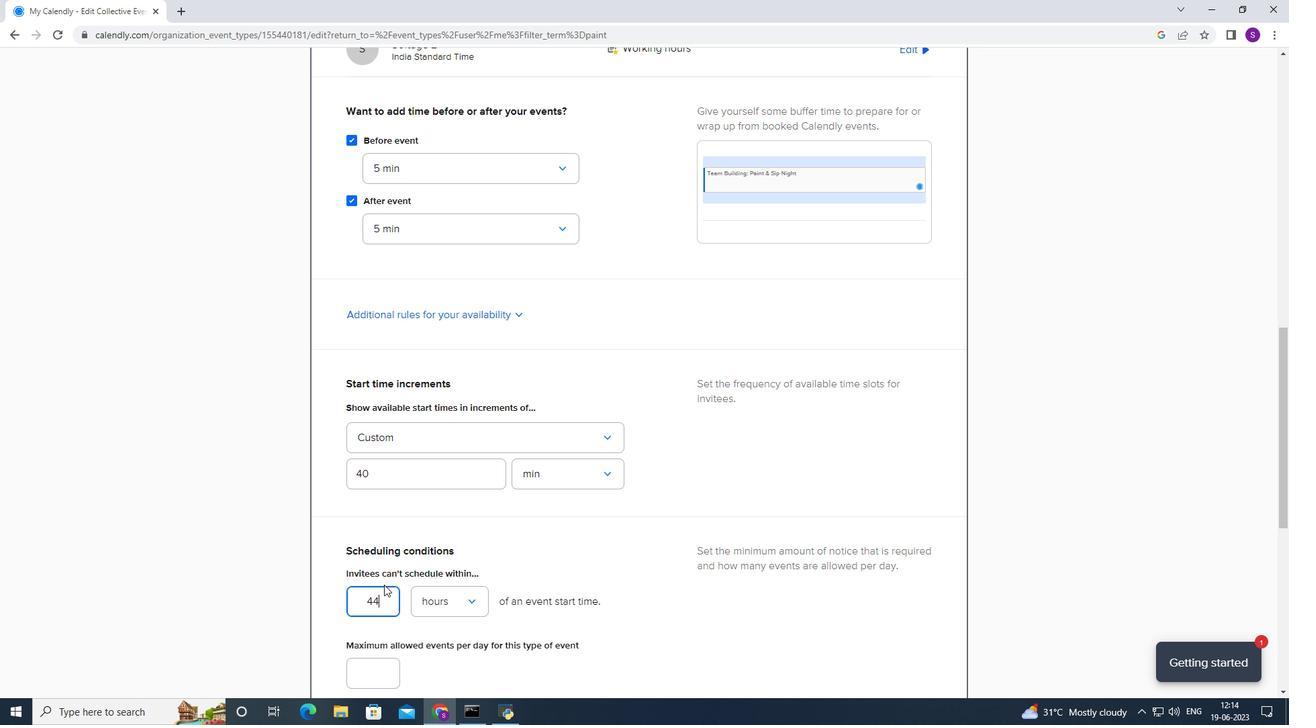 
Action: Mouse scrolled (387, 578) with delta (0, 0)
Screenshot: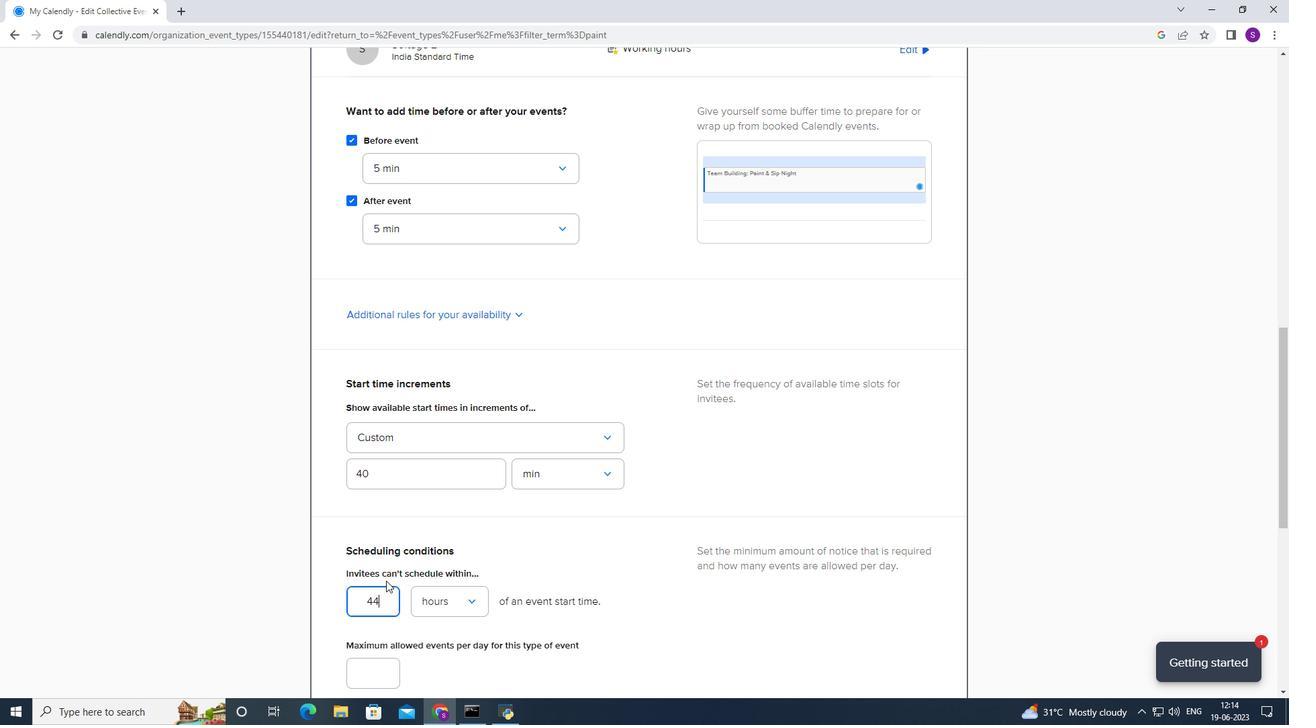 
Action: Mouse scrolled (387, 578) with delta (0, 0)
Screenshot: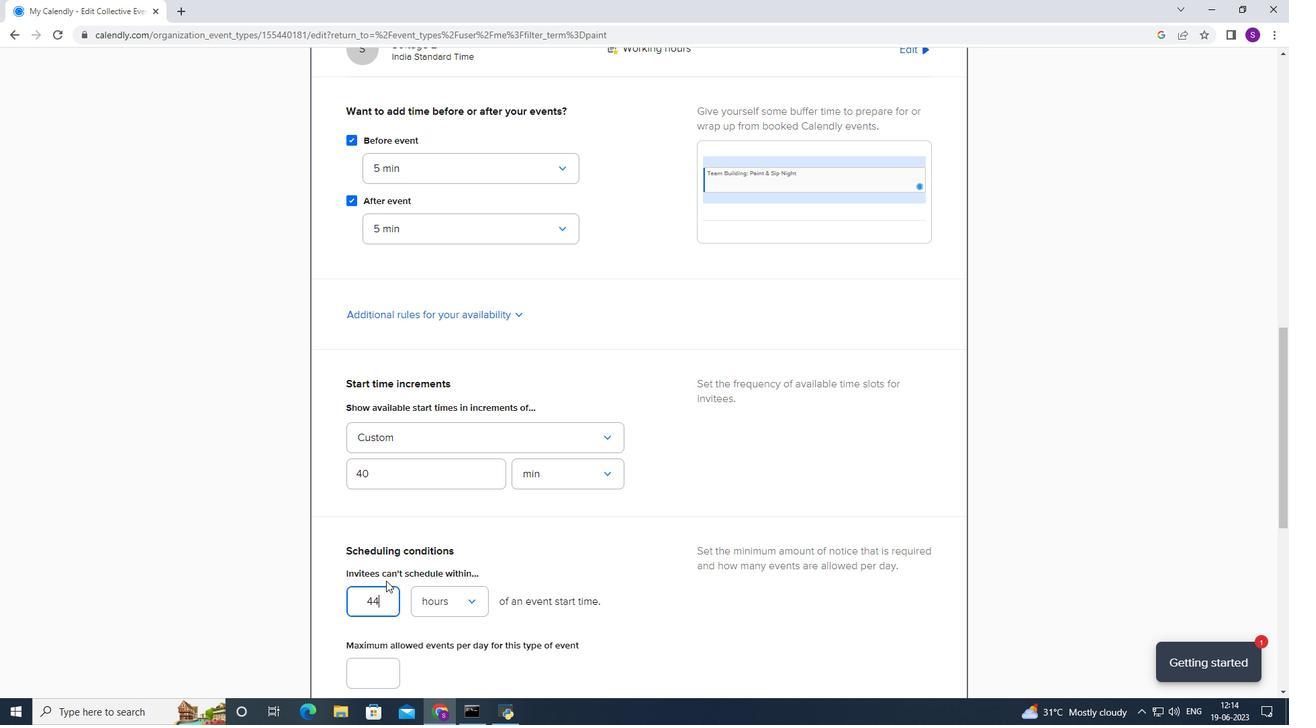 
Action: Mouse scrolled (387, 578) with delta (0, 0)
Screenshot: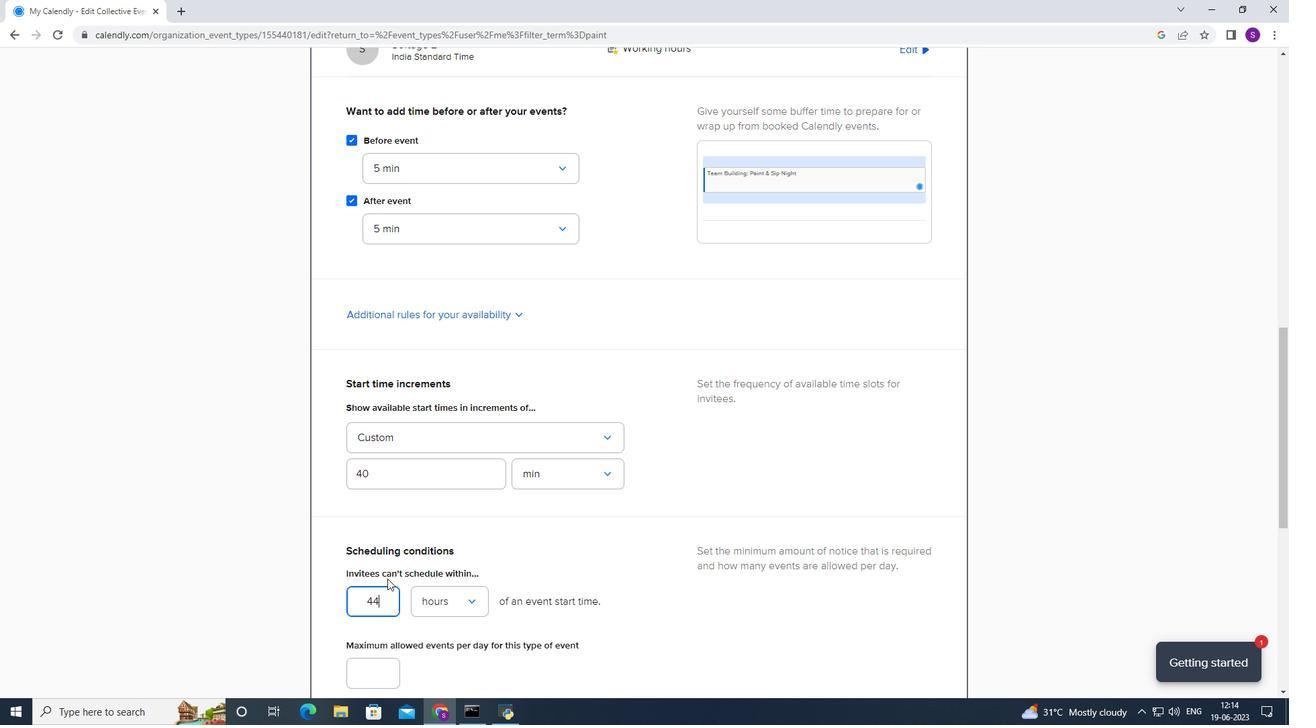 
Action: Mouse scrolled (387, 578) with delta (0, 0)
Screenshot: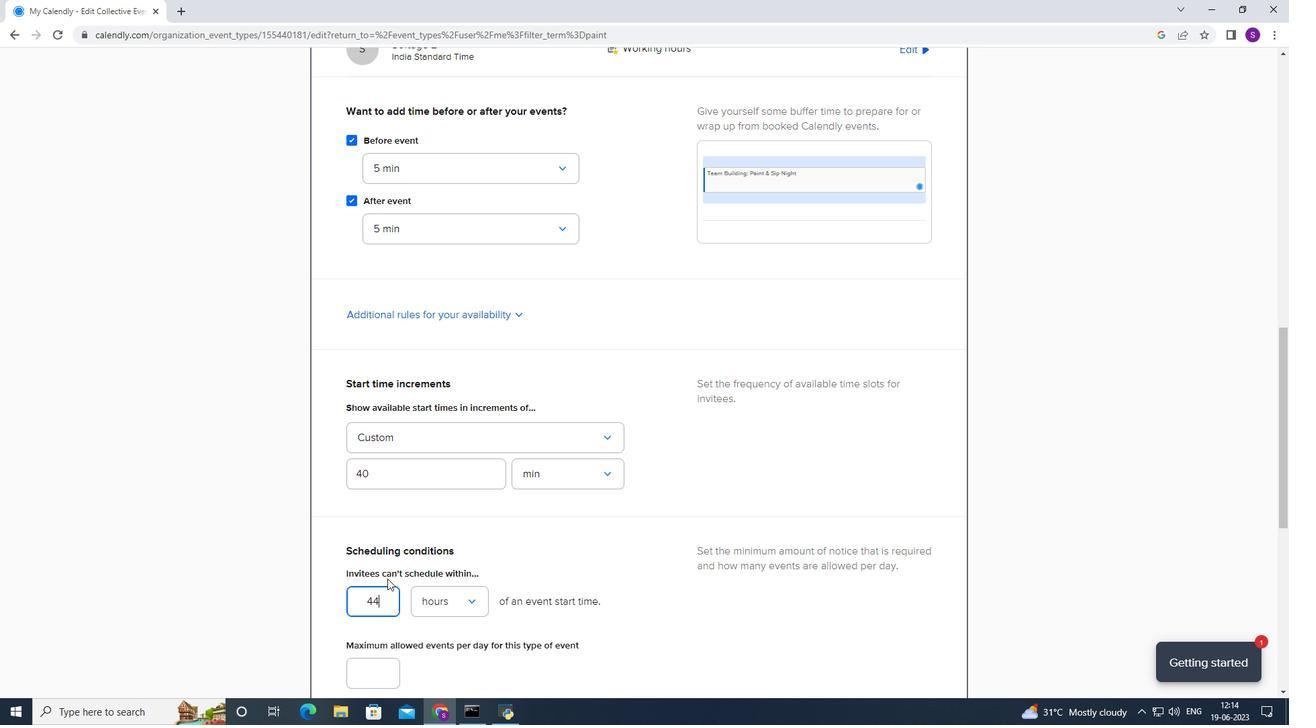 
Action: Mouse moved to (398, 403)
Screenshot: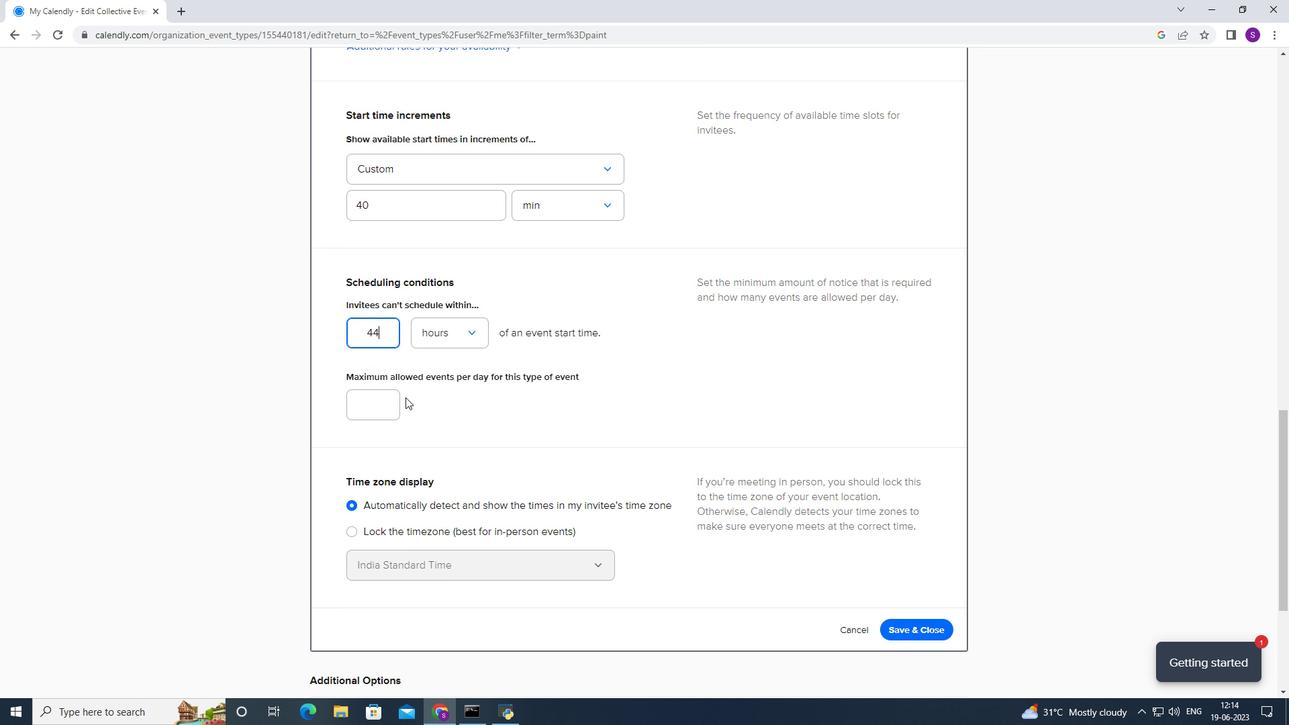 
Action: Mouse pressed left at (398, 403)
Screenshot: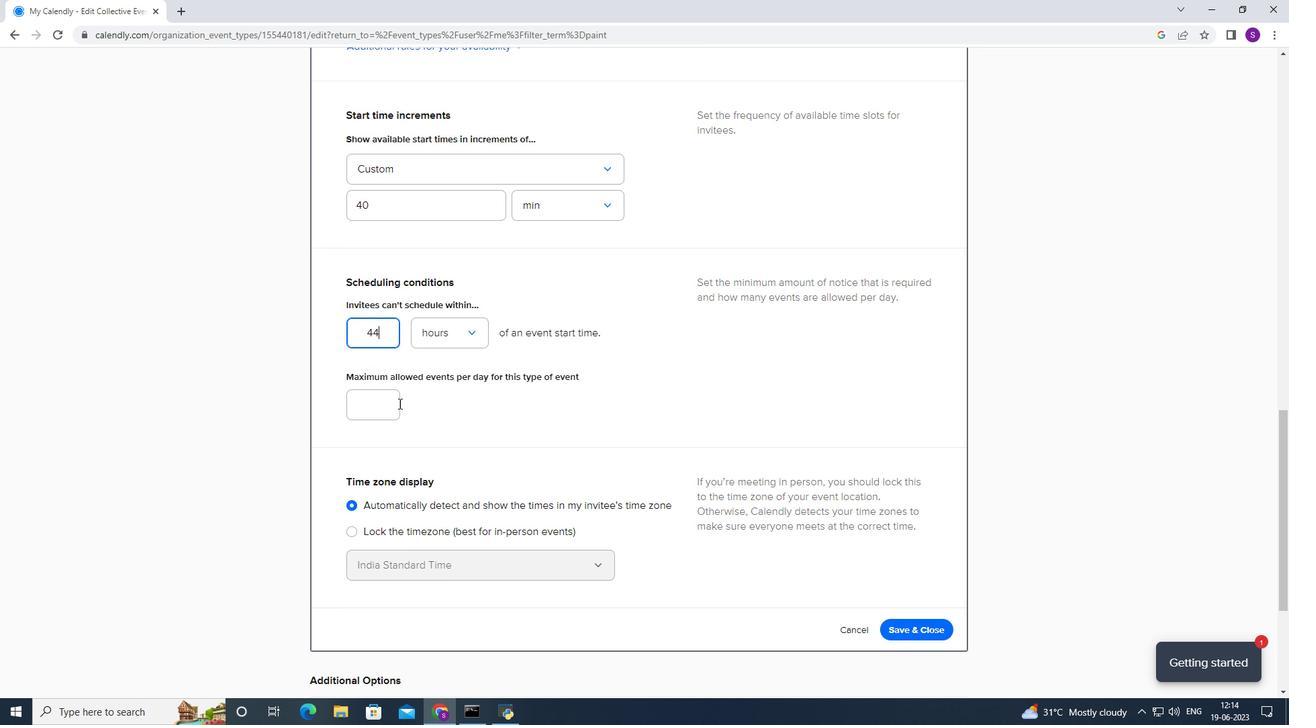 
Action: Key pressed 4
Screenshot: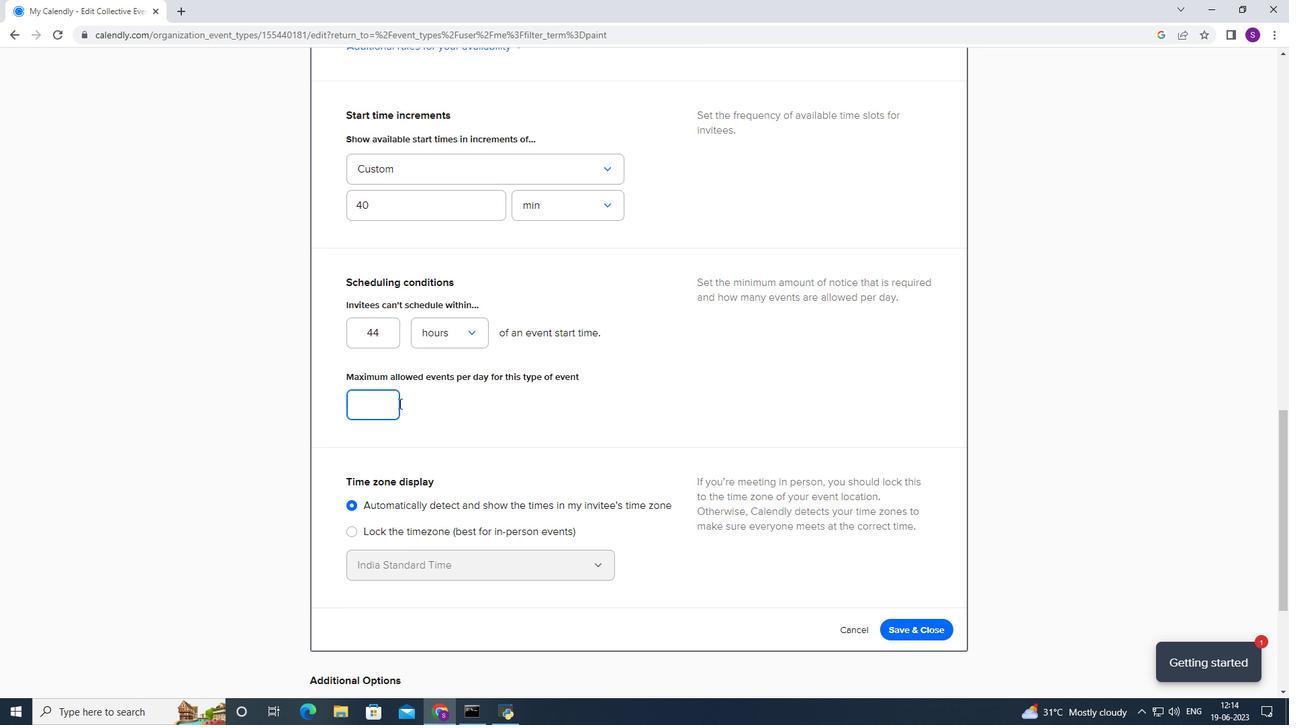 
Action: Mouse moved to (534, 460)
Screenshot: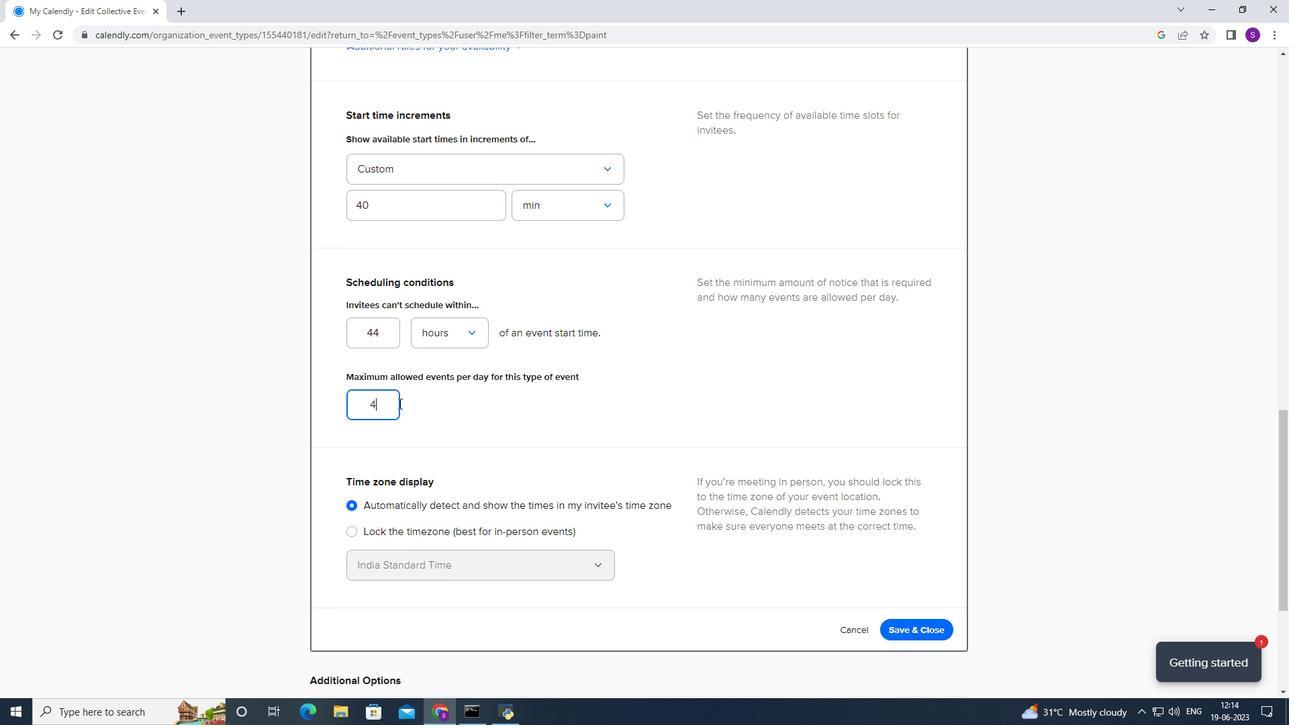 
Action: Mouse pressed left at (534, 460)
Screenshot: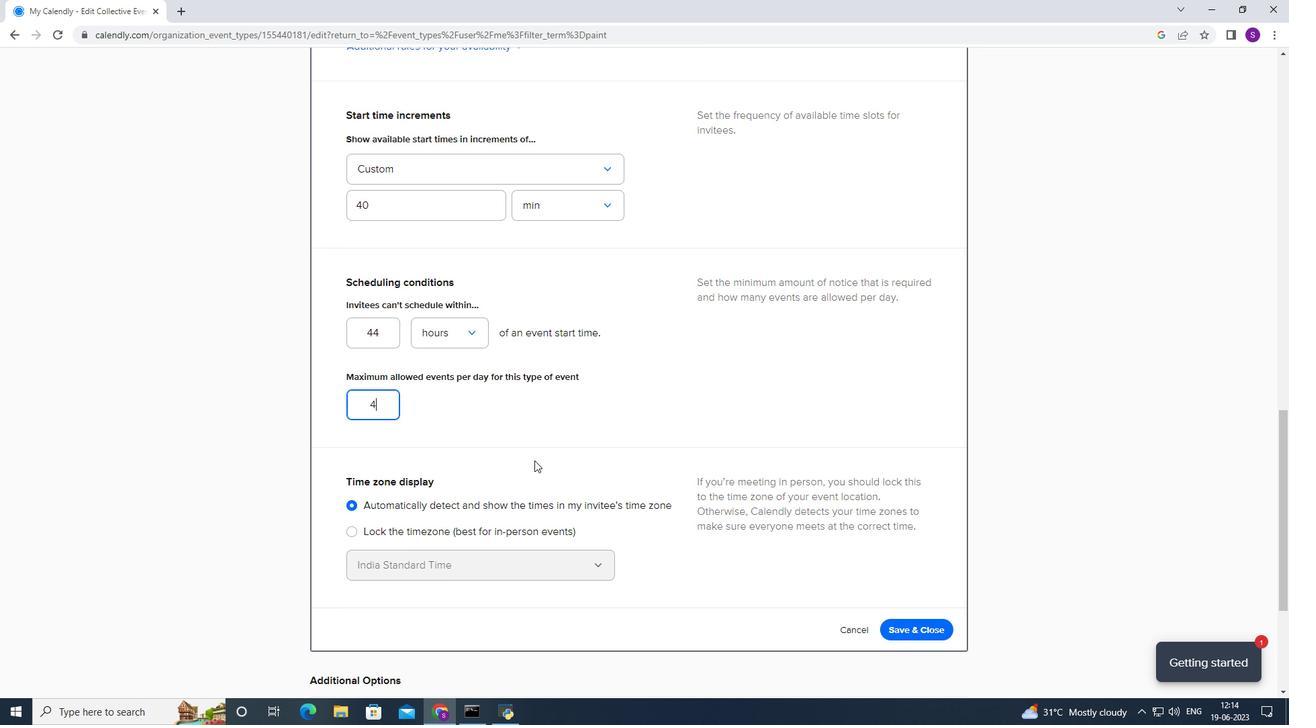 
Action: Mouse moved to (537, 456)
Screenshot: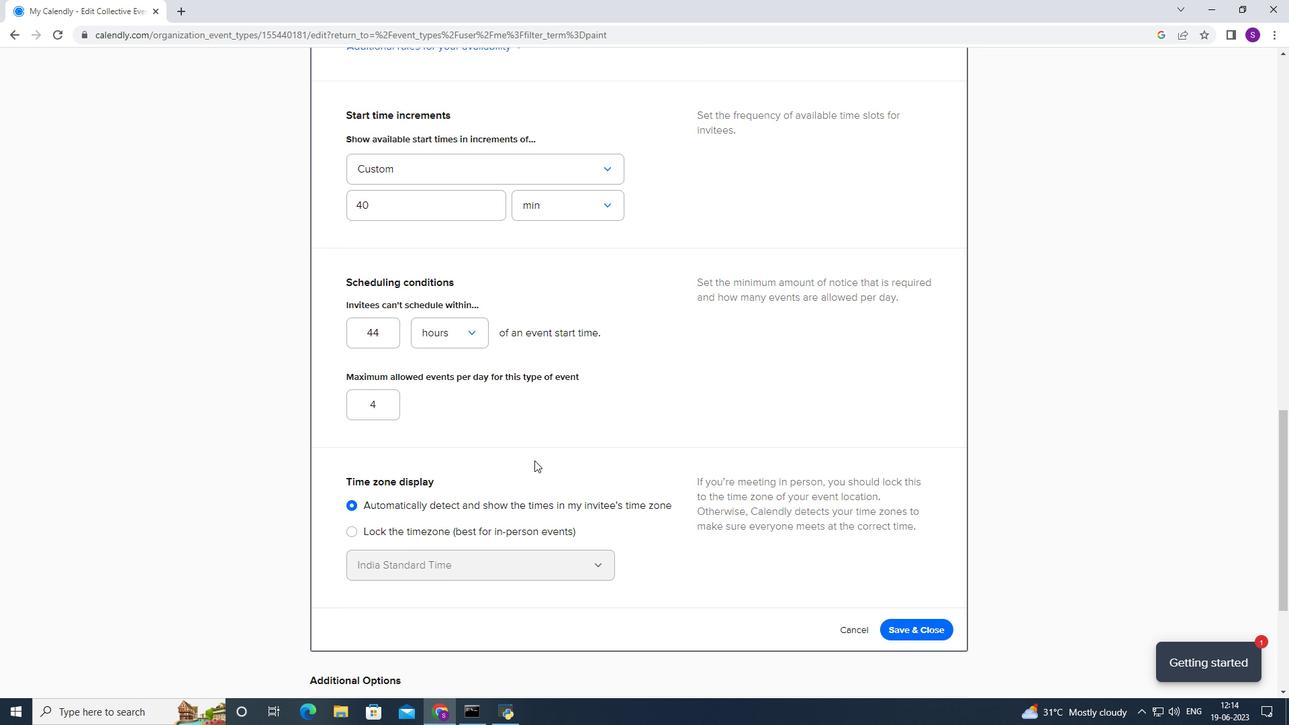 
Action: Mouse scrolled (537, 456) with delta (0, 0)
Screenshot: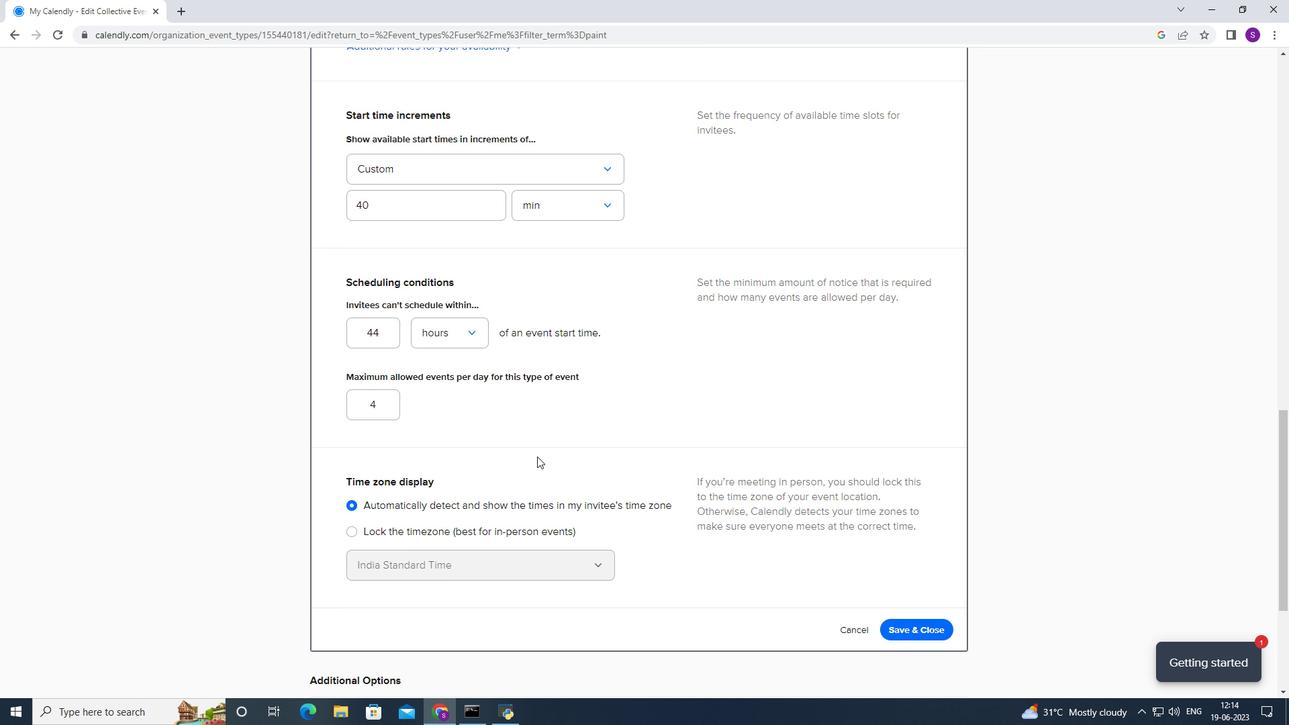 
Action: Mouse scrolled (537, 456) with delta (0, 0)
Screenshot: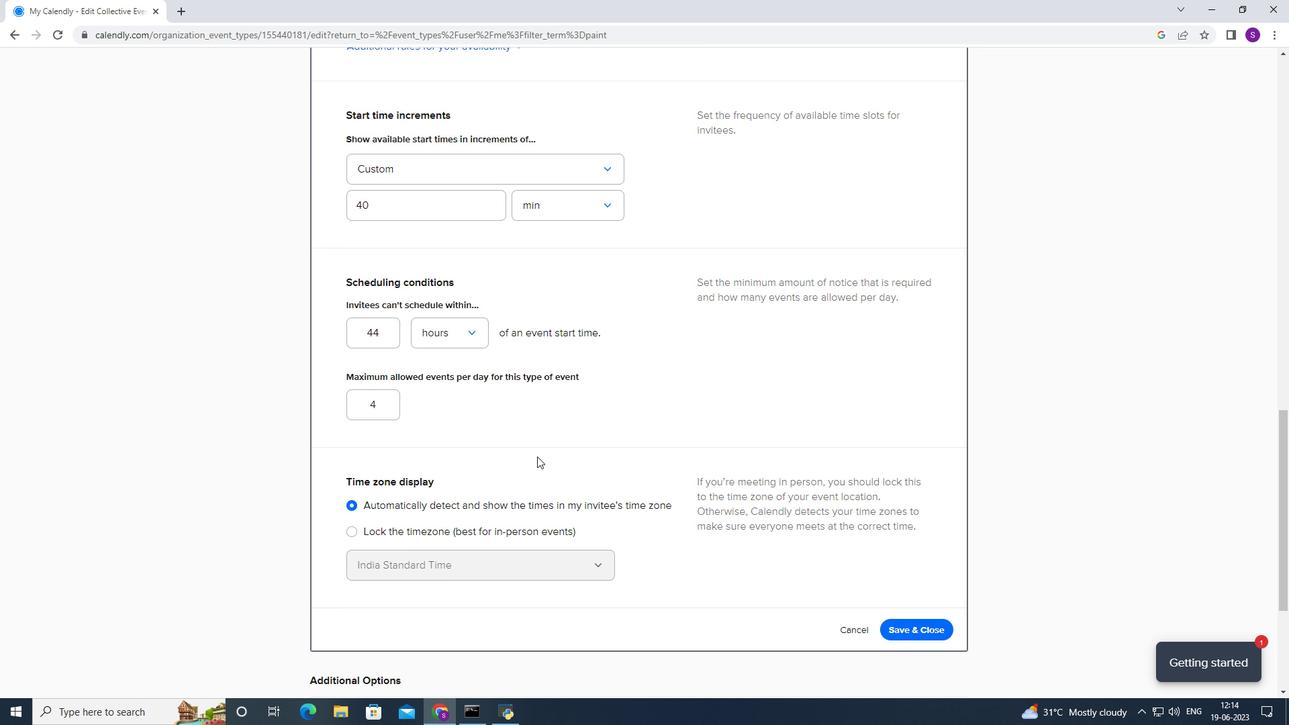 
Action: Mouse scrolled (537, 456) with delta (0, 0)
Screenshot: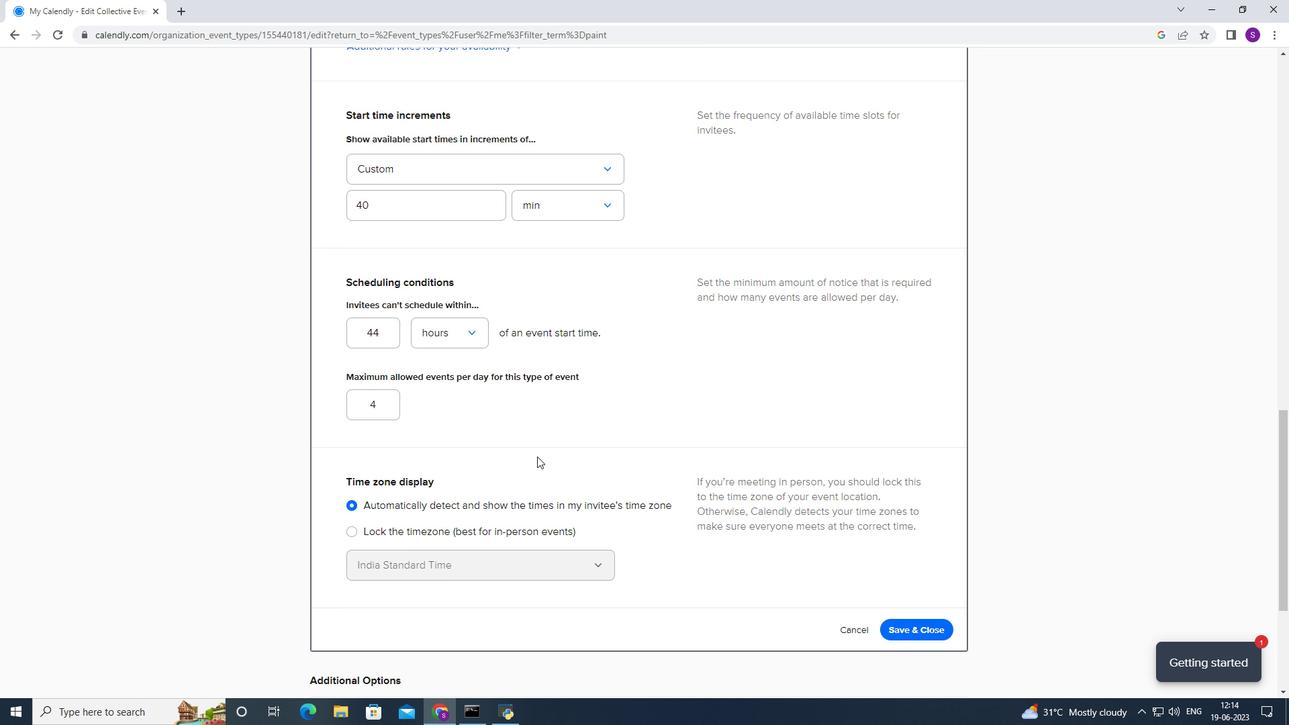 
Action: Mouse scrolled (537, 456) with delta (0, 0)
Screenshot: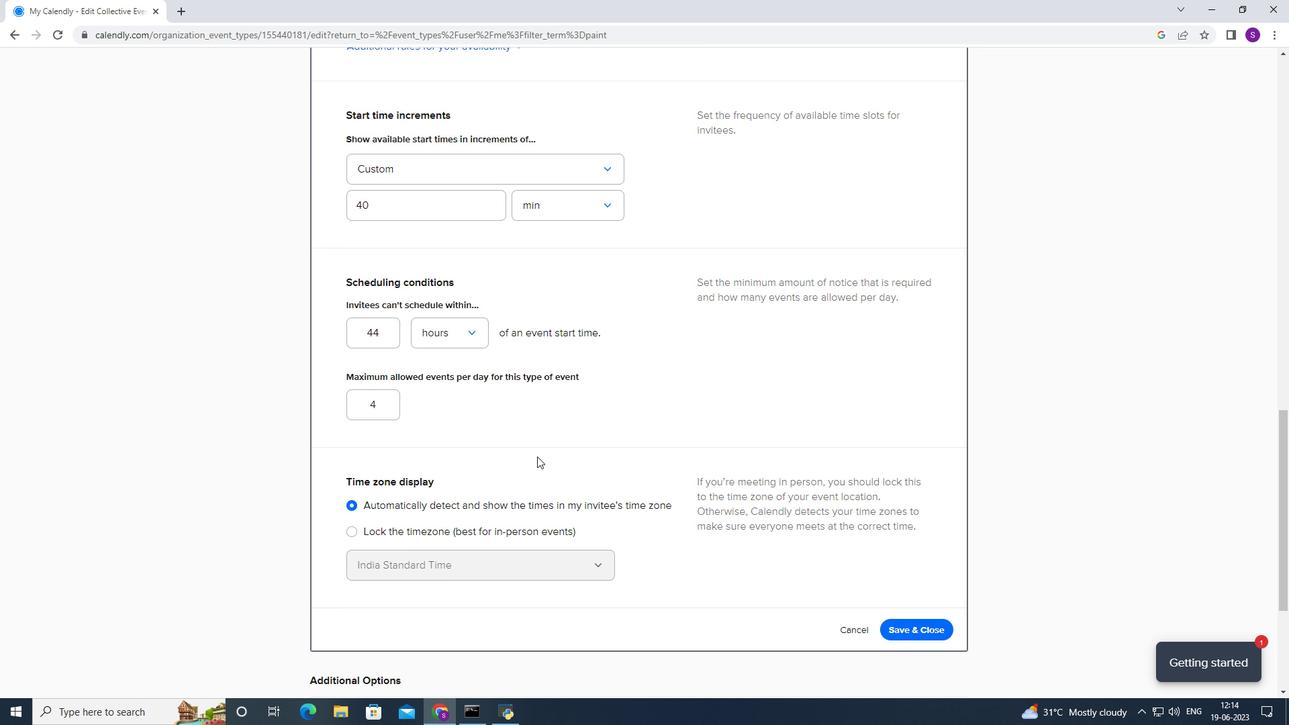 
Action: Mouse moved to (914, 393)
Screenshot: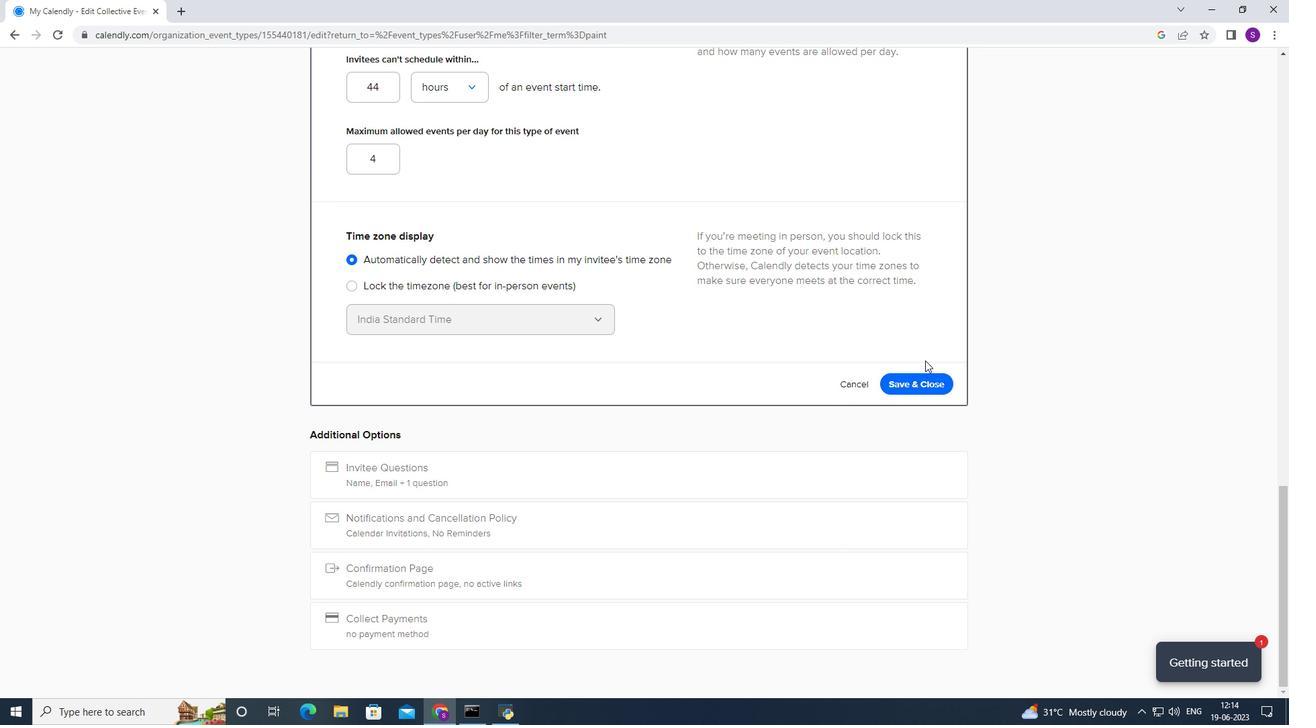 
Action: Mouse pressed left at (914, 393)
Screenshot: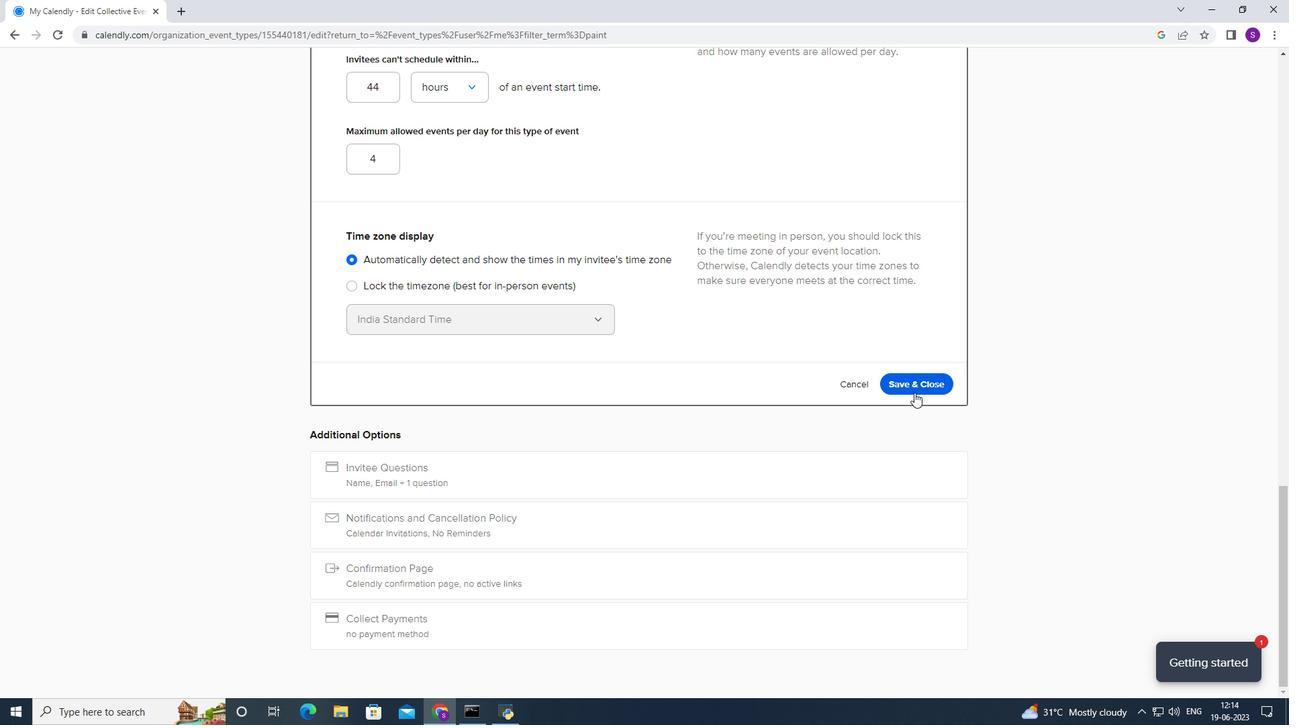 
